 Task: Find a guest house in Rio real, Brazil, for 3 guests from 12th to 15th July, with a price range of ₹12000 to ₹16000, 2 bedrooms, 1 bed, and 1 bathroom.
Action: Mouse moved to (469, 119)
Screenshot: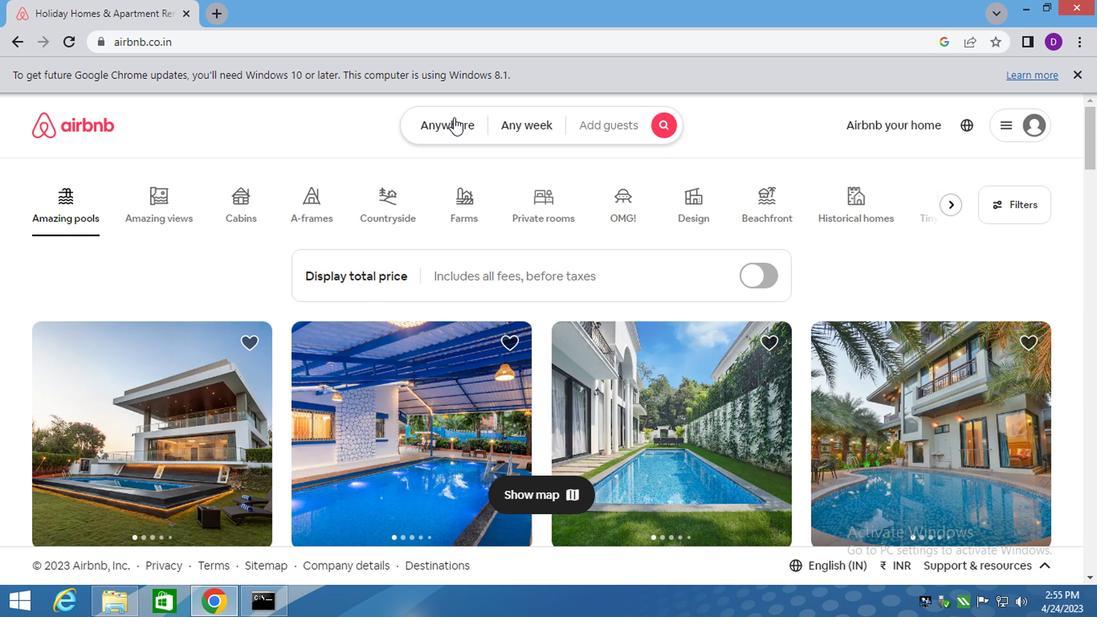
Action: Mouse pressed left at (469, 119)
Screenshot: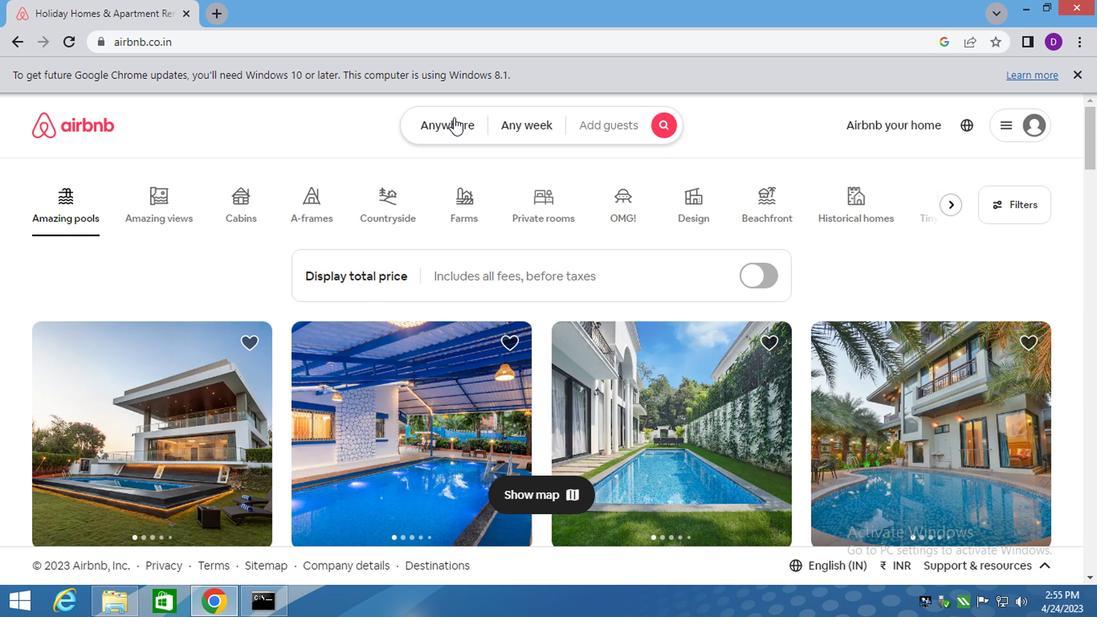 
Action: Mouse moved to (316, 200)
Screenshot: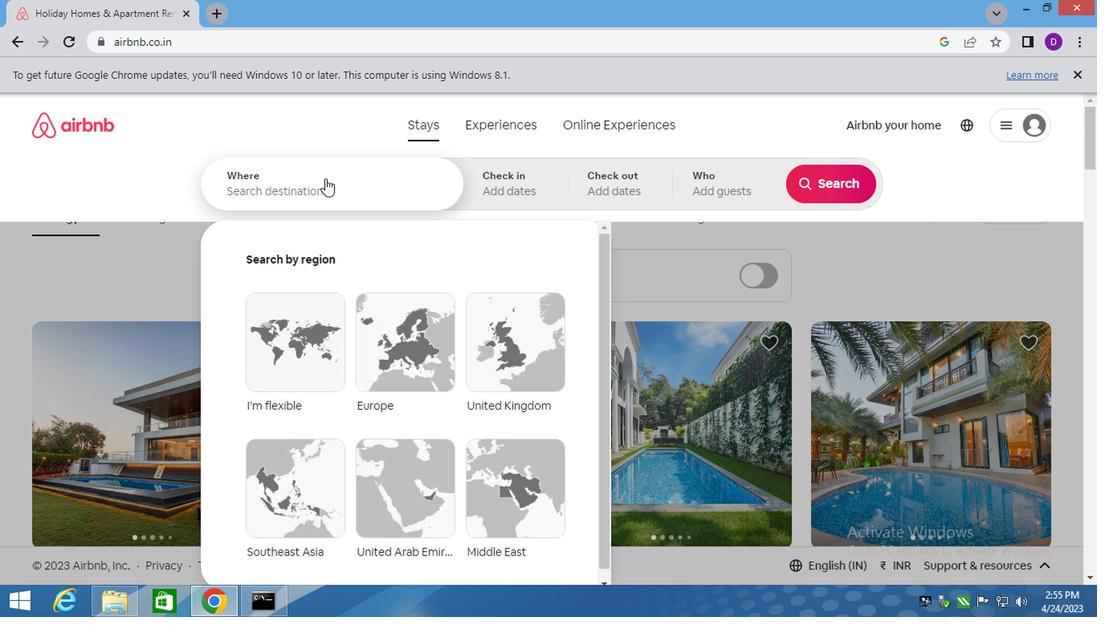 
Action: Mouse pressed left at (316, 200)
Screenshot: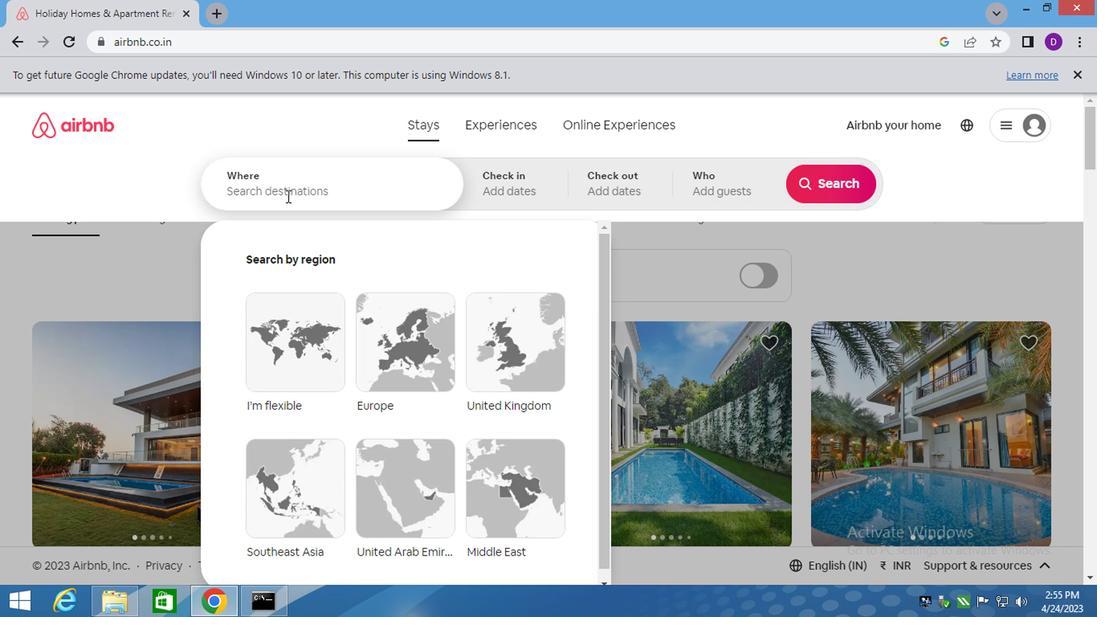 
Action: Key pressed <Key.shift>RIO<Key.space>REAL<Key.space><Key.backspace>,<Key.space><Key.shift>BRAZIL<Key.enter>
Screenshot: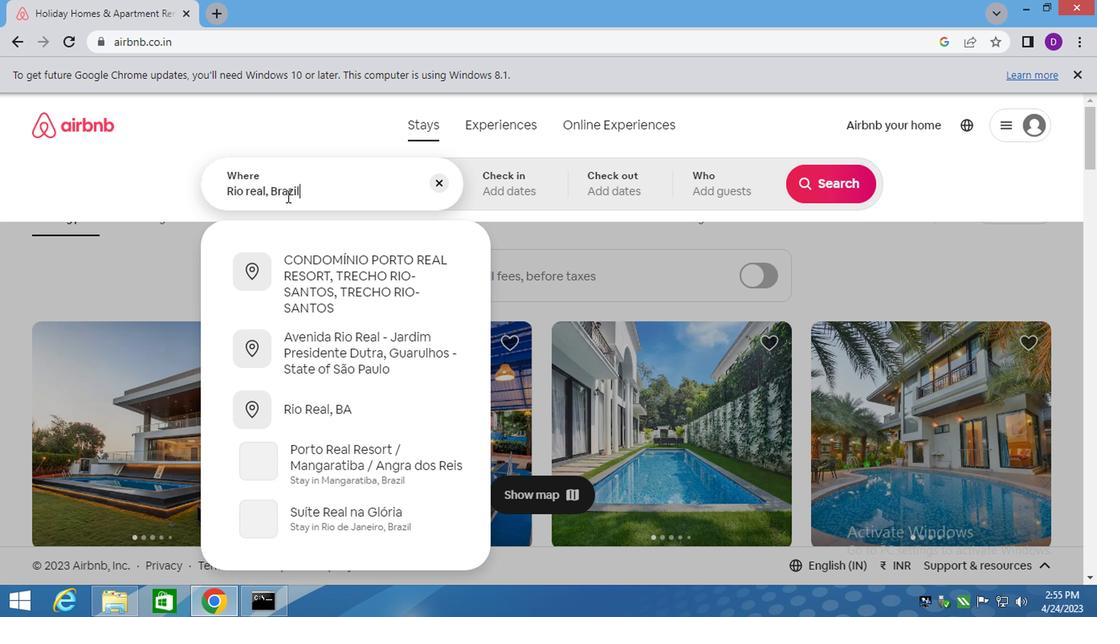 
Action: Mouse moved to (814, 307)
Screenshot: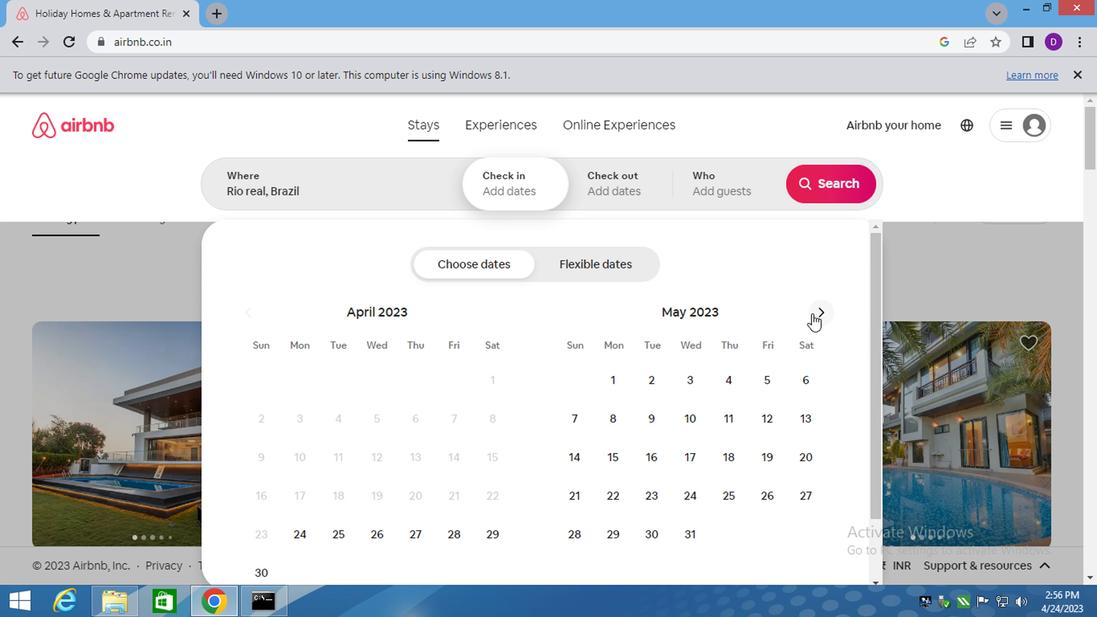 
Action: Mouse pressed left at (814, 307)
Screenshot: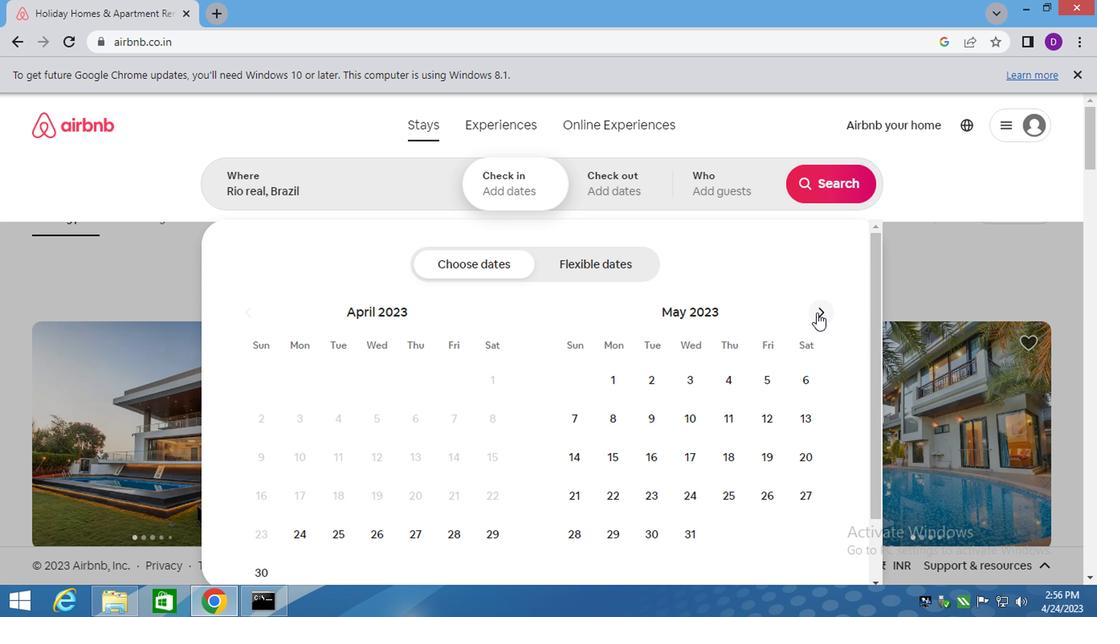 
Action: Mouse pressed left at (814, 307)
Screenshot: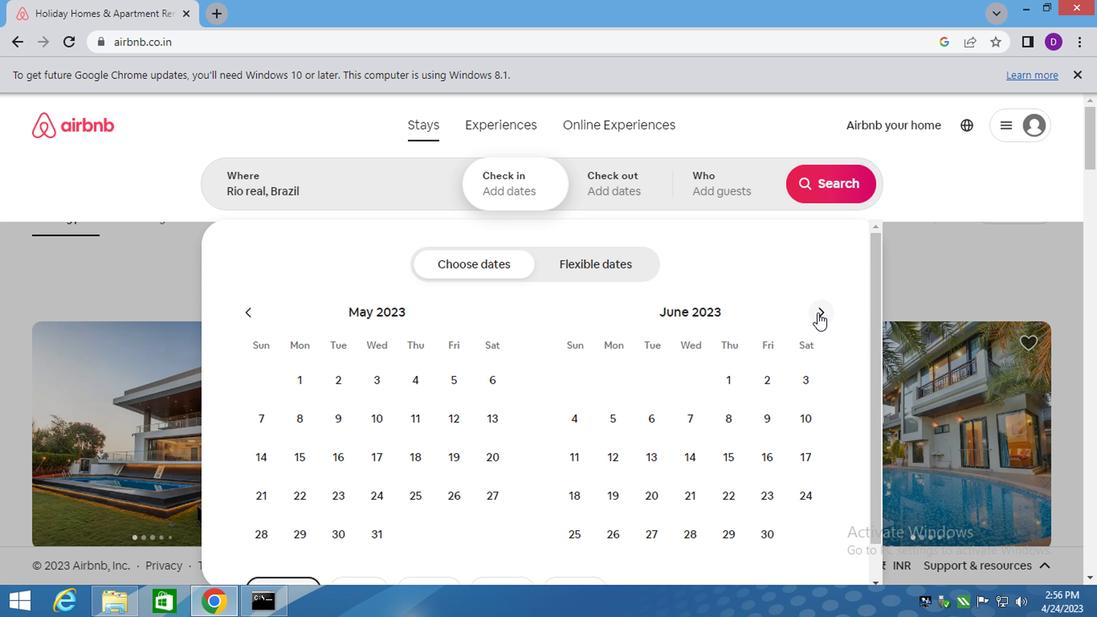 
Action: Mouse moved to (697, 444)
Screenshot: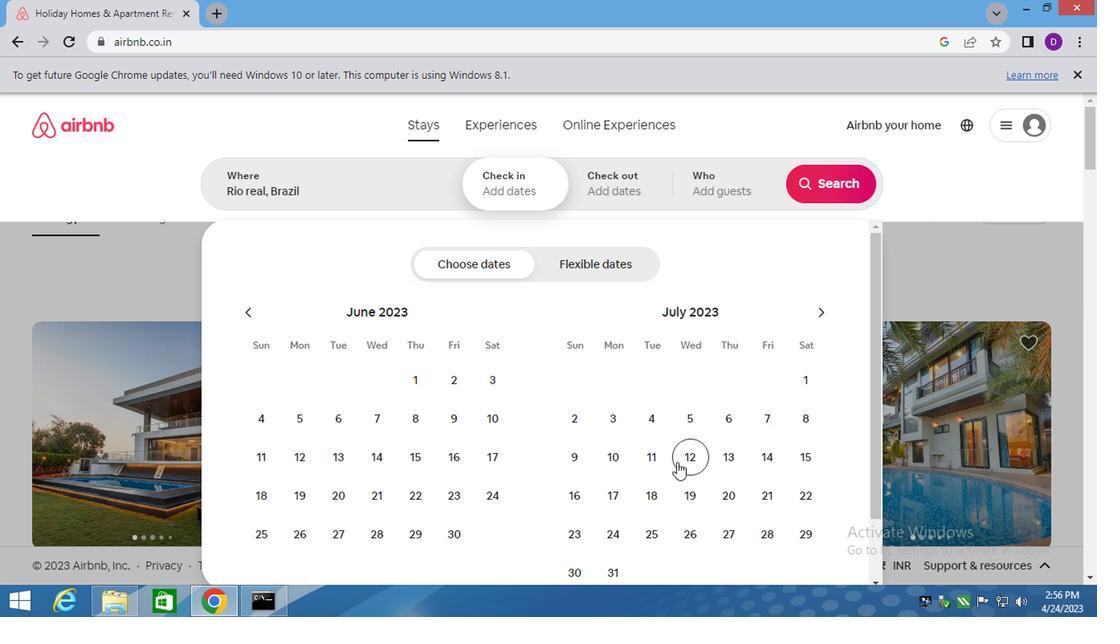
Action: Mouse pressed left at (697, 444)
Screenshot: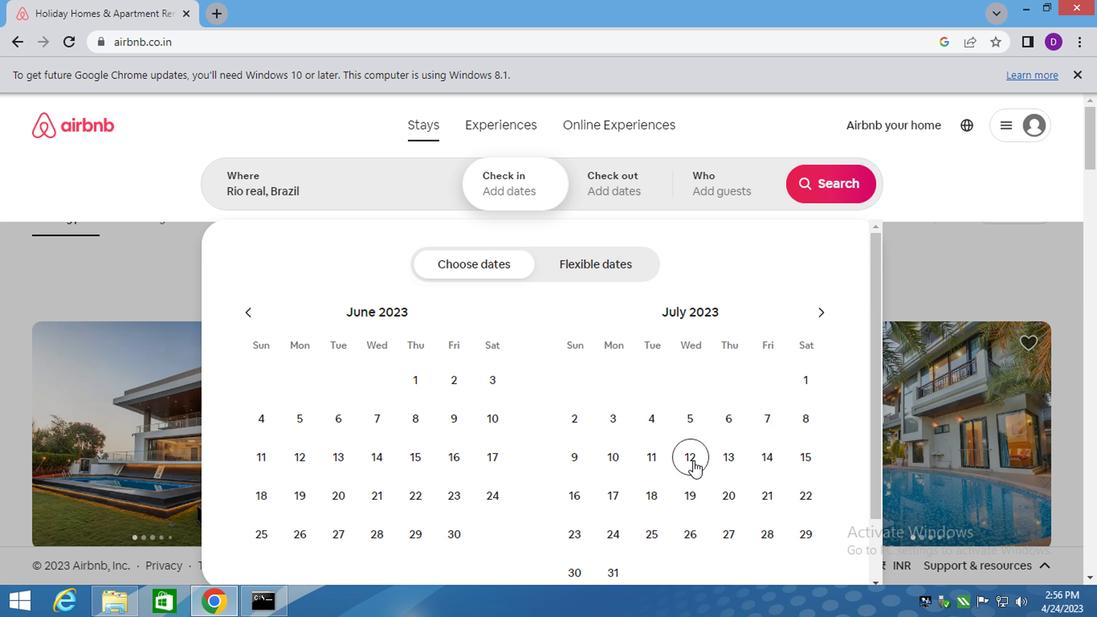 
Action: Mouse moved to (808, 442)
Screenshot: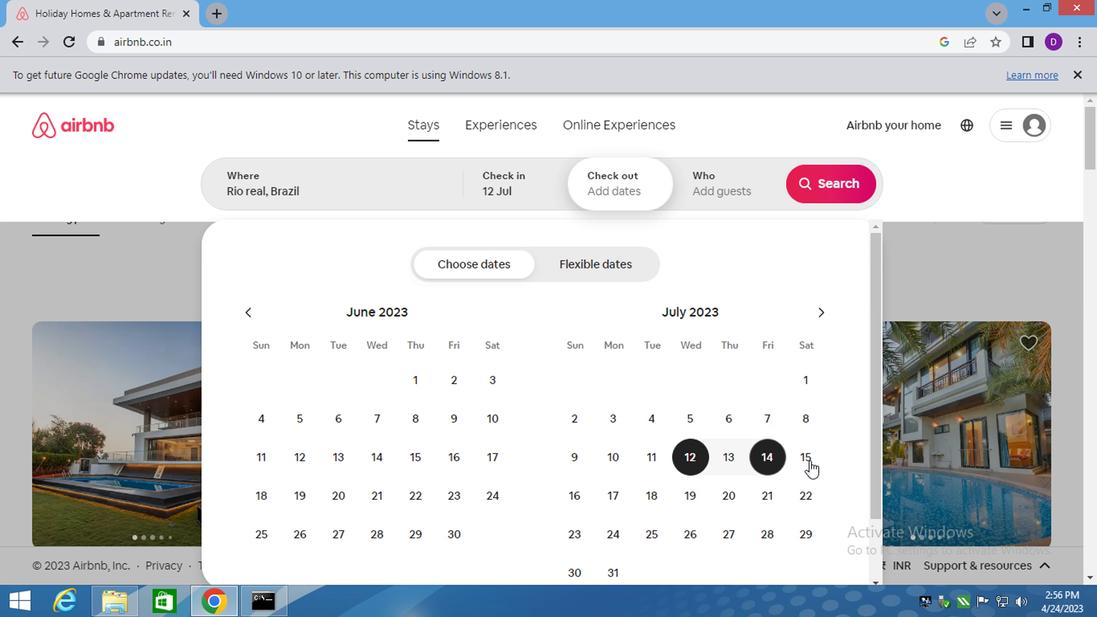 
Action: Mouse pressed left at (808, 442)
Screenshot: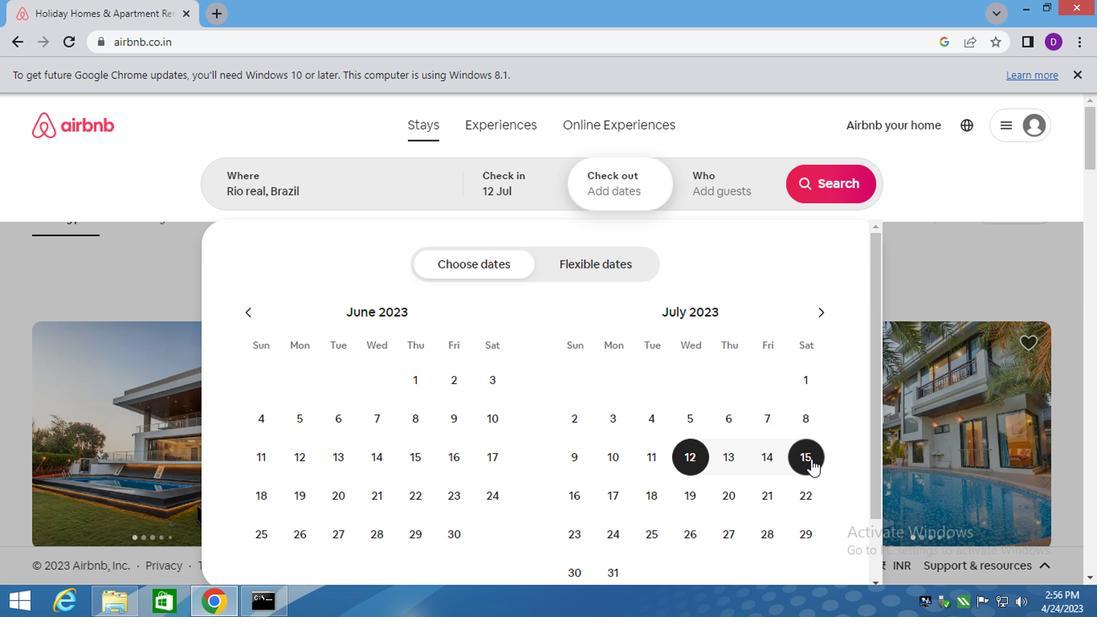 
Action: Mouse moved to (707, 180)
Screenshot: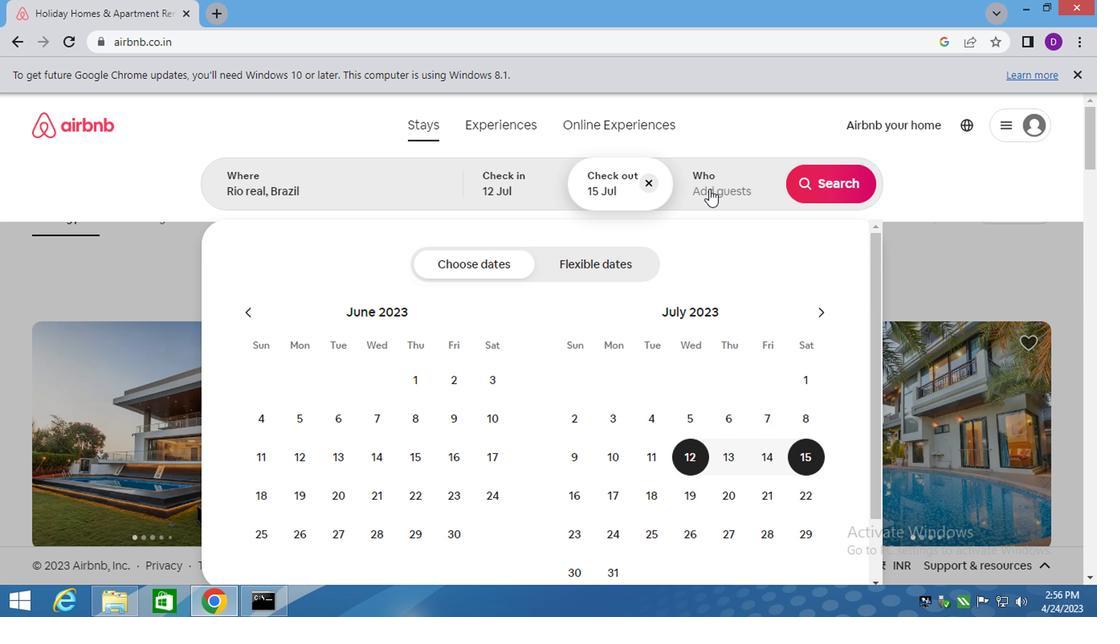
Action: Mouse pressed left at (707, 180)
Screenshot: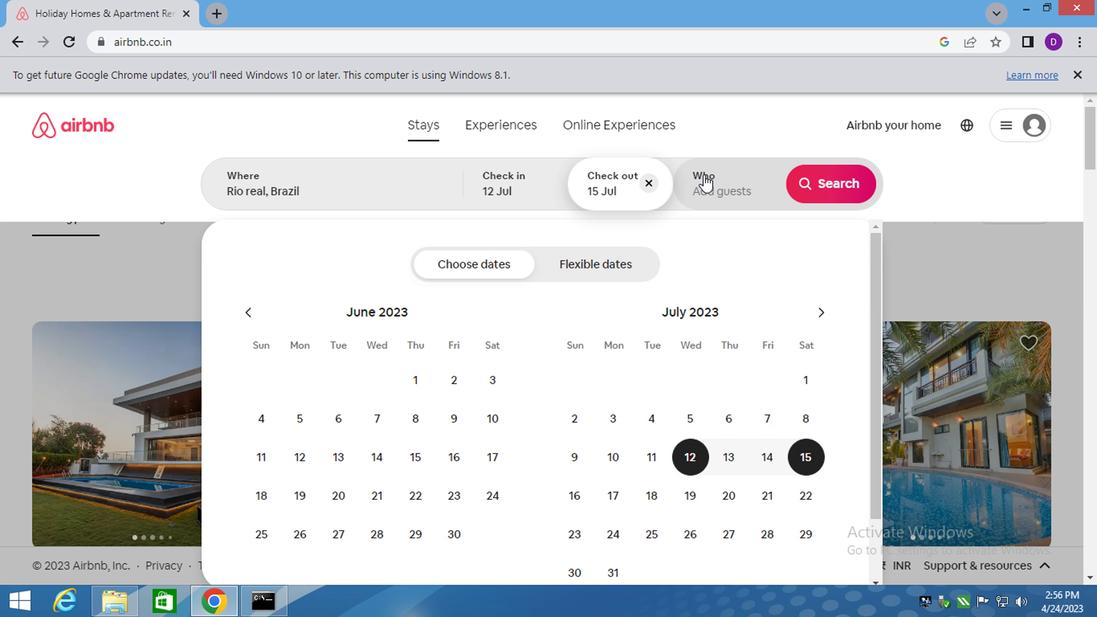 
Action: Mouse moved to (838, 277)
Screenshot: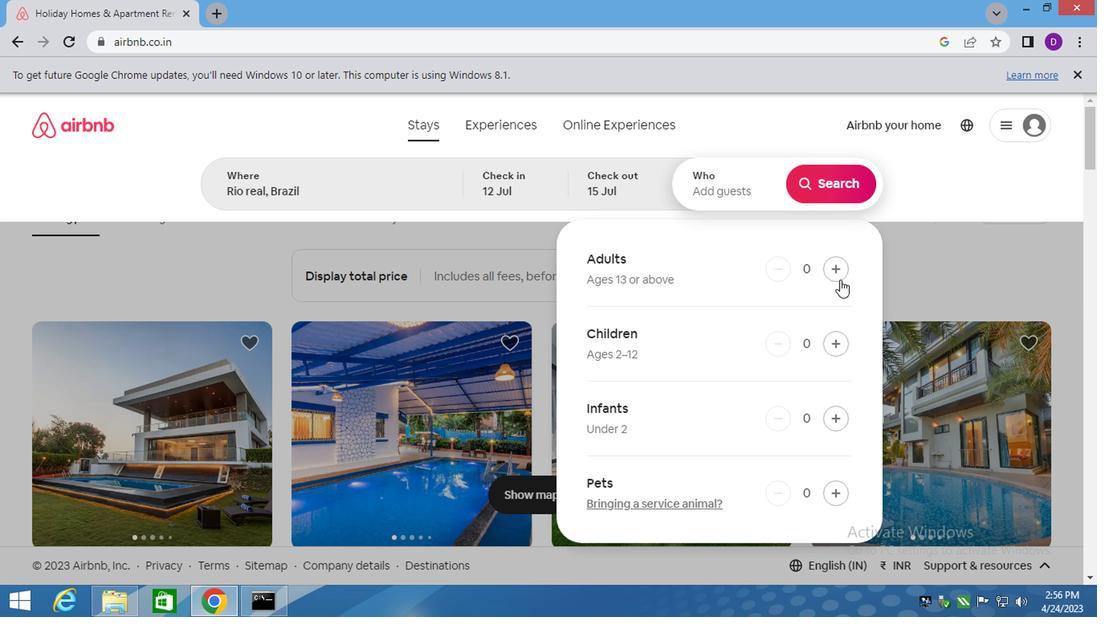 
Action: Mouse pressed left at (838, 277)
Screenshot: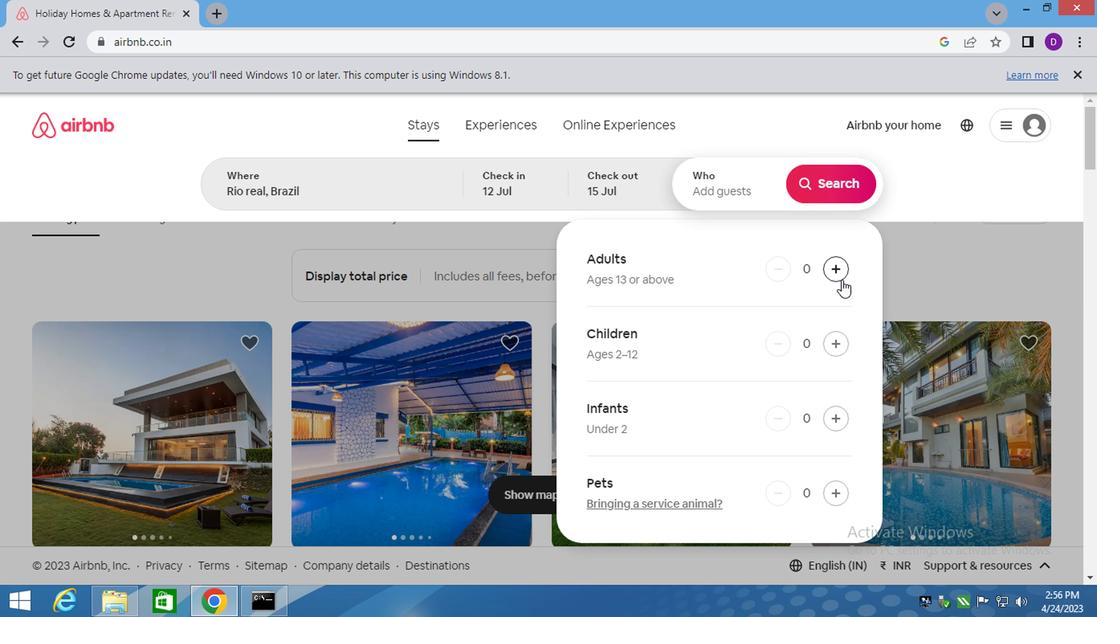 
Action: Mouse pressed left at (838, 277)
Screenshot: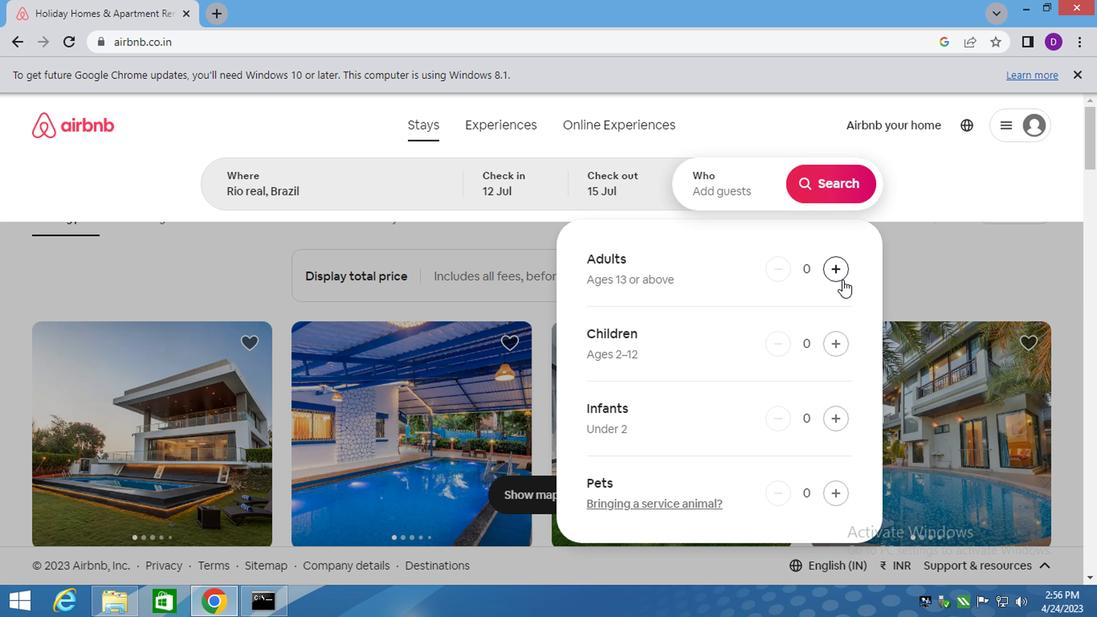 
Action: Mouse pressed left at (838, 277)
Screenshot: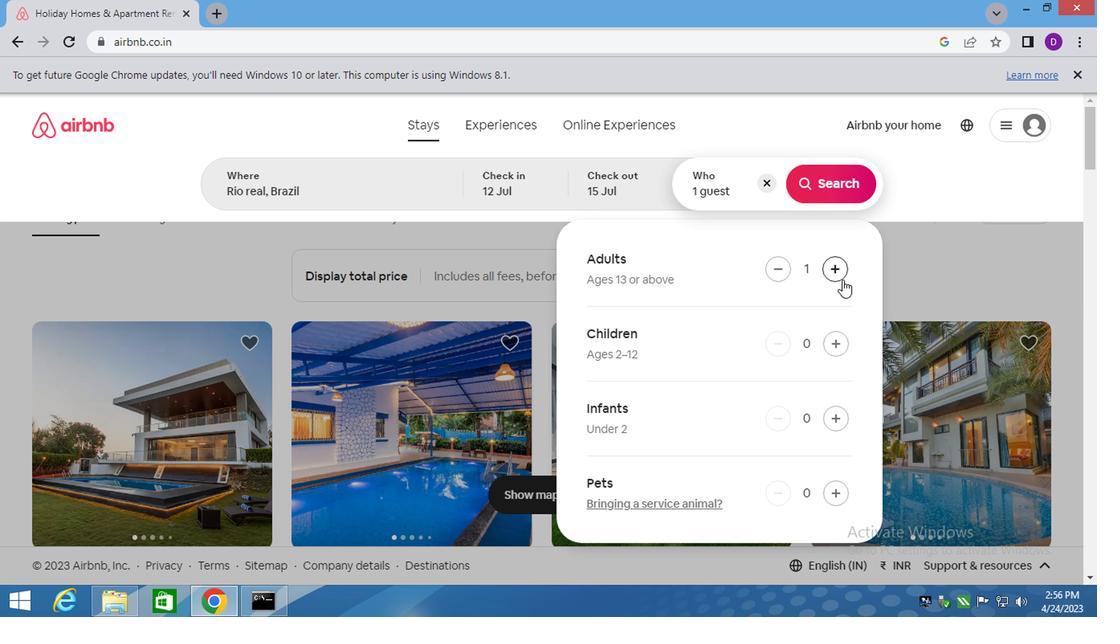 
Action: Mouse moved to (829, 188)
Screenshot: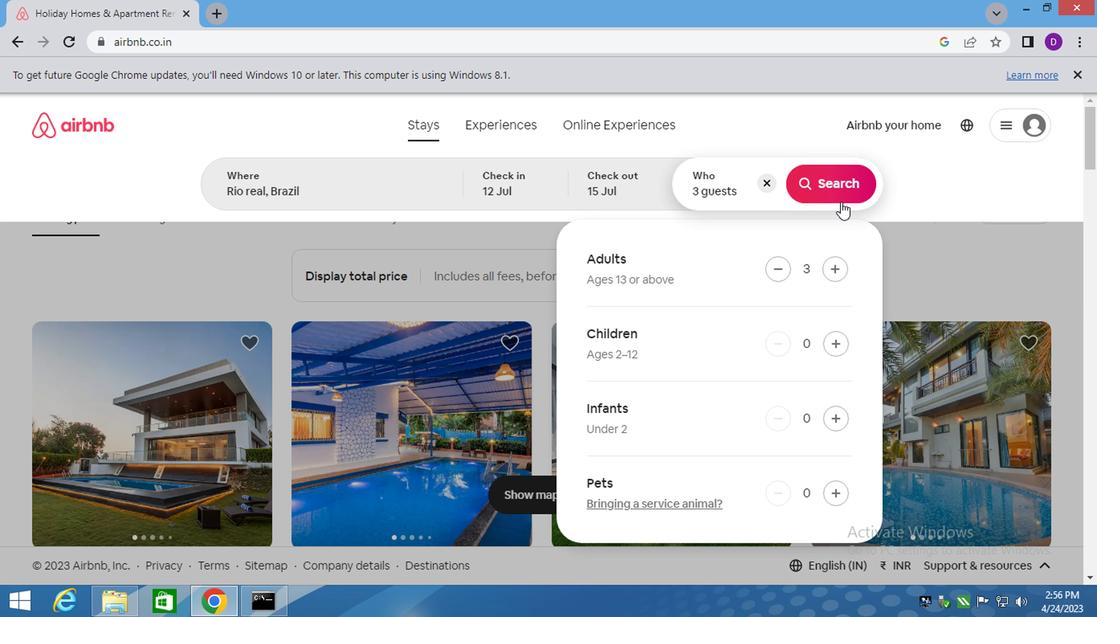 
Action: Mouse pressed left at (829, 188)
Screenshot: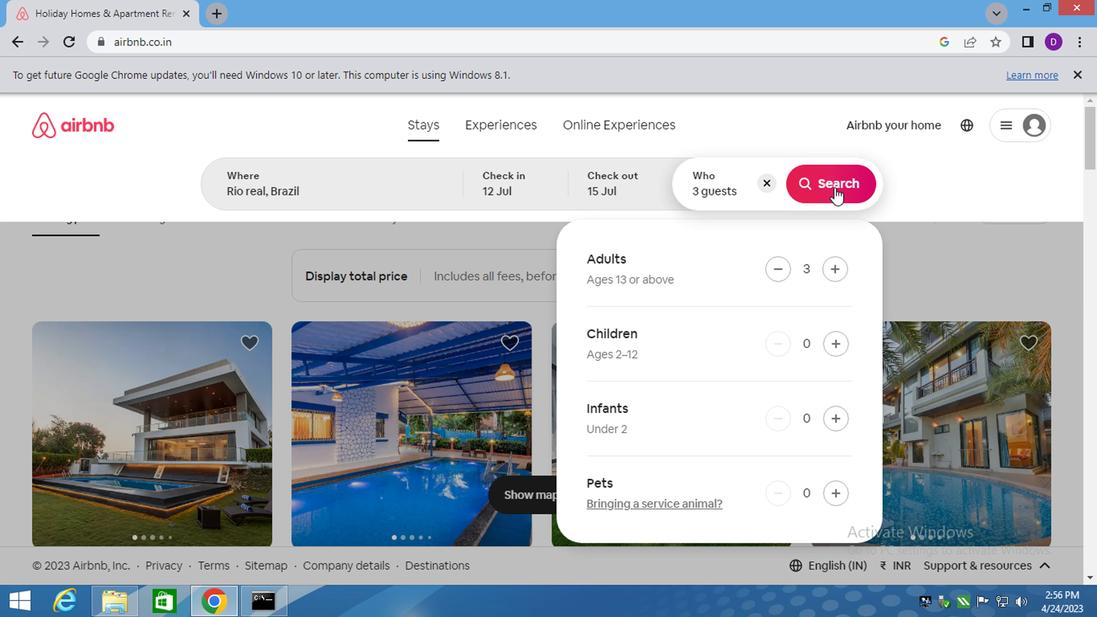 
Action: Mouse moved to (1032, 196)
Screenshot: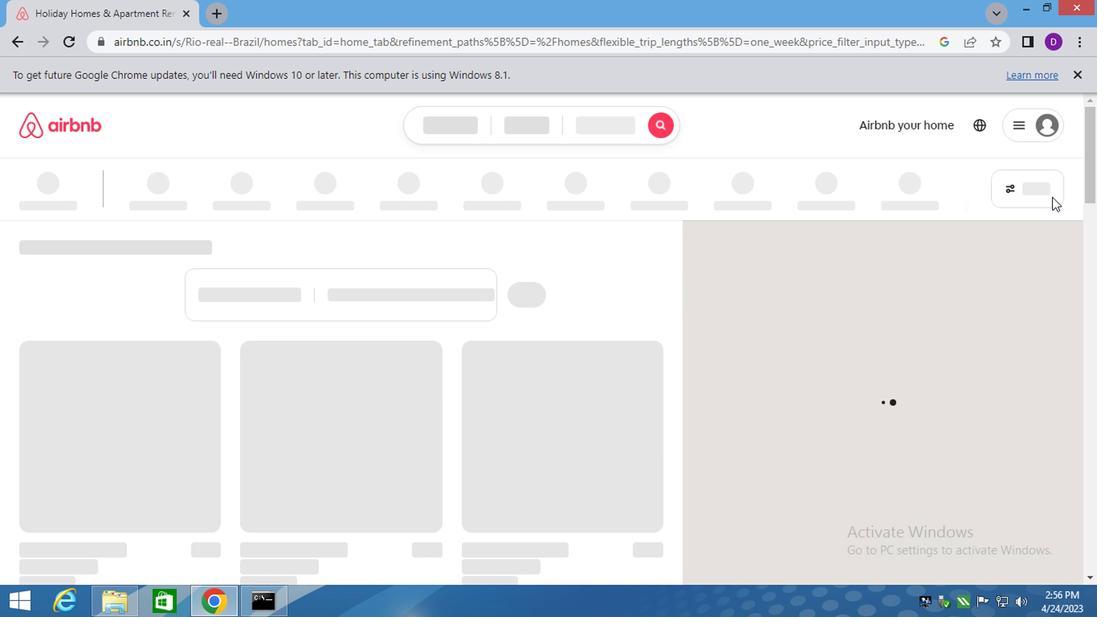 
Action: Mouse pressed left at (1032, 196)
Screenshot: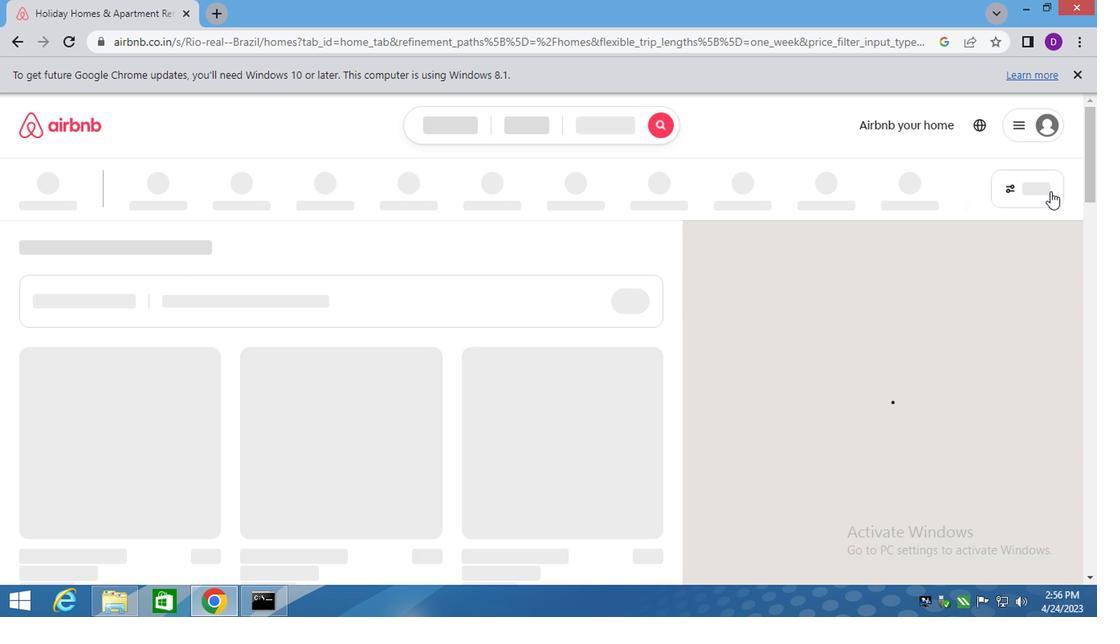 
Action: Mouse moved to (337, 377)
Screenshot: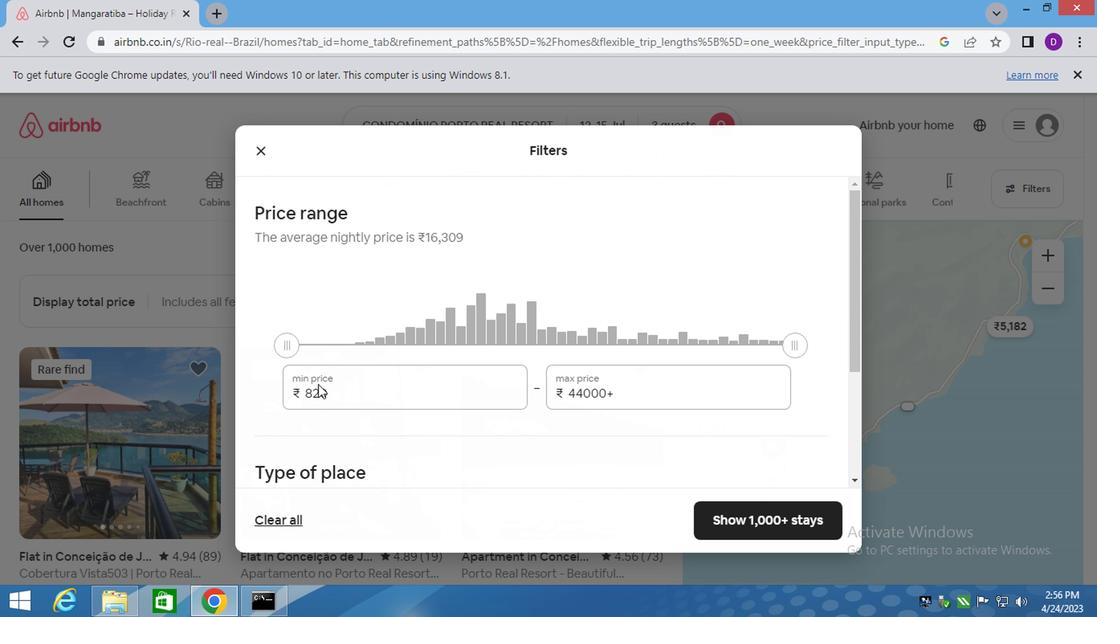 
Action: Mouse pressed left at (337, 377)
Screenshot: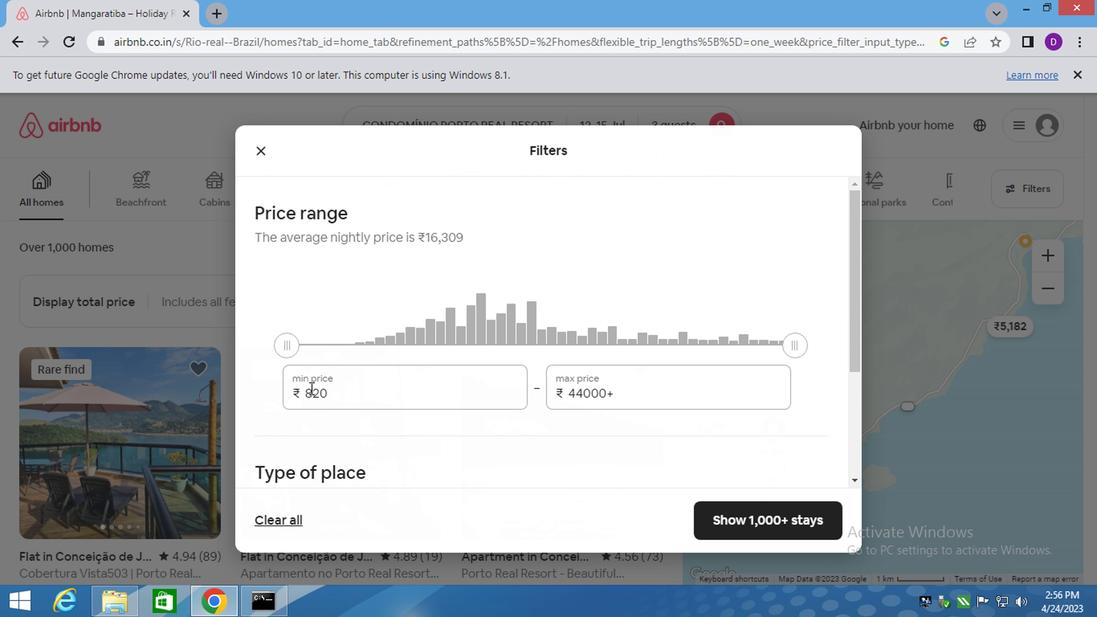
Action: Mouse pressed left at (337, 377)
Screenshot: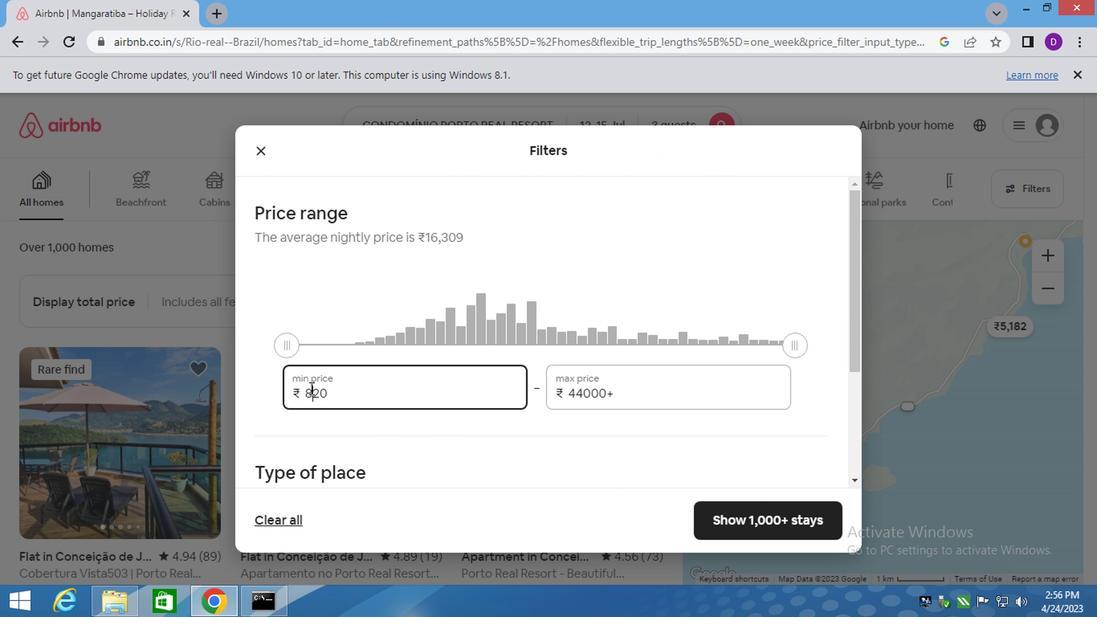
Action: Mouse moved to (372, 378)
Screenshot: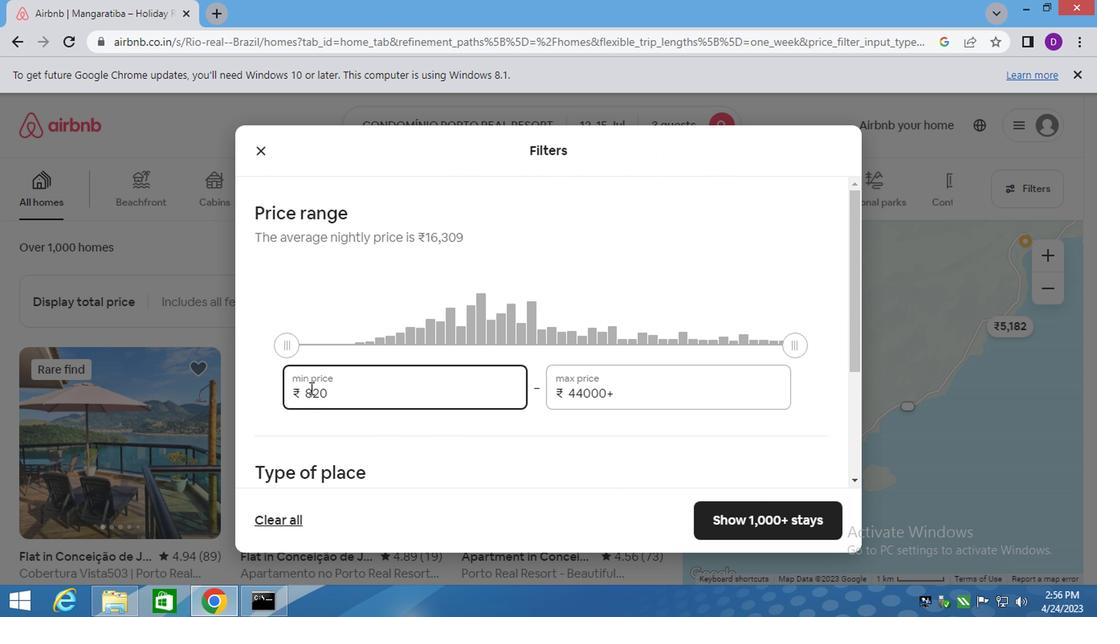 
Action: Mouse pressed left at (337, 377)
Screenshot: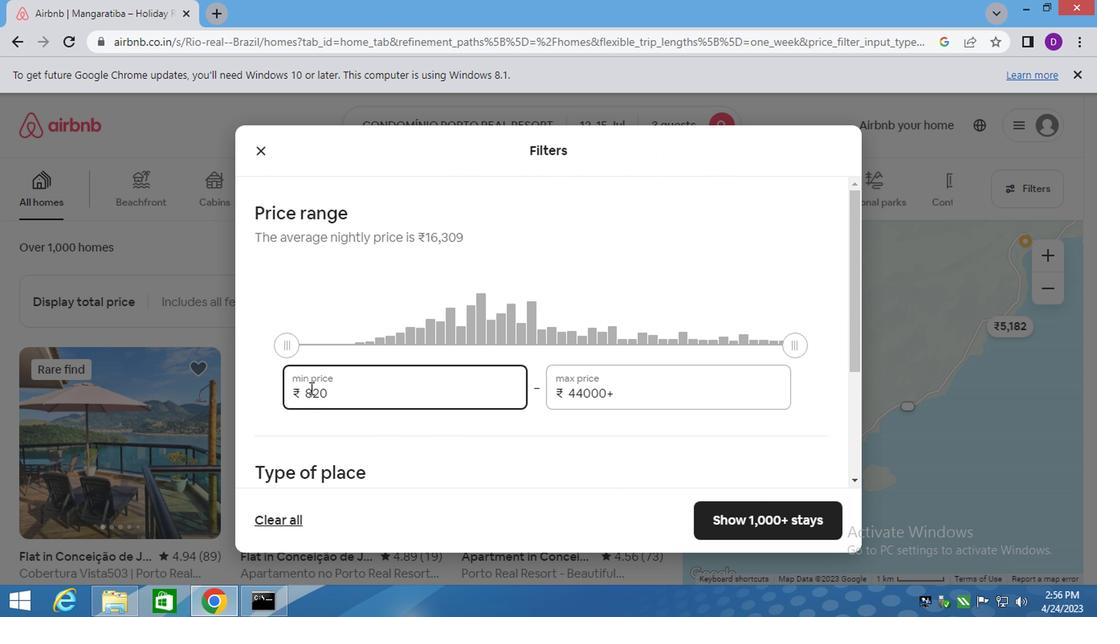 
Action: Mouse moved to (389, 375)
Screenshot: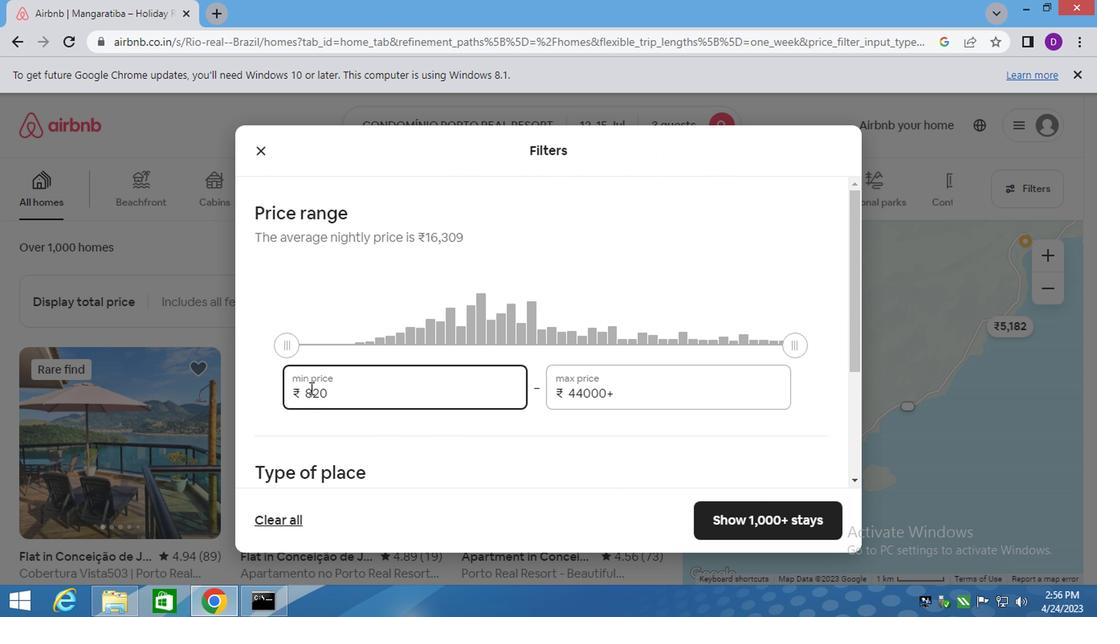 
Action: Mouse pressed left at (337, 377)
Screenshot: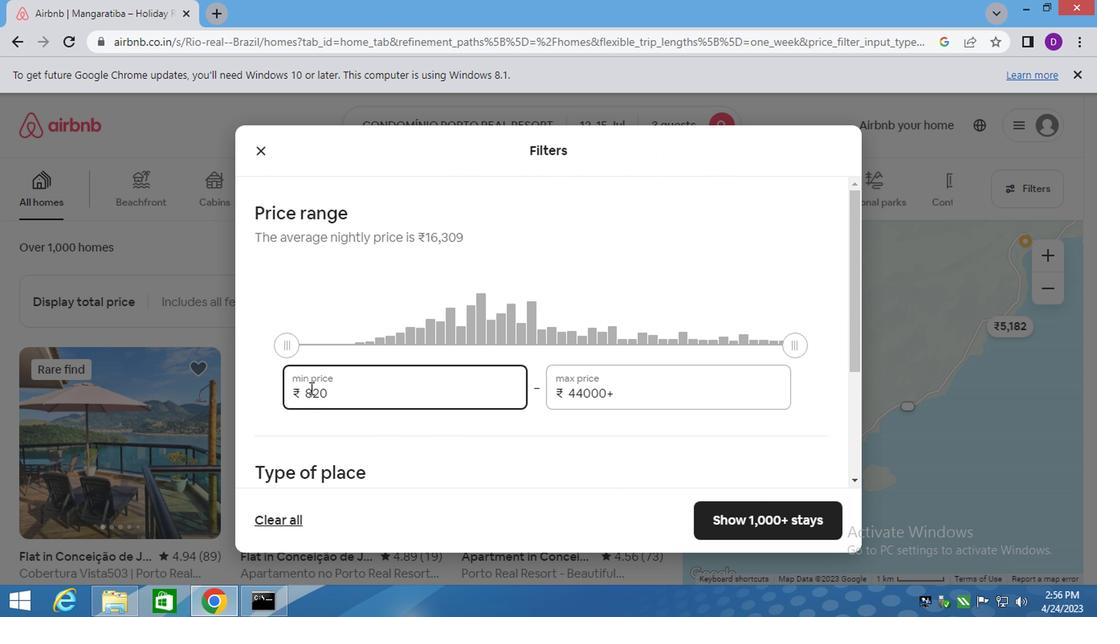 
Action: Mouse moved to (398, 360)
Screenshot: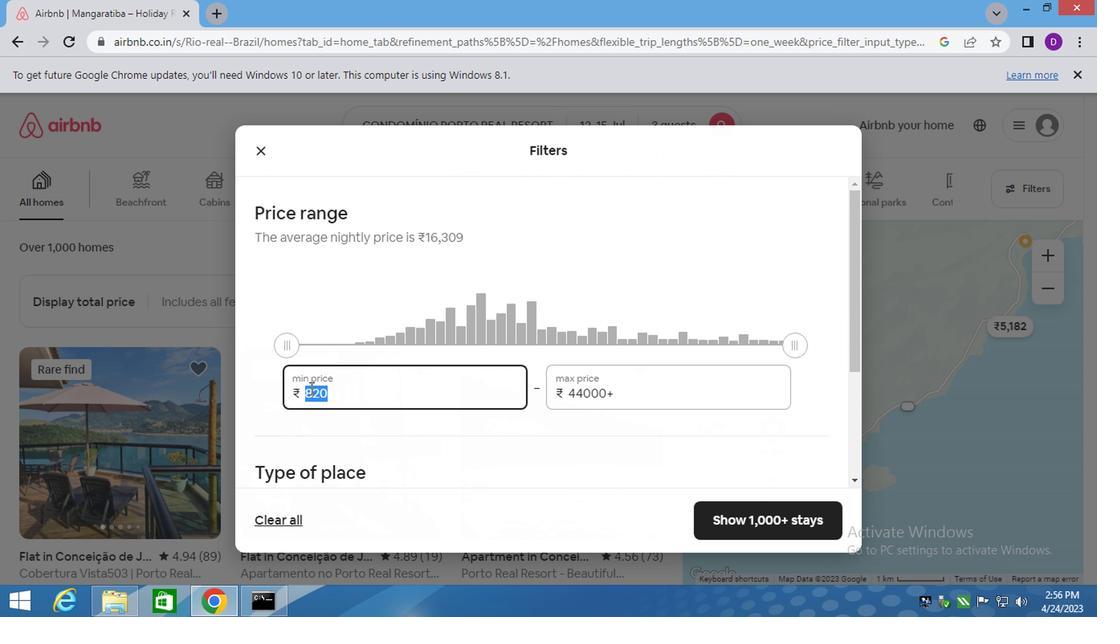 
Action: Mouse pressed left at (337, 377)
Screenshot: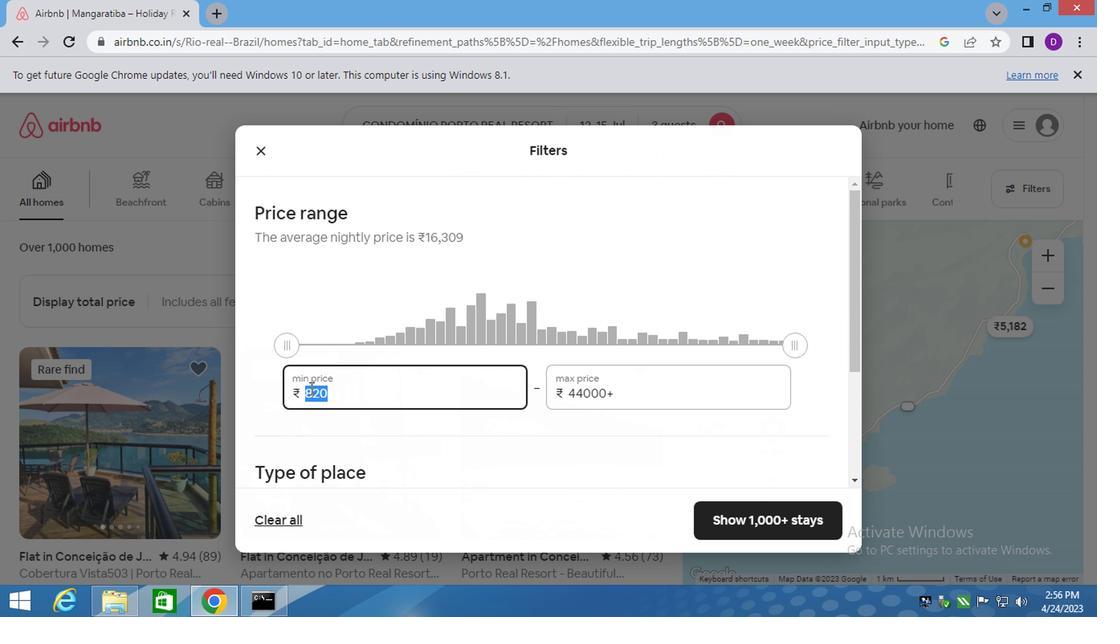 
Action: Mouse moved to (385, 362)
Screenshot: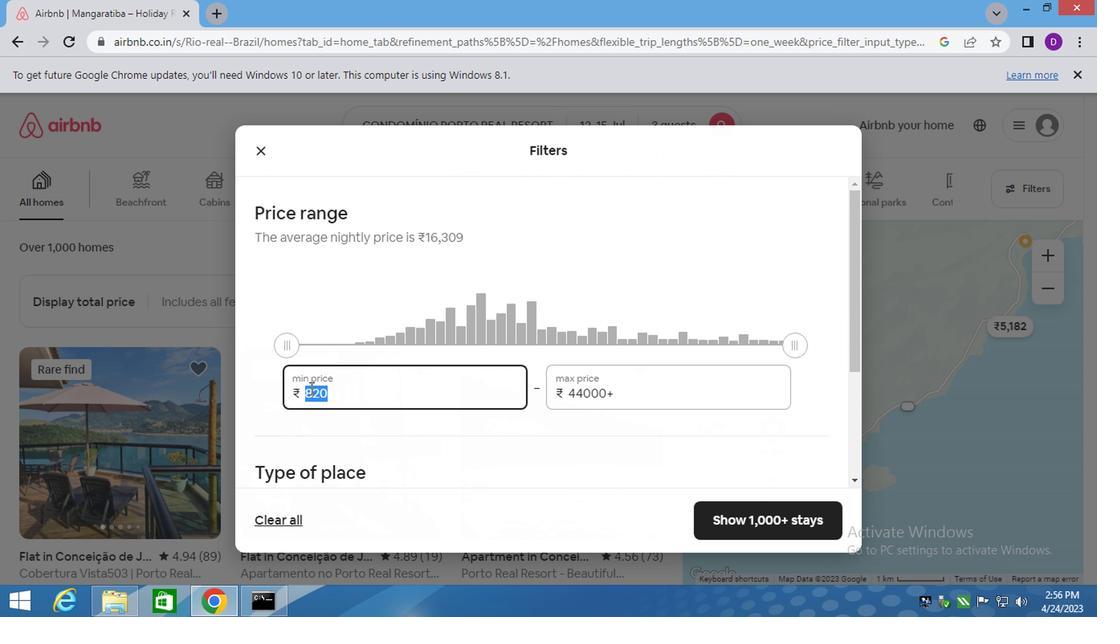 
Action: Key pressed 12
Screenshot: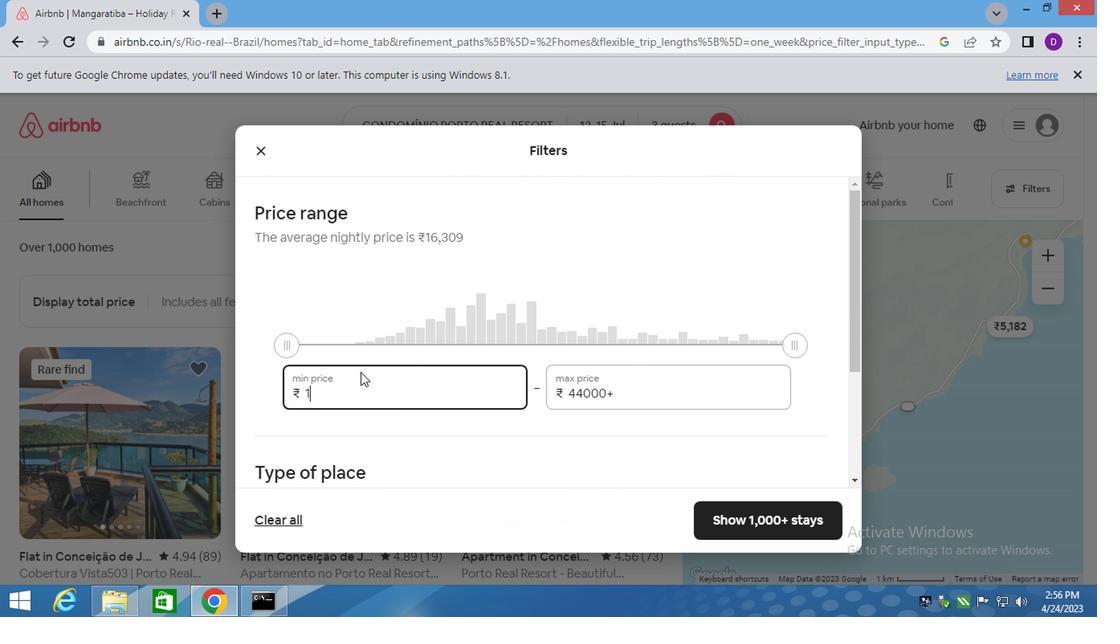 
Action: Mouse moved to (385, 362)
Screenshot: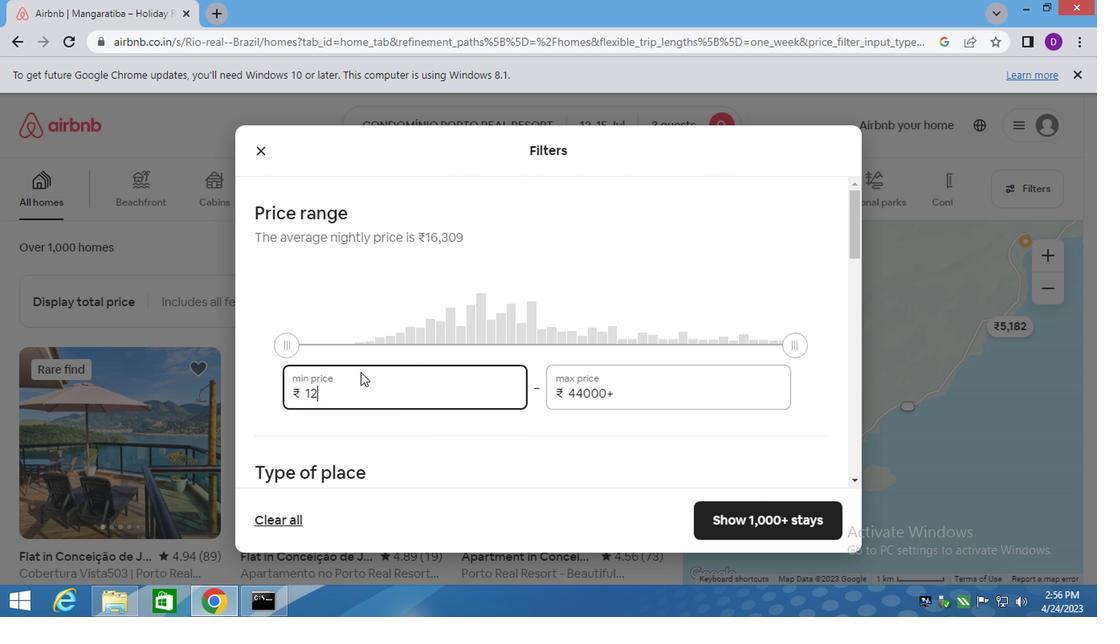 
Action: Key pressed 0
Screenshot: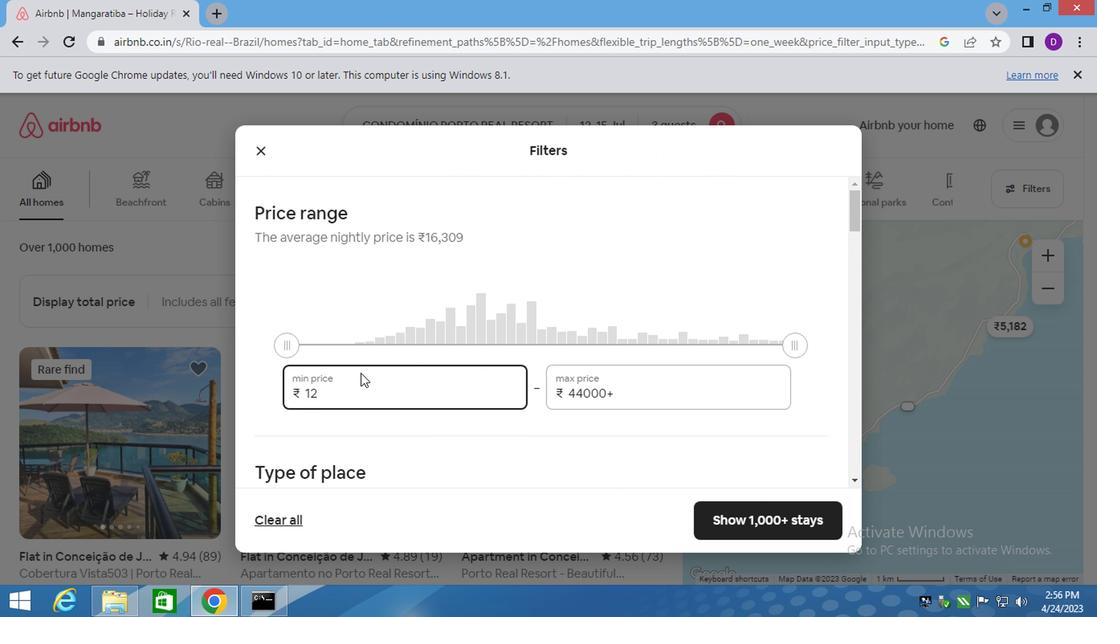 
Action: Mouse moved to (391, 365)
Screenshot: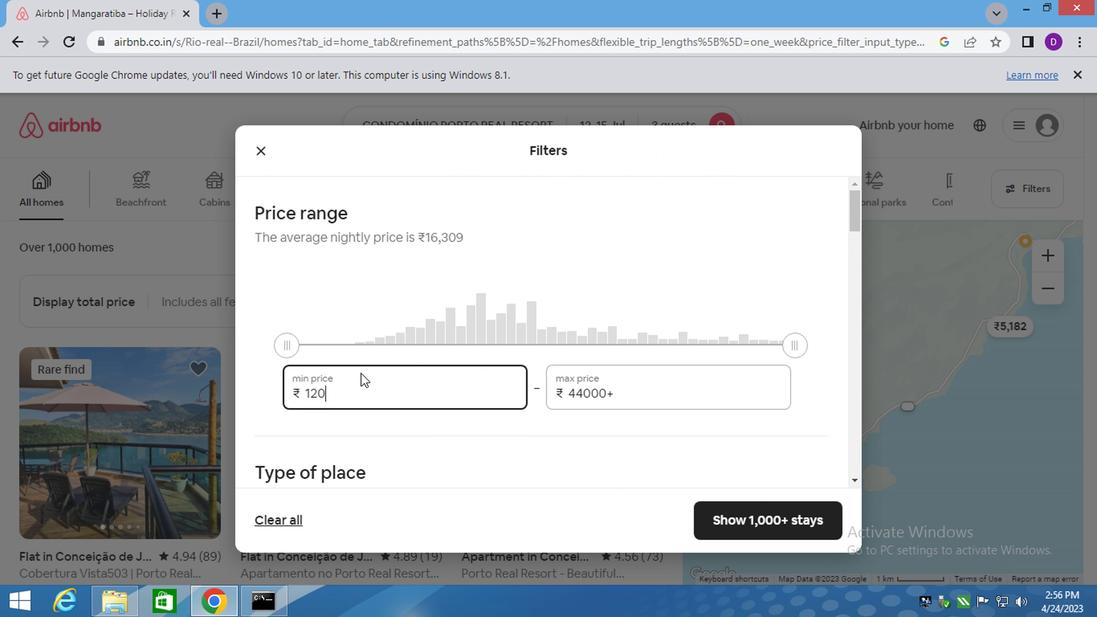 
Action: Key pressed 0
Screenshot: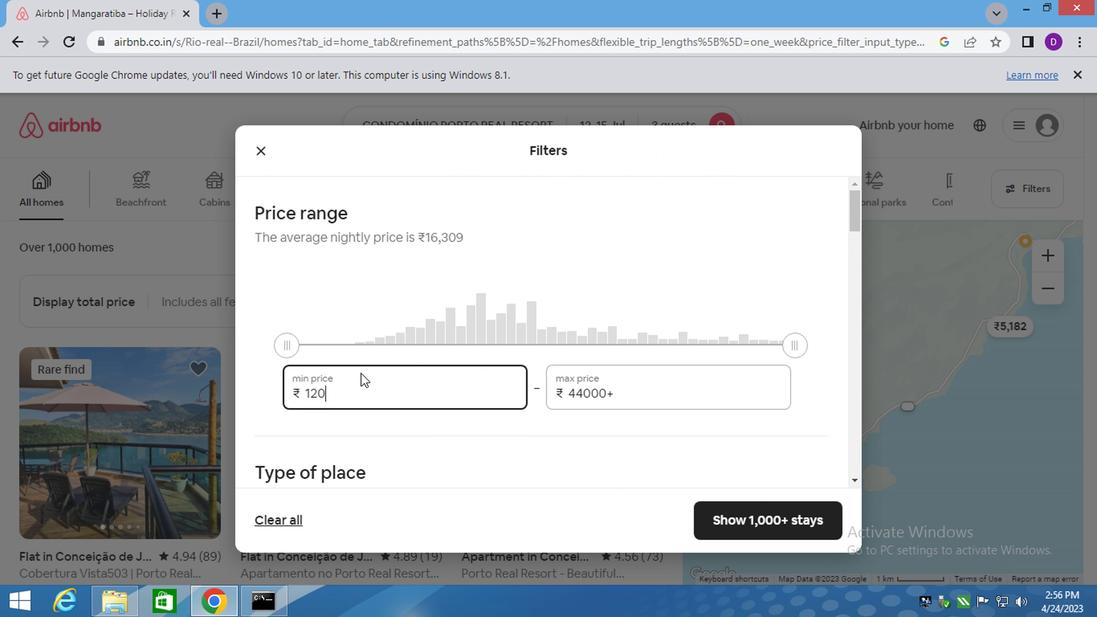
Action: Mouse moved to (522, 380)
Screenshot: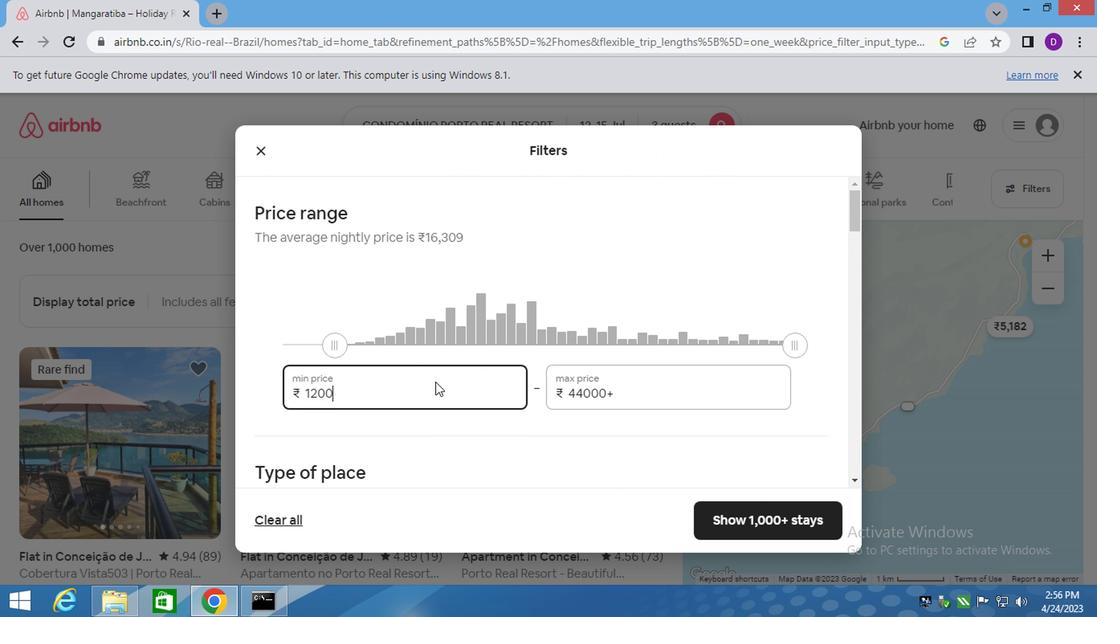 
Action: Key pressed 0
Screenshot: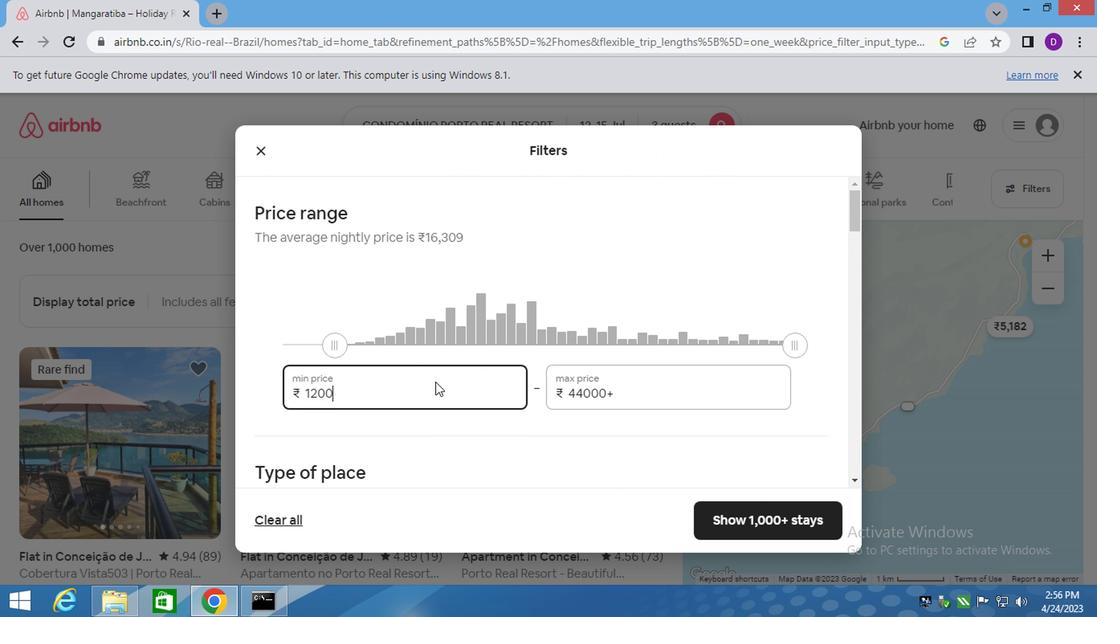 
Action: Mouse moved to (600, 389)
Screenshot: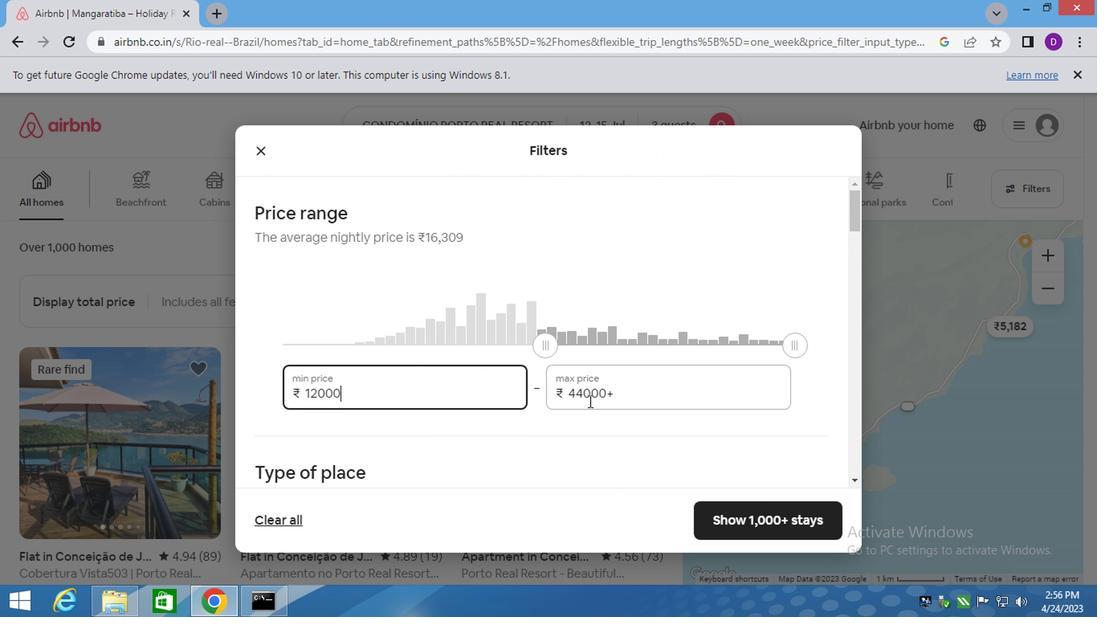 
Action: Mouse pressed left at (600, 389)
Screenshot: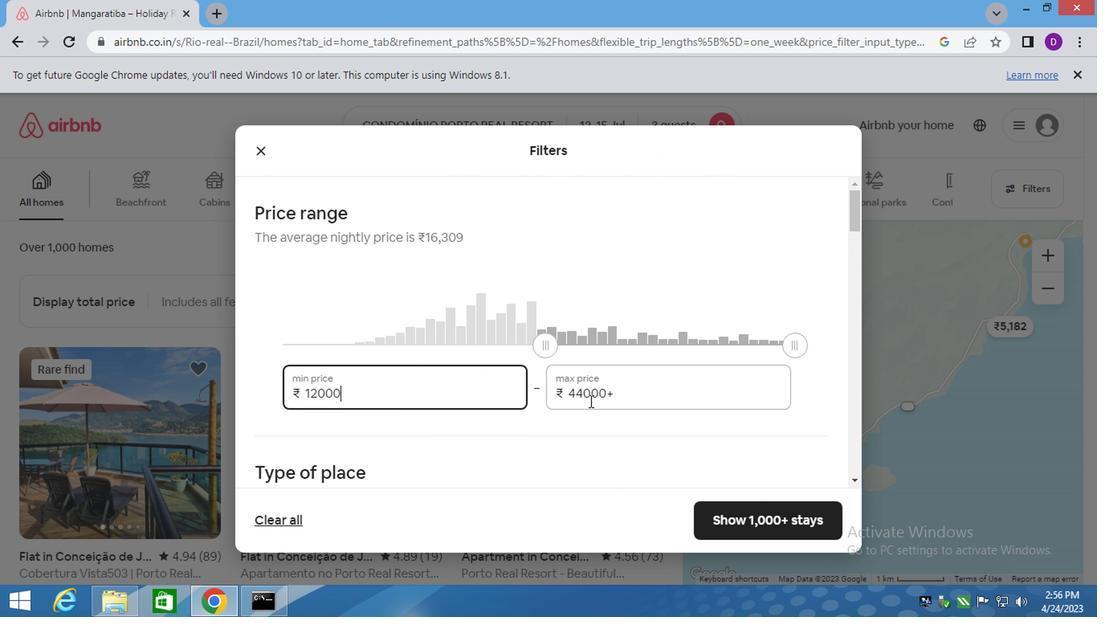 
Action: Mouse pressed left at (600, 389)
Screenshot: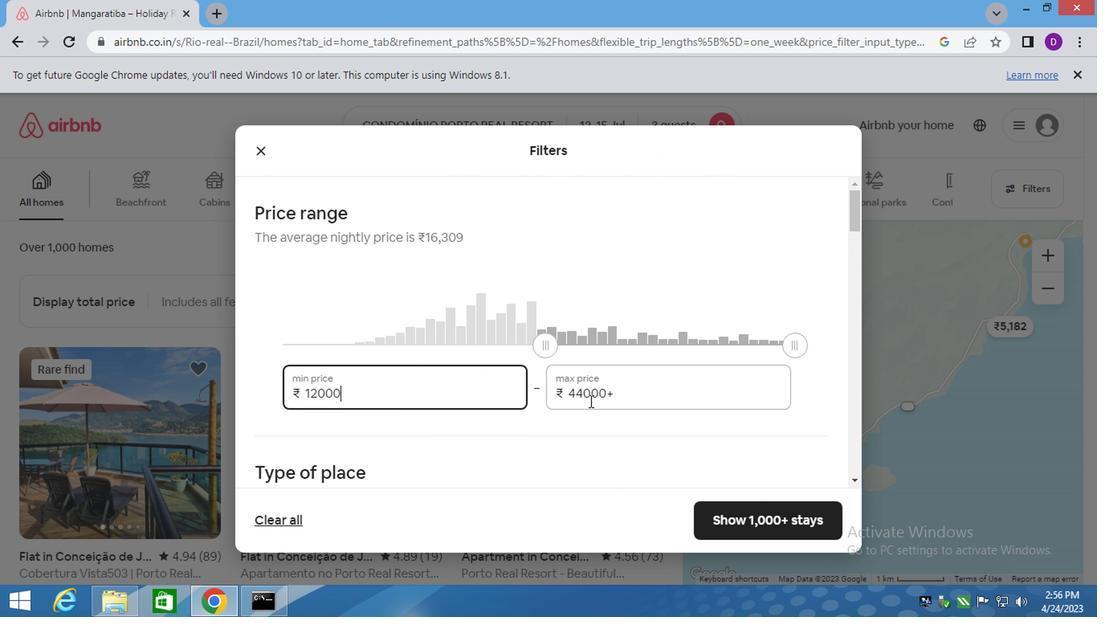 
Action: Mouse pressed left at (600, 389)
Screenshot: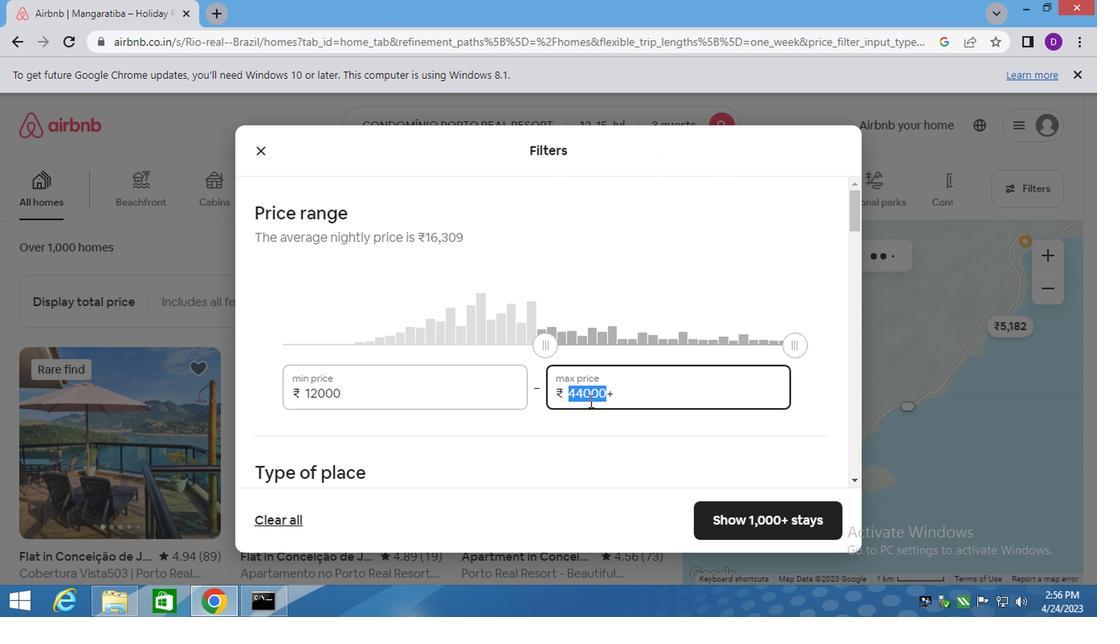 
Action: Key pressed 160
Screenshot: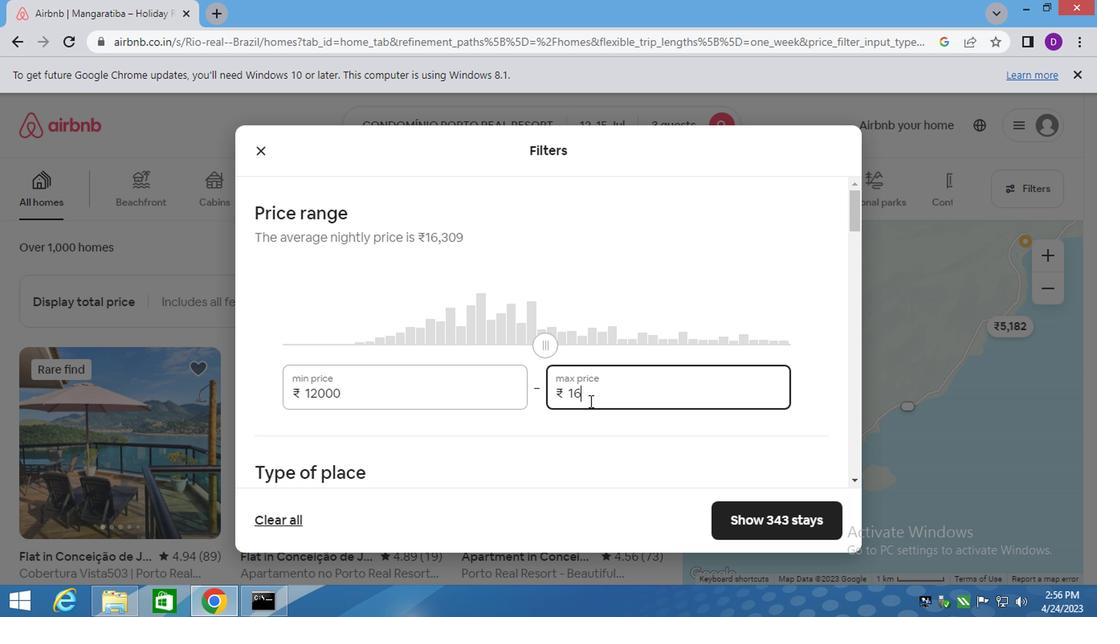 
Action: Mouse moved to (600, 388)
Screenshot: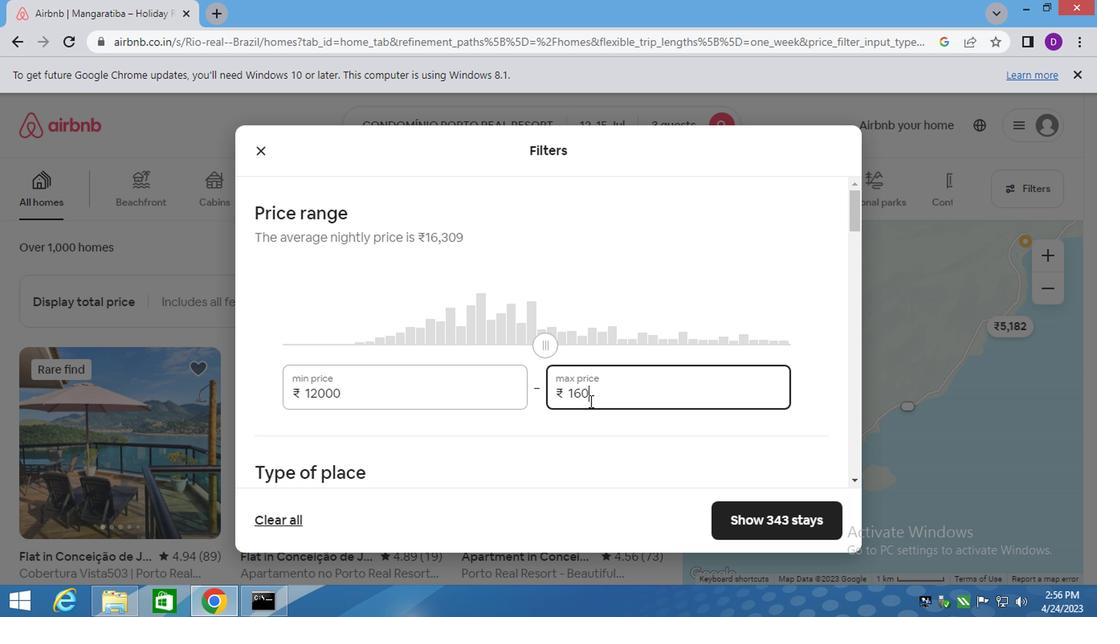 
Action: Key pressed 00
Screenshot: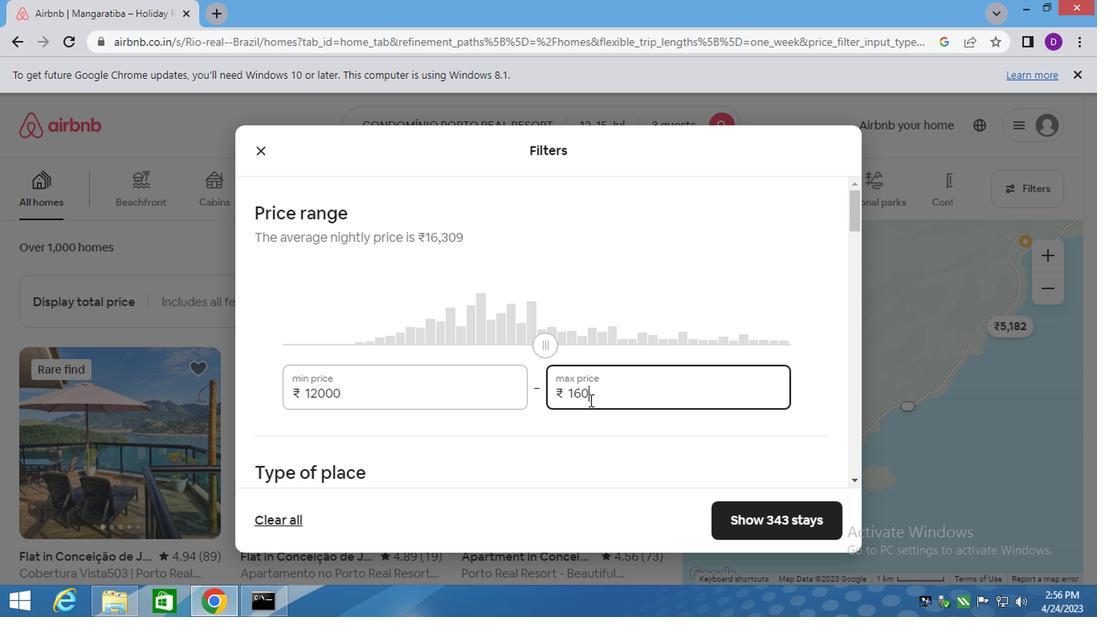 
Action: Mouse moved to (572, 390)
Screenshot: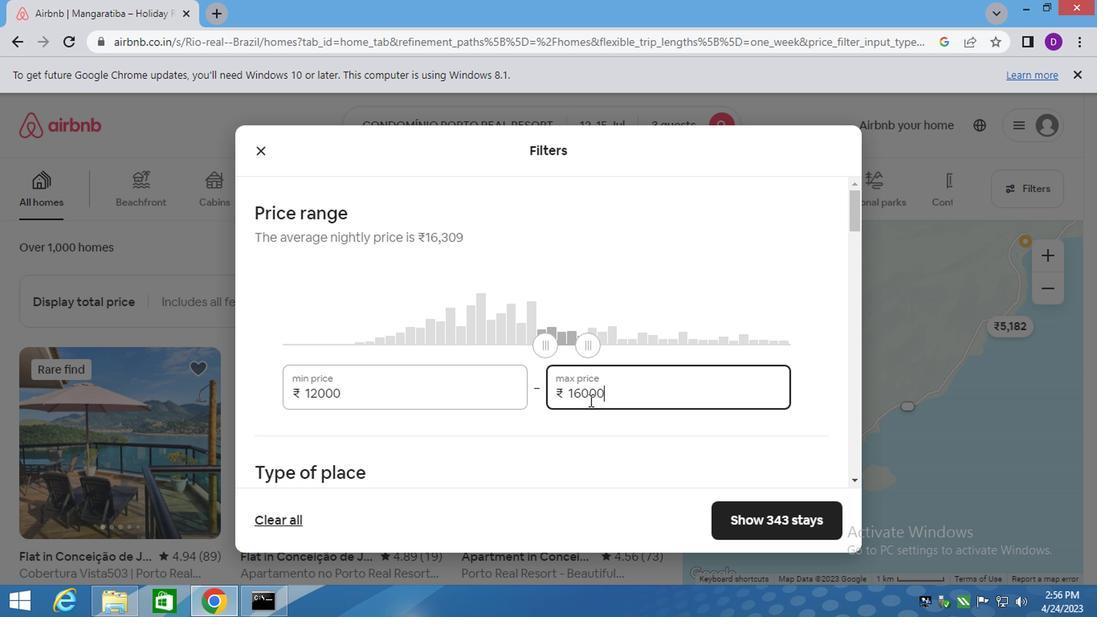 
Action: Mouse scrolled (572, 389) with delta (0, 0)
Screenshot: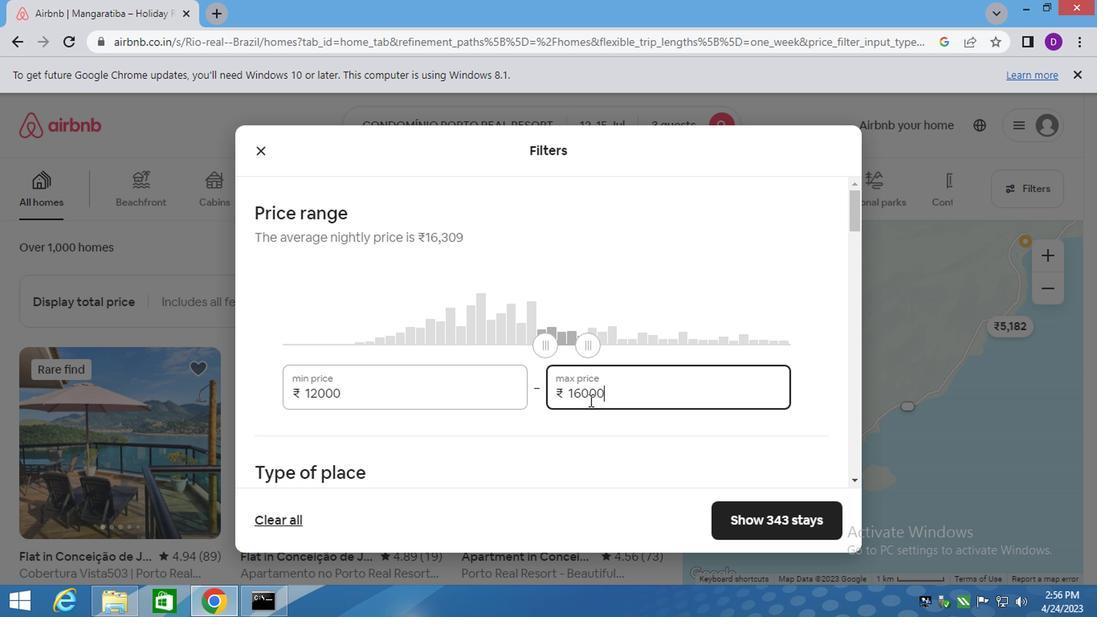 
Action: Mouse moved to (496, 396)
Screenshot: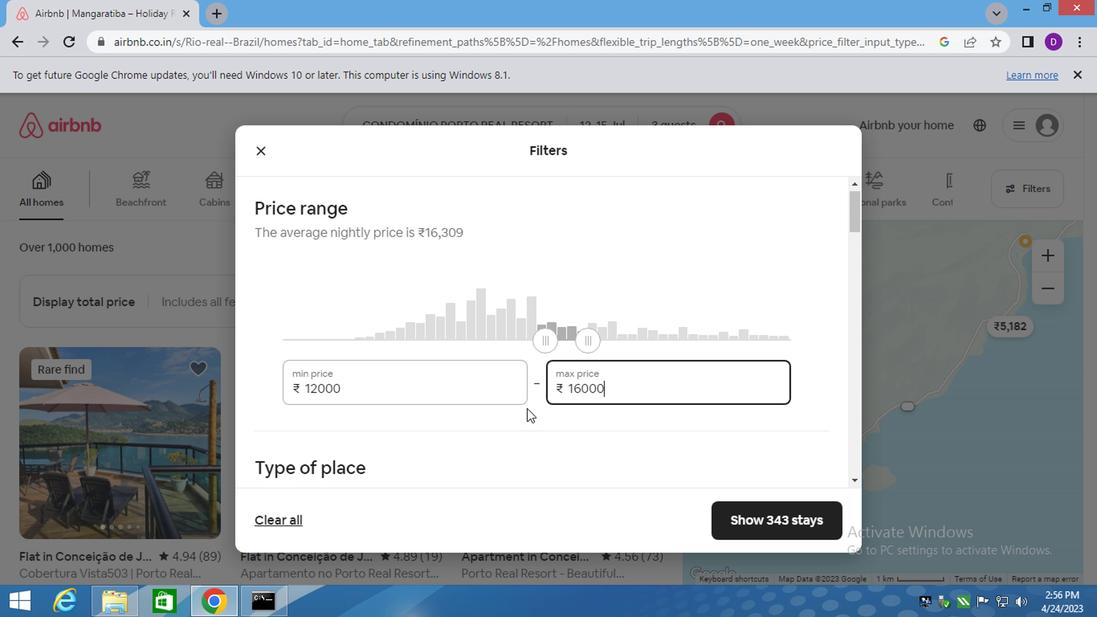 
Action: Mouse scrolled (533, 395) with delta (0, -1)
Screenshot: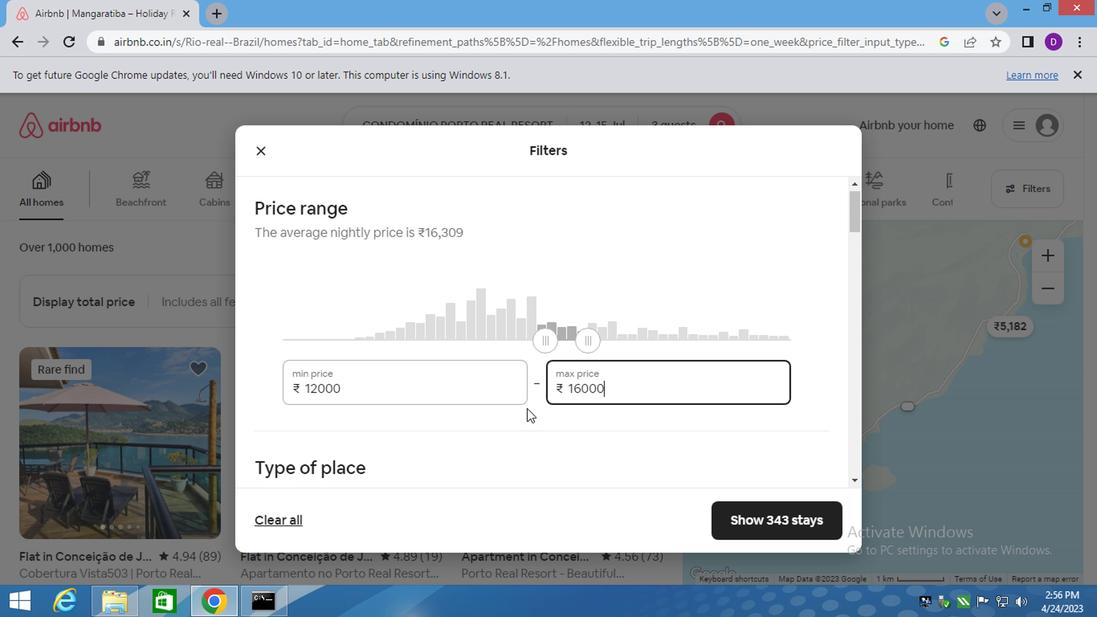 
Action: Mouse moved to (307, 366)
Screenshot: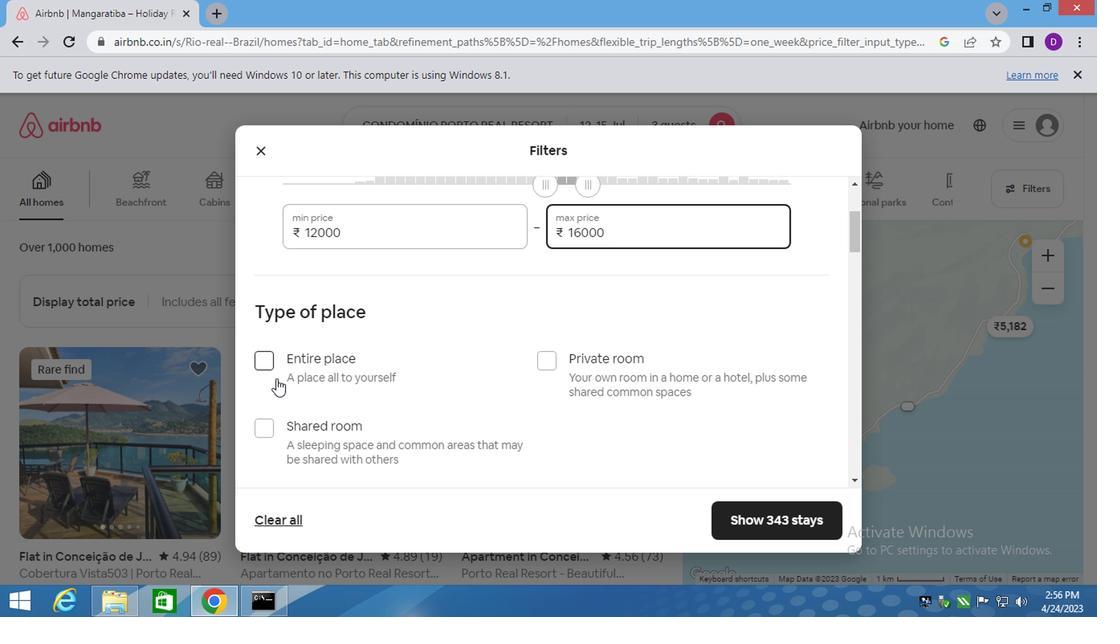 
Action: Mouse pressed left at (307, 366)
Screenshot: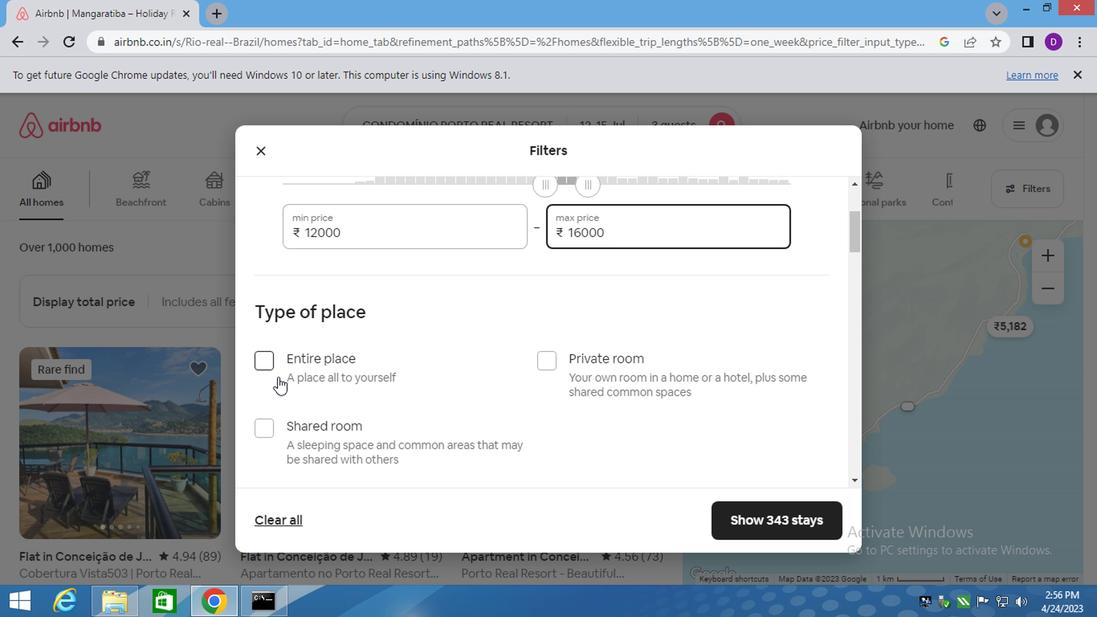 
Action: Mouse moved to (366, 367)
Screenshot: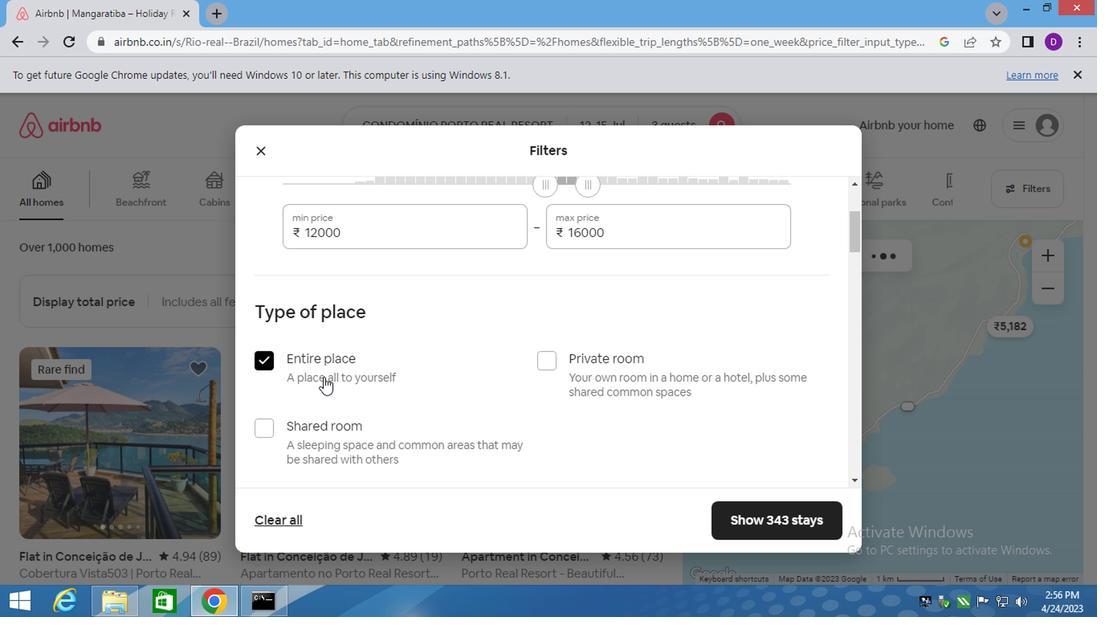 
Action: Mouse scrolled (366, 366) with delta (0, 0)
Screenshot: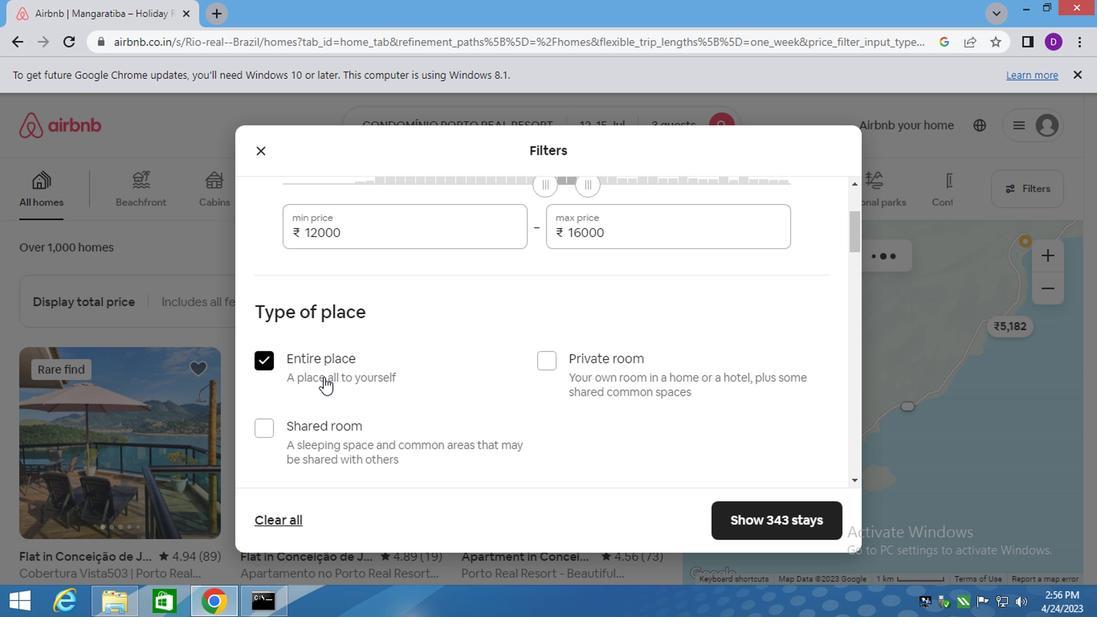 
Action: Mouse moved to (373, 367)
Screenshot: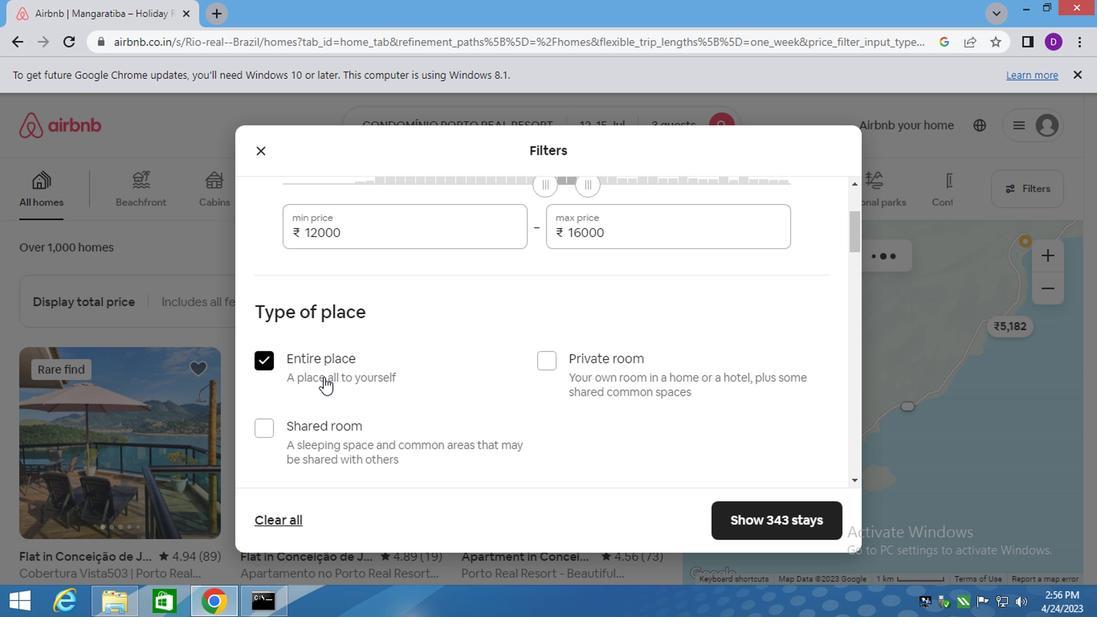 
Action: Mouse scrolled (373, 366) with delta (0, 0)
Screenshot: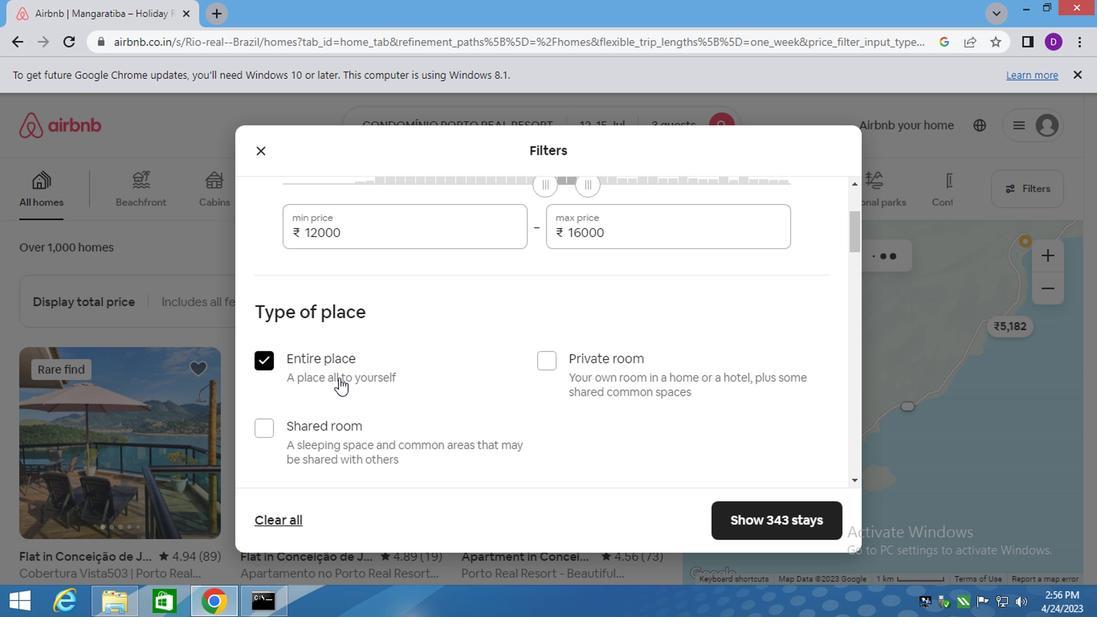 
Action: Mouse scrolled (373, 366) with delta (0, 0)
Screenshot: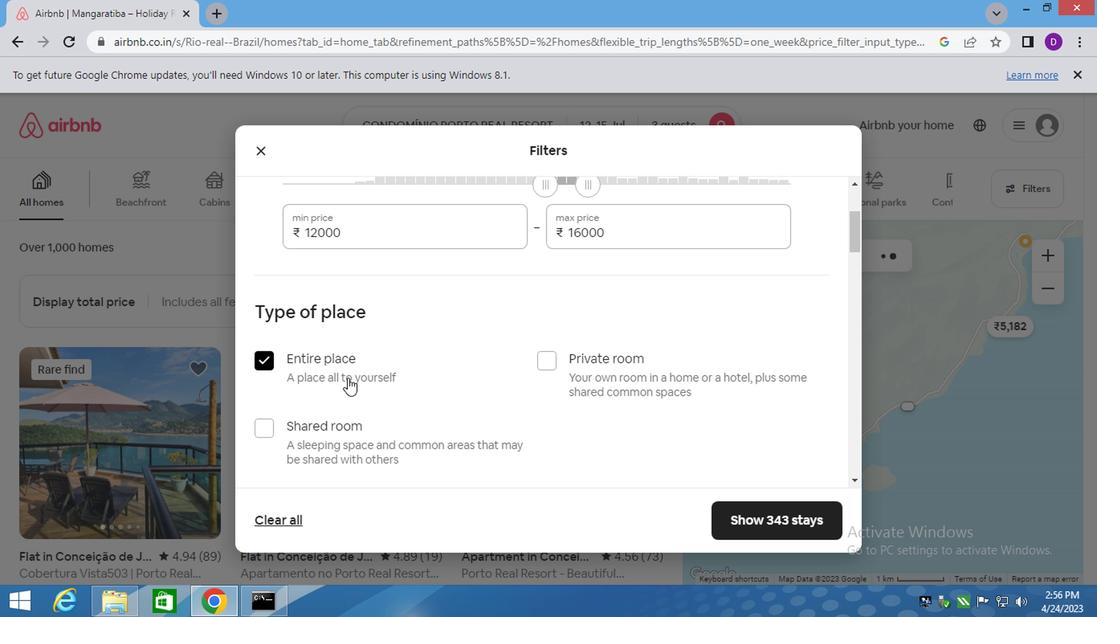 
Action: Mouse scrolled (373, 366) with delta (0, 0)
Screenshot: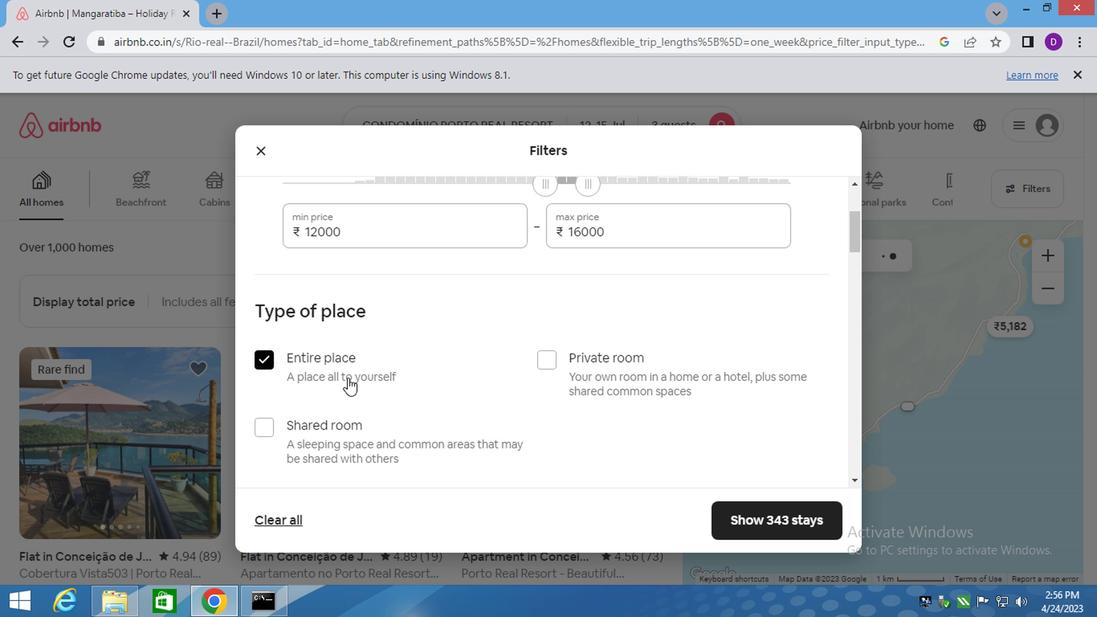 
Action: Mouse scrolled (373, 366) with delta (0, 0)
Screenshot: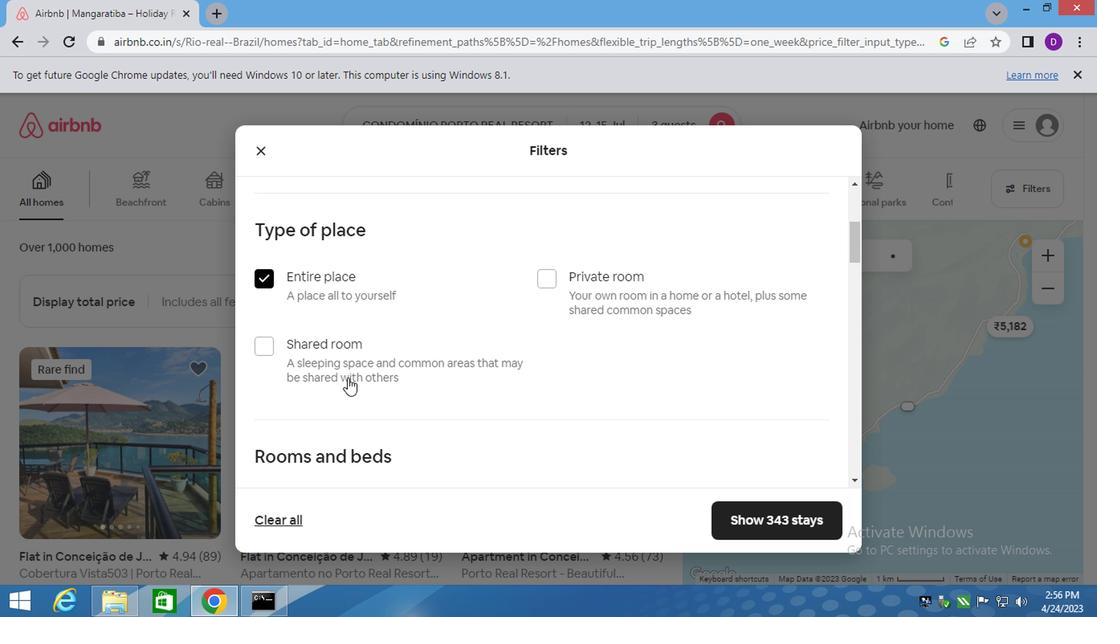 
Action: Mouse moved to (406, 224)
Screenshot: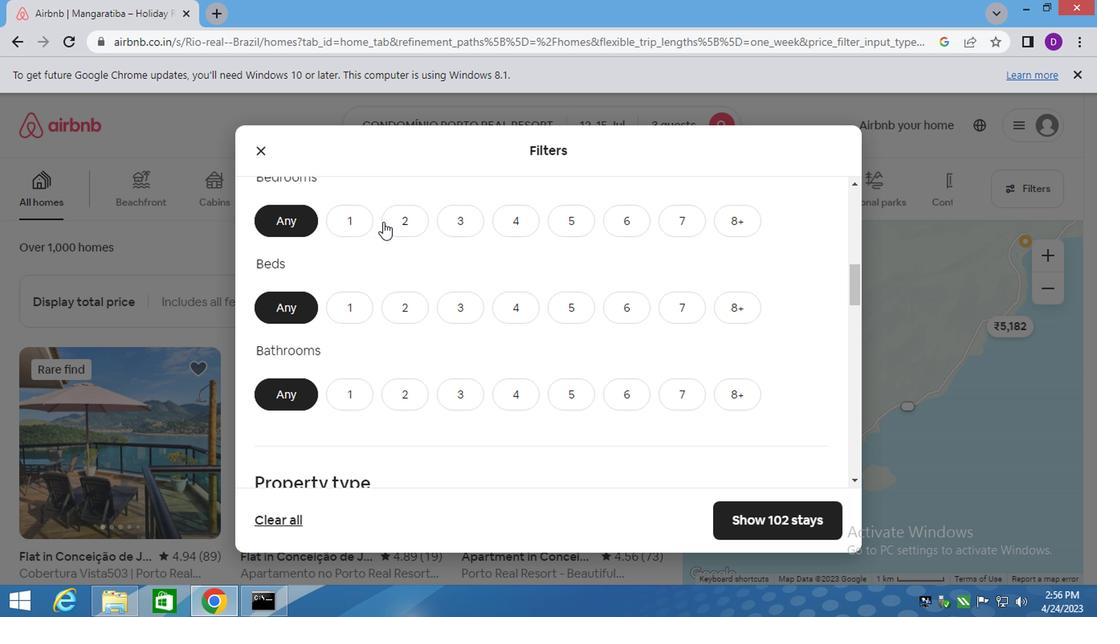 
Action: Mouse pressed left at (406, 224)
Screenshot: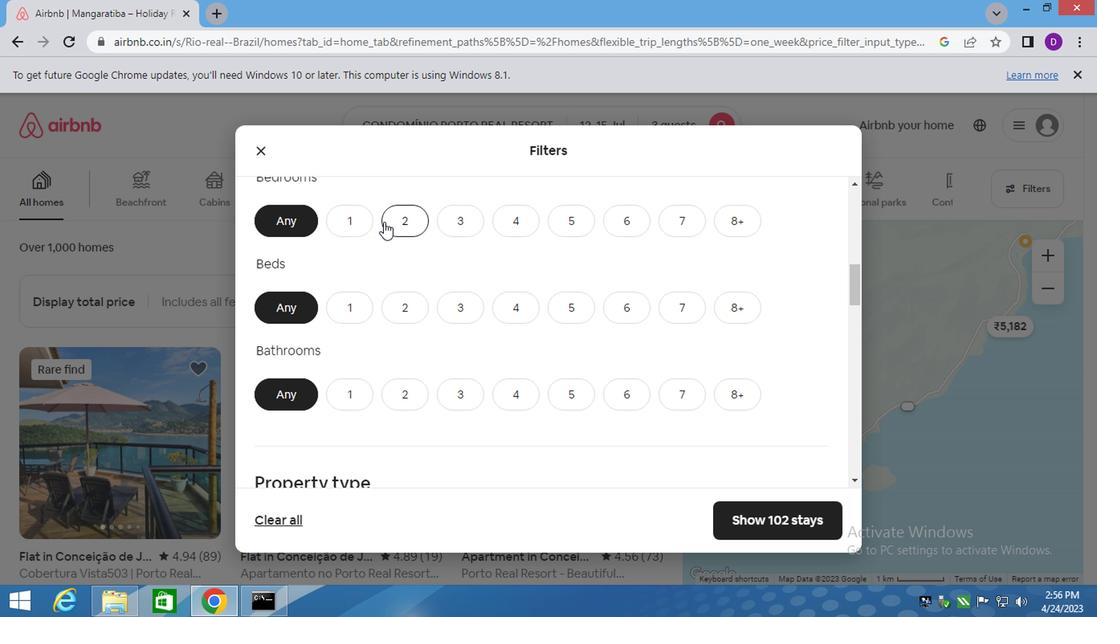 
Action: Mouse moved to (476, 300)
Screenshot: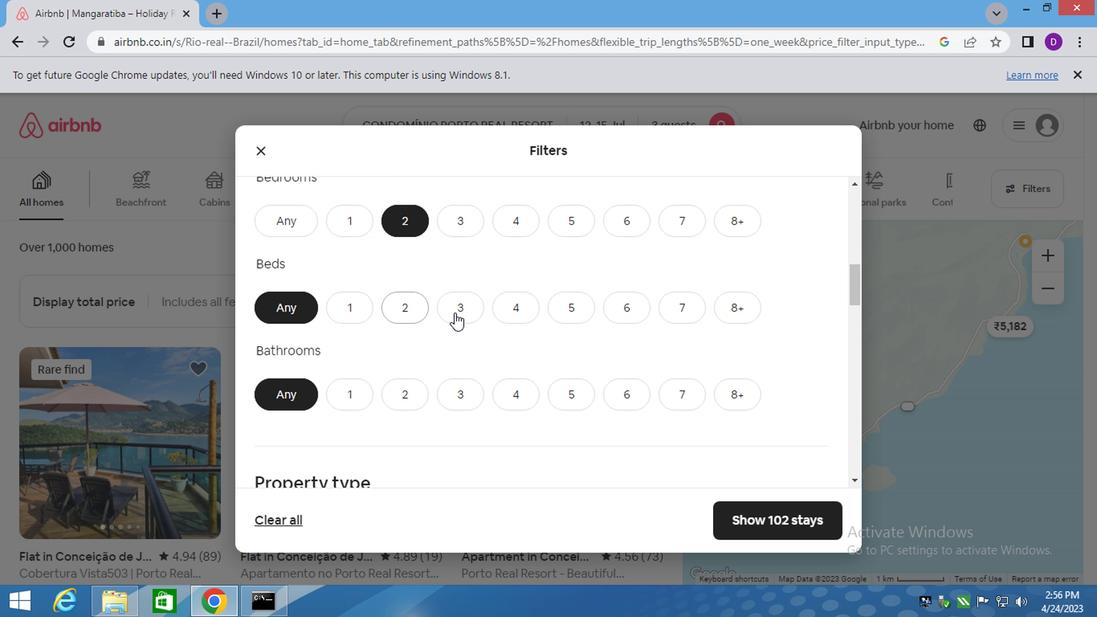 
Action: Mouse pressed left at (476, 300)
Screenshot: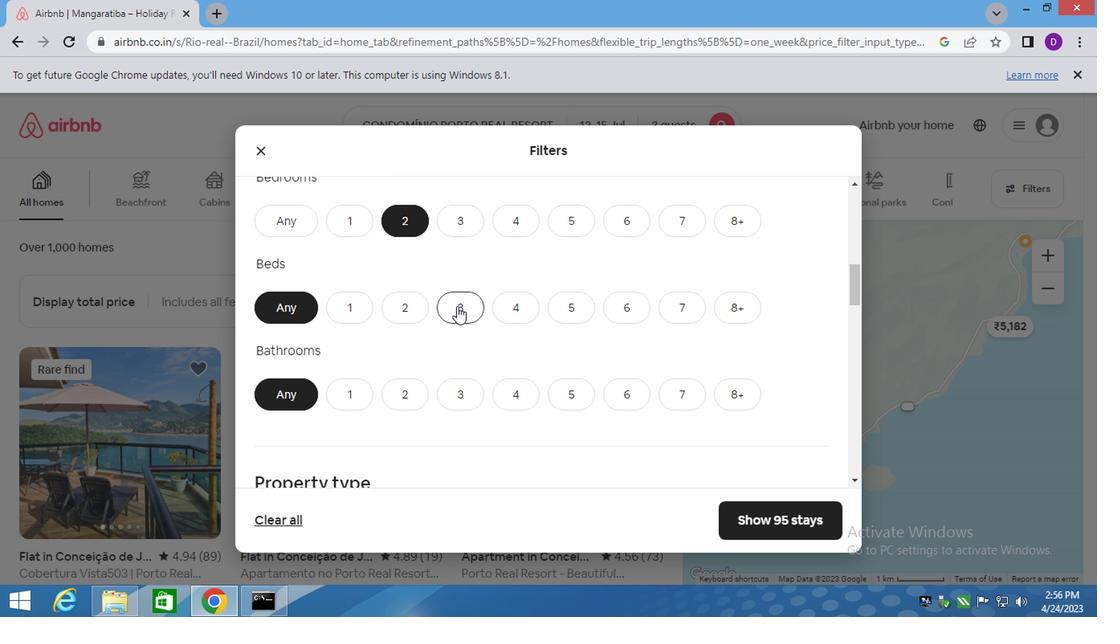 
Action: Mouse moved to (384, 386)
Screenshot: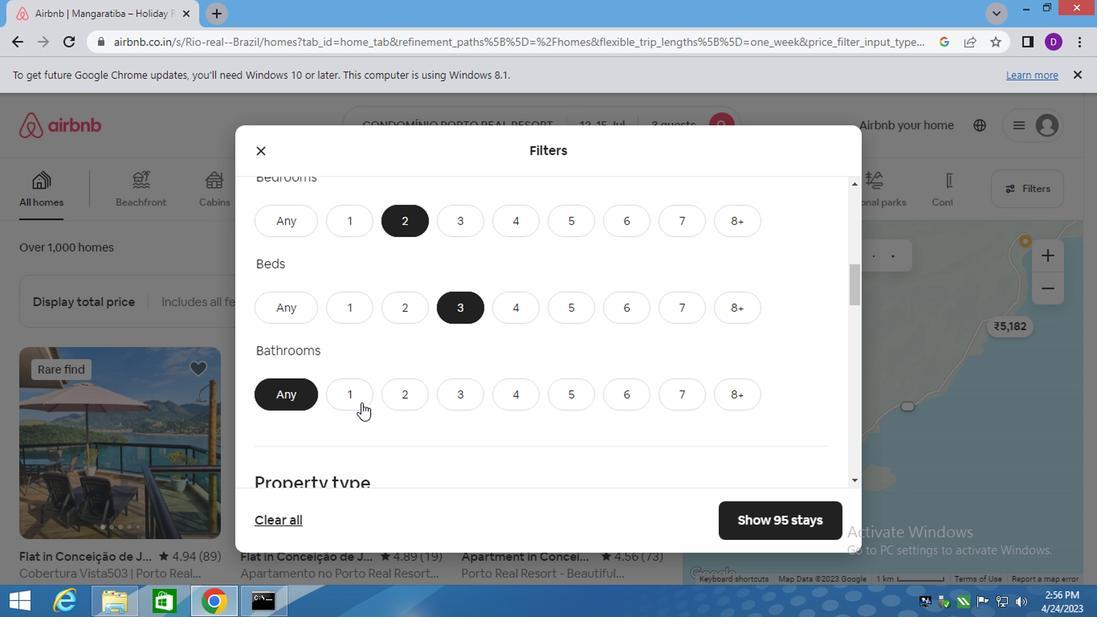 
Action: Mouse pressed left at (384, 386)
Screenshot: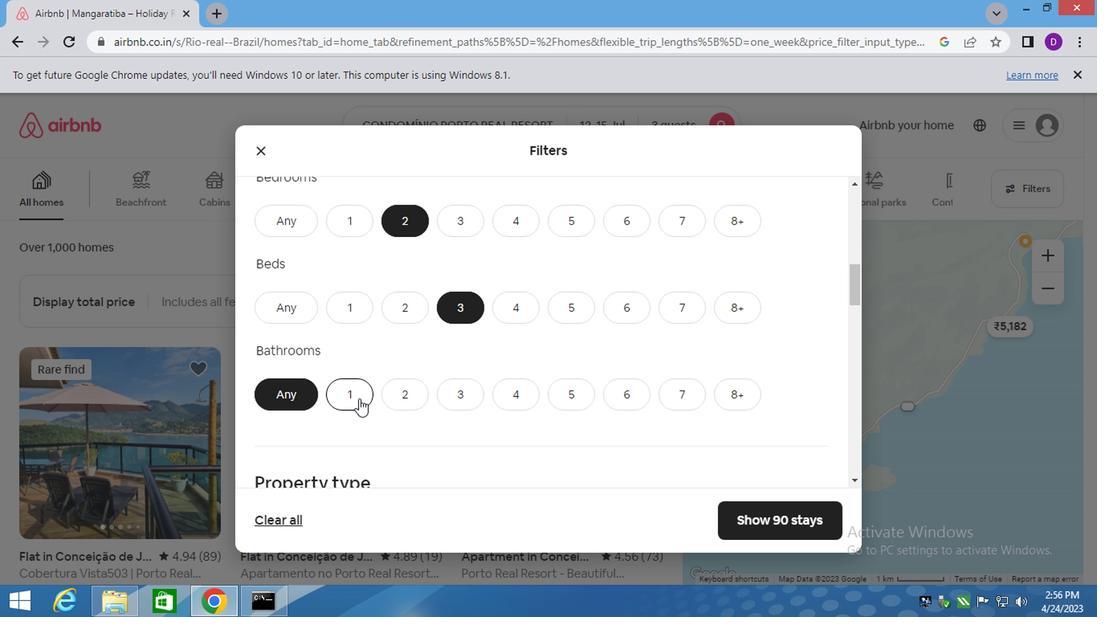 
Action: Mouse moved to (499, 360)
Screenshot: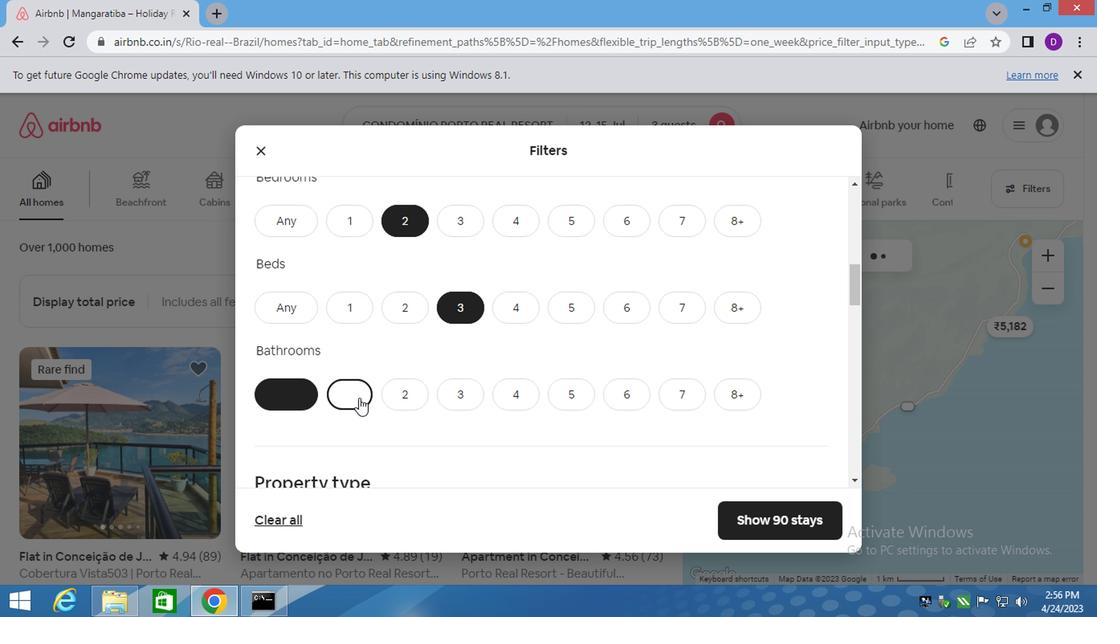 
Action: Mouse scrolled (499, 359) with delta (0, 0)
Screenshot: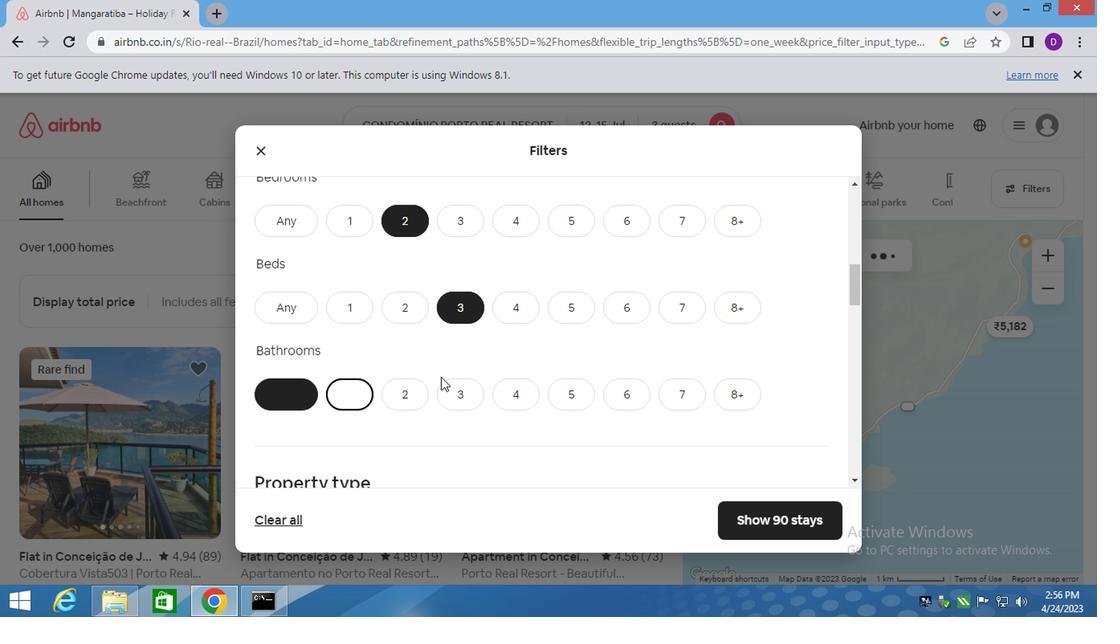 
Action: Mouse scrolled (499, 359) with delta (0, 0)
Screenshot: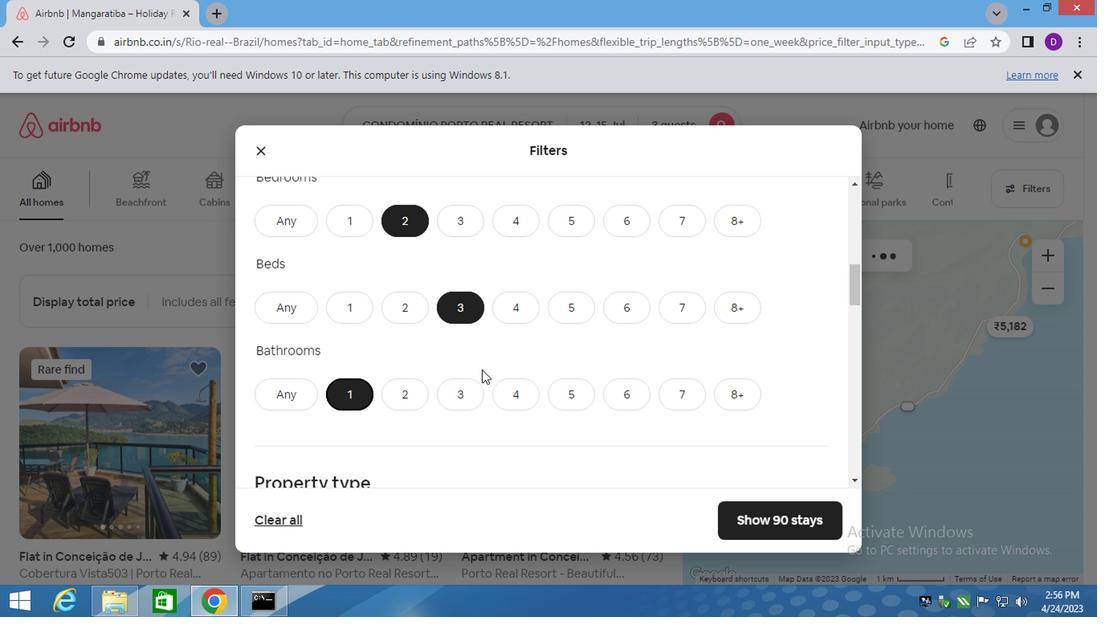 
Action: Mouse scrolled (499, 359) with delta (0, 0)
Screenshot: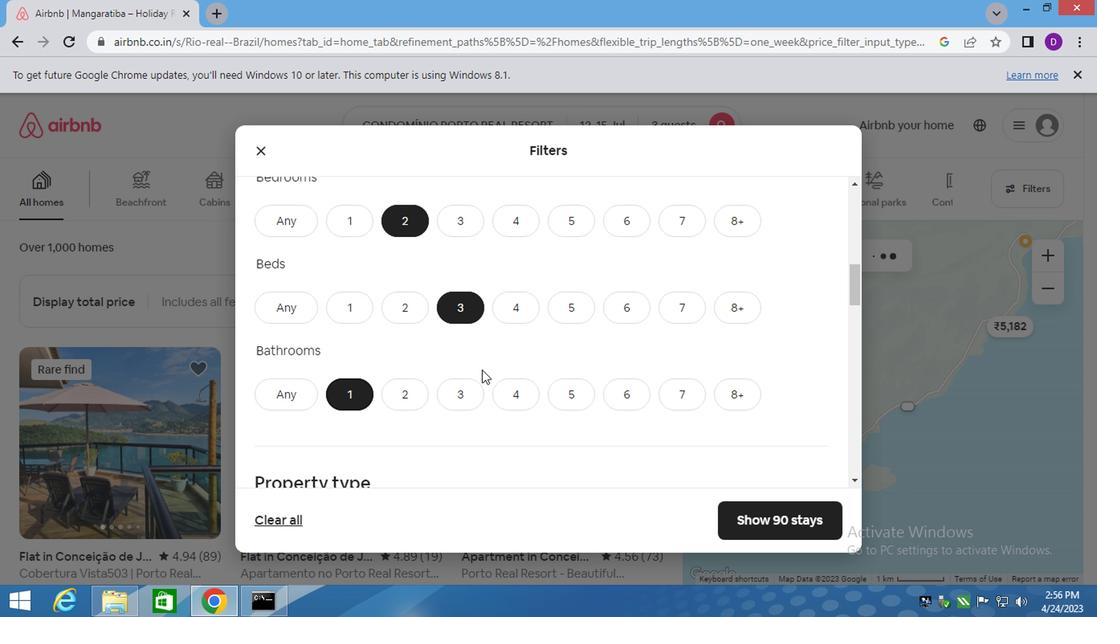
Action: Mouse scrolled (499, 359) with delta (0, 0)
Screenshot: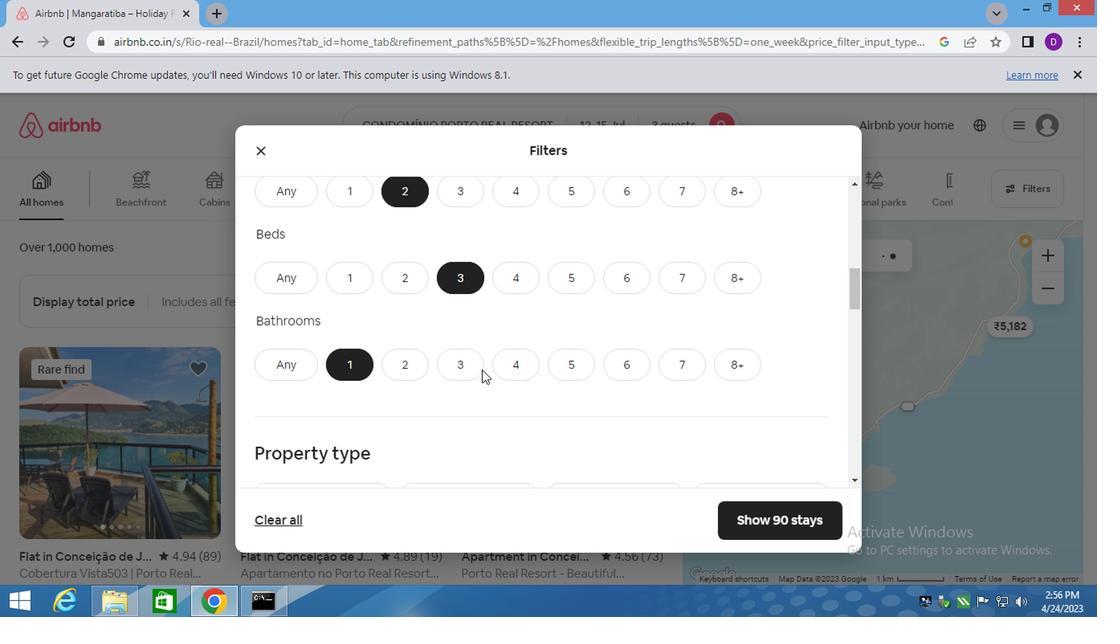 
Action: Mouse scrolled (499, 359) with delta (0, 0)
Screenshot: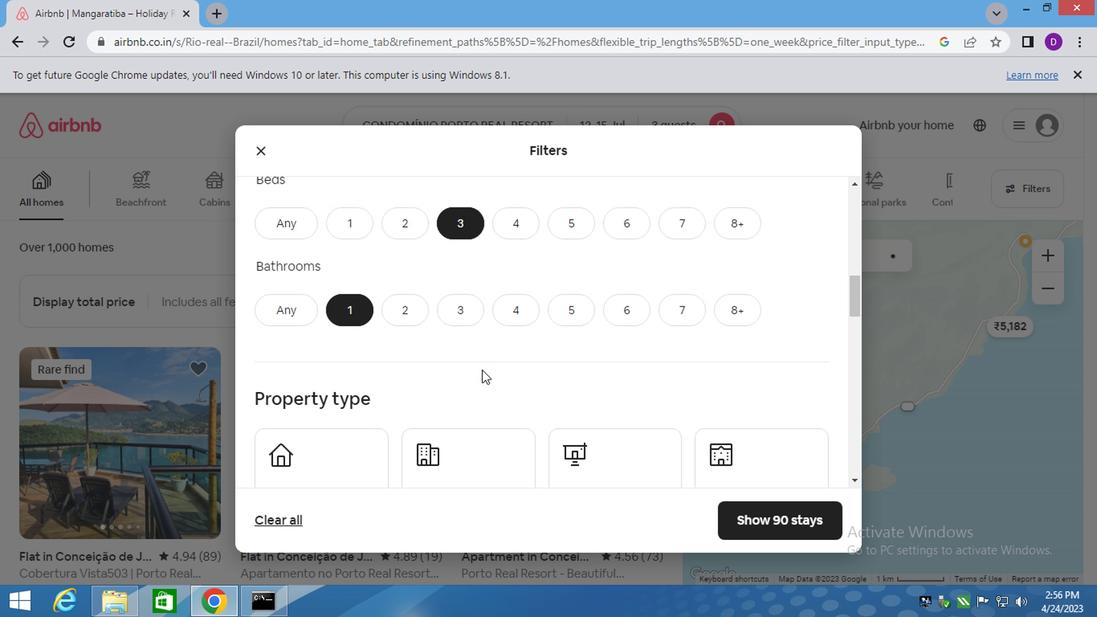 
Action: Mouse moved to (516, 346)
Screenshot: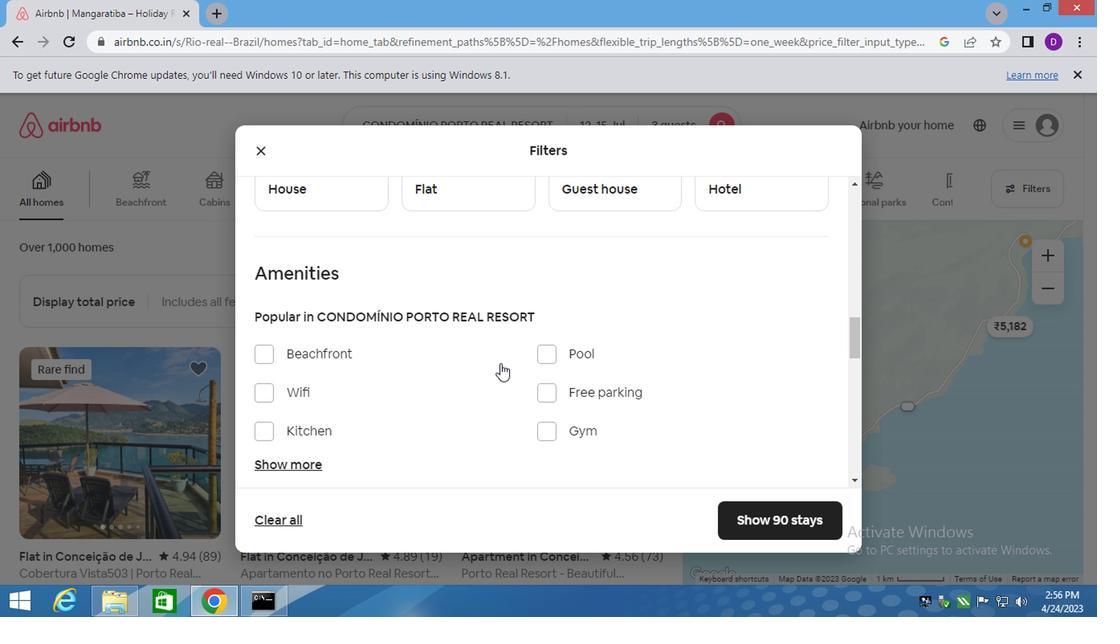 
Action: Mouse scrolled (516, 347) with delta (0, 0)
Screenshot: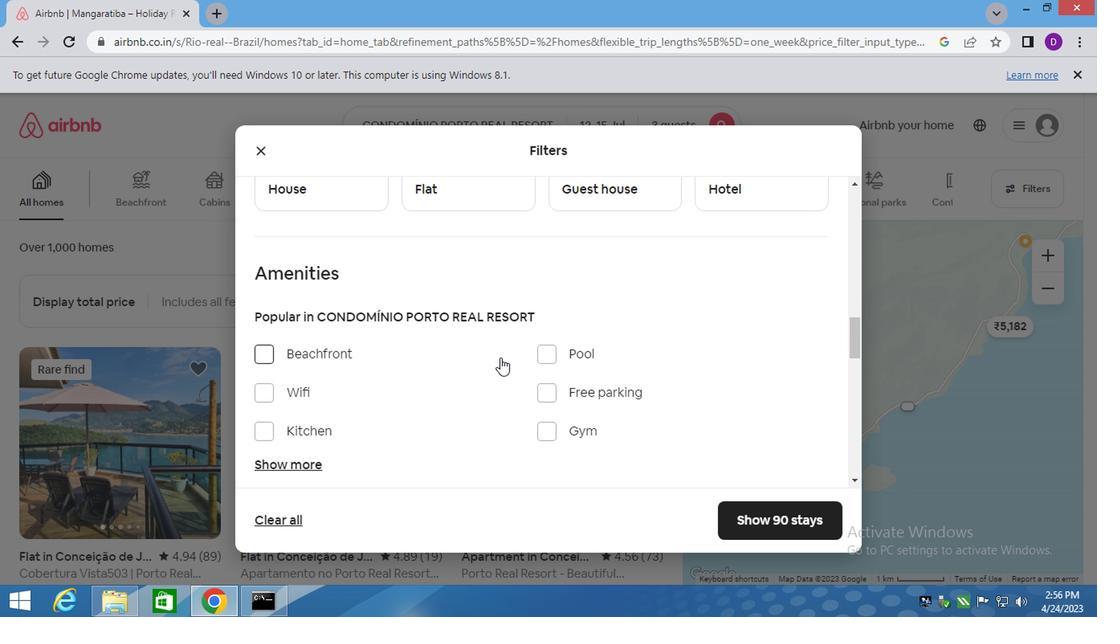 
Action: Mouse moved to (516, 346)
Screenshot: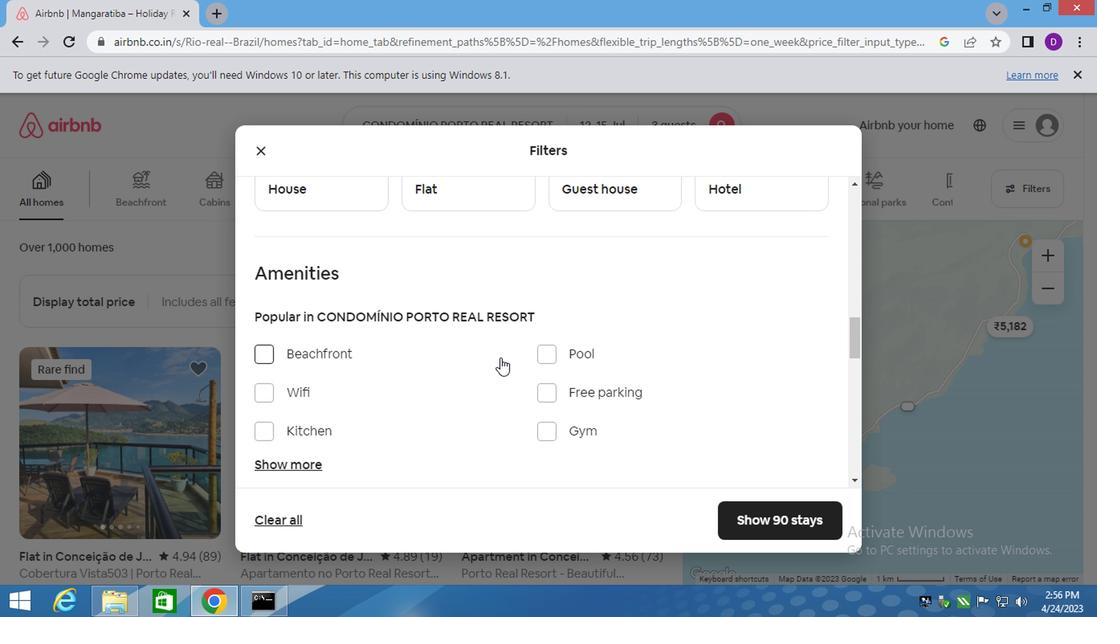 
Action: Mouse scrolled (516, 347) with delta (0, 0)
Screenshot: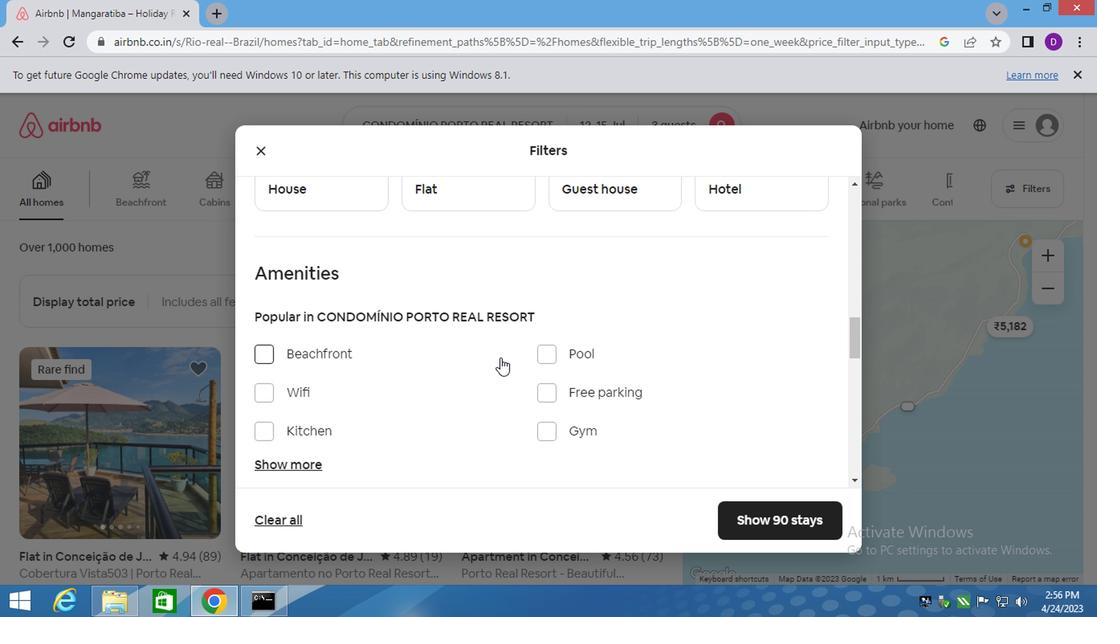 
Action: Mouse moved to (369, 313)
Screenshot: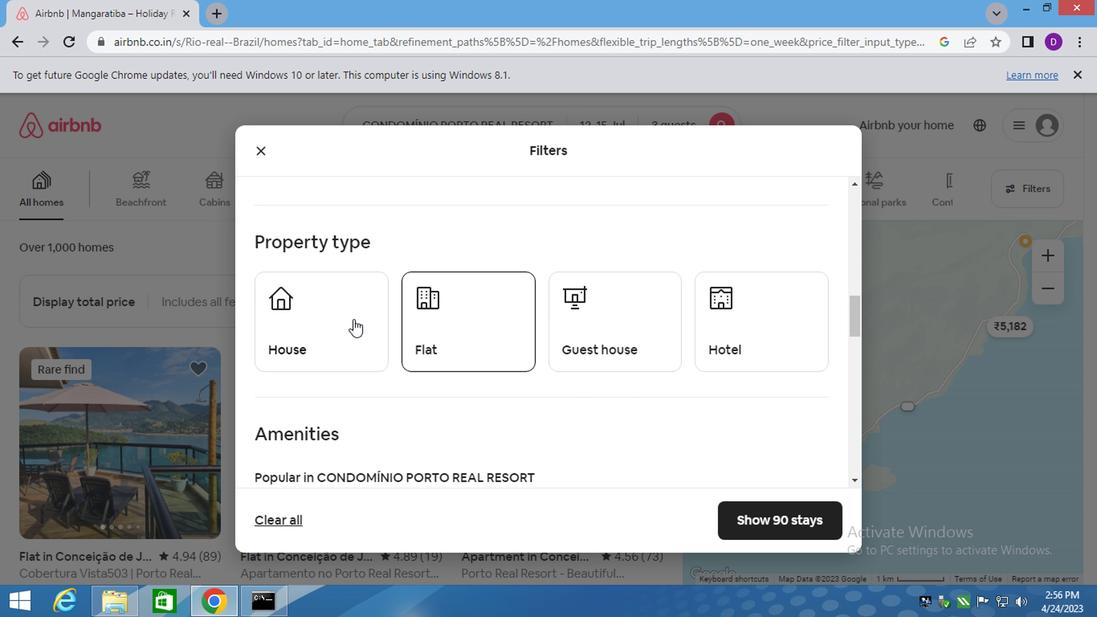 
Action: Mouse pressed left at (369, 313)
Screenshot: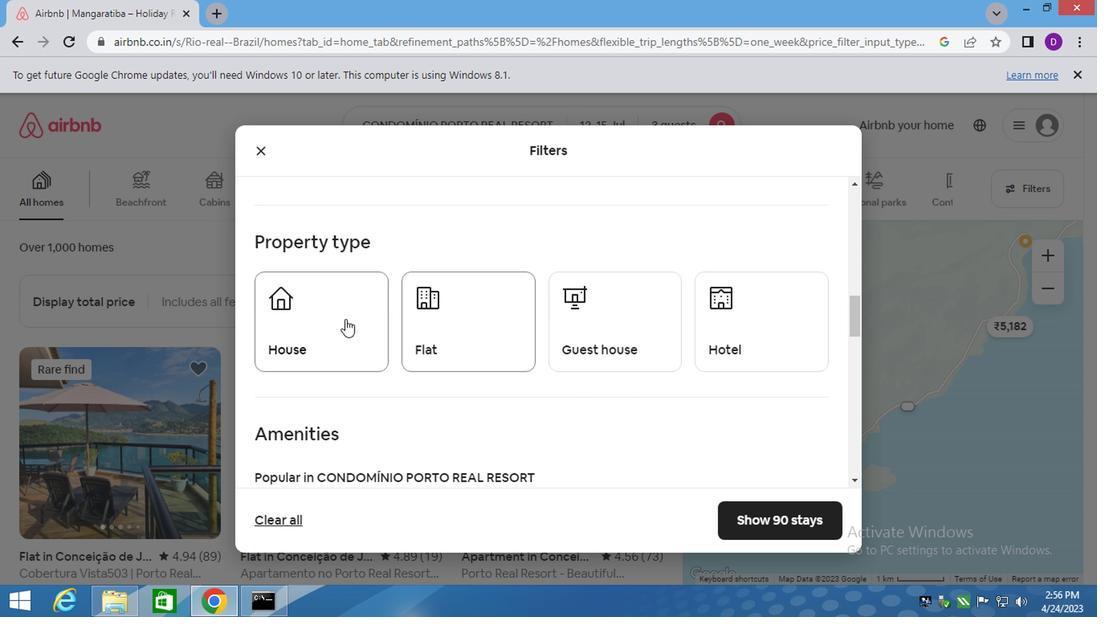 
Action: Mouse moved to (523, 317)
Screenshot: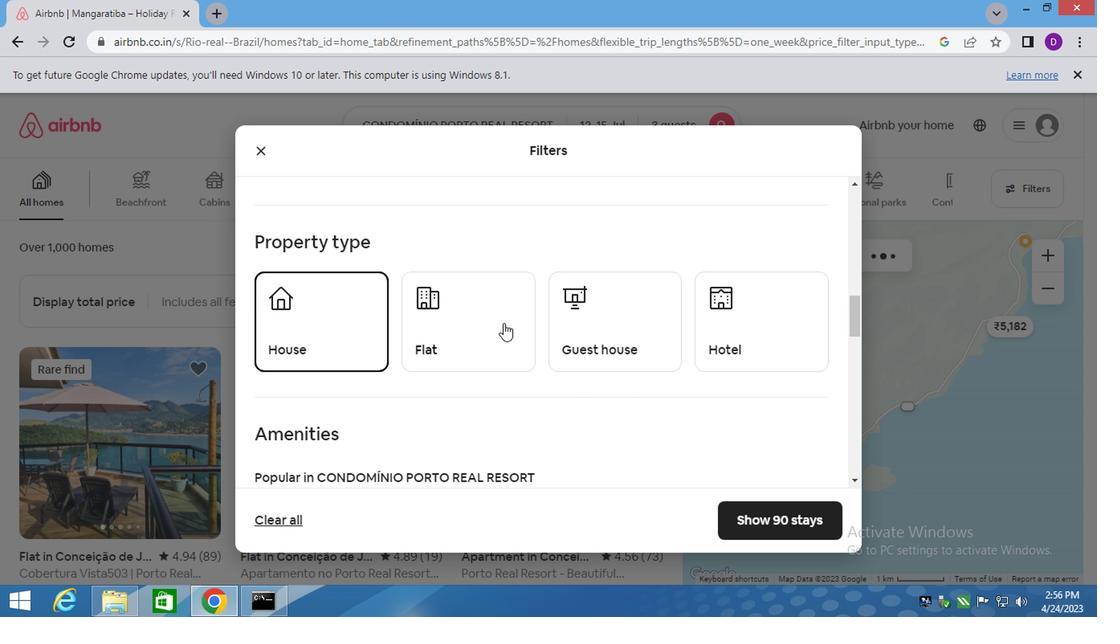 
Action: Mouse pressed left at (523, 317)
Screenshot: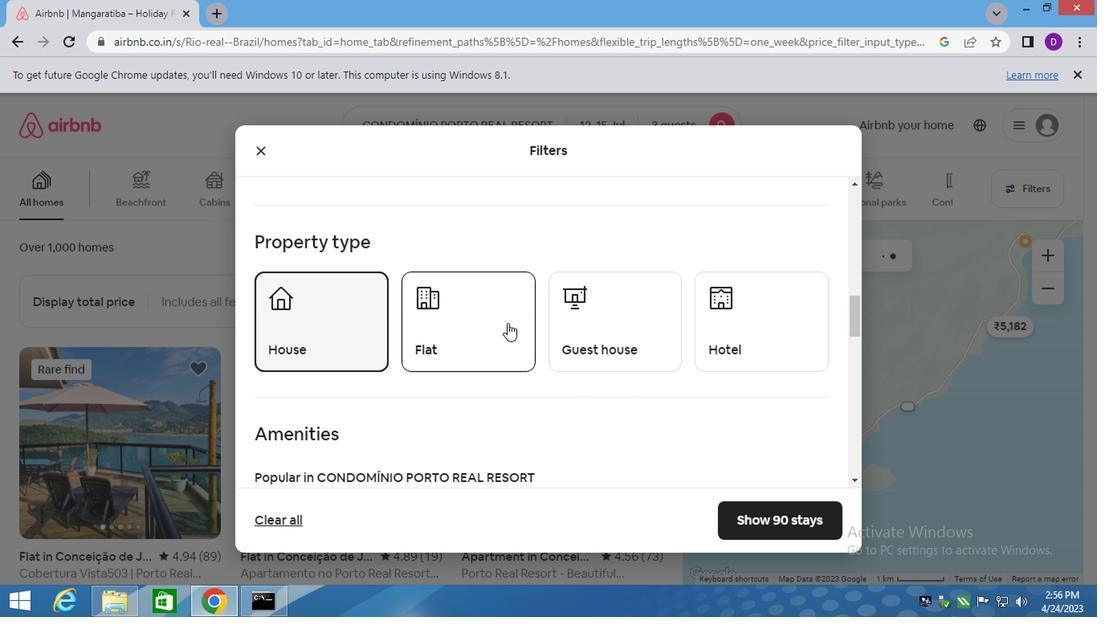 
Action: Mouse moved to (632, 322)
Screenshot: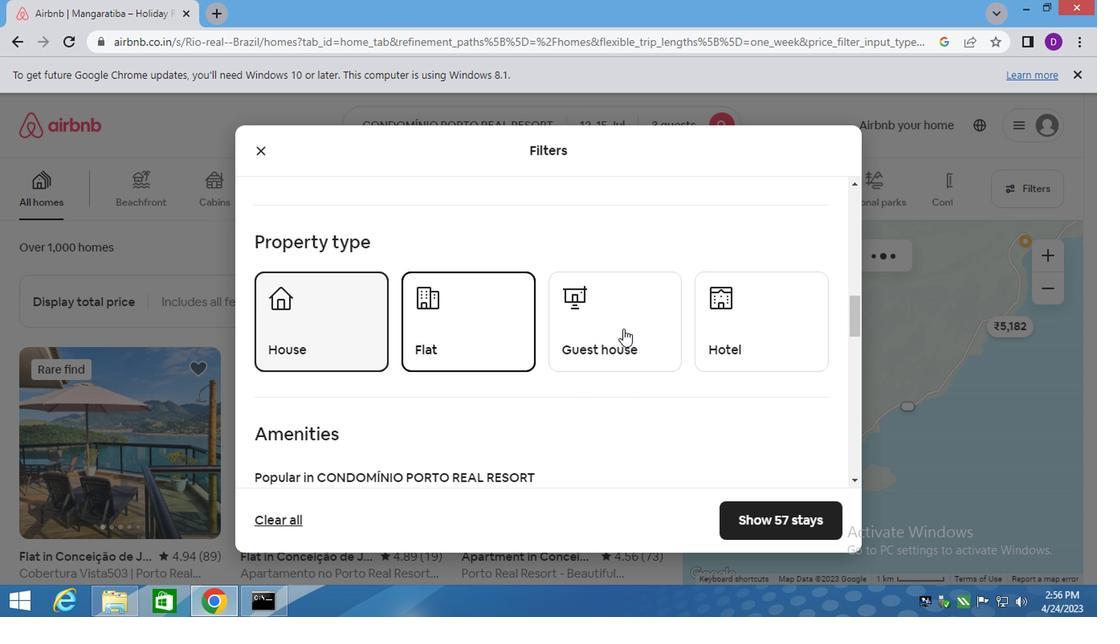 
Action: Mouse pressed left at (632, 322)
Screenshot: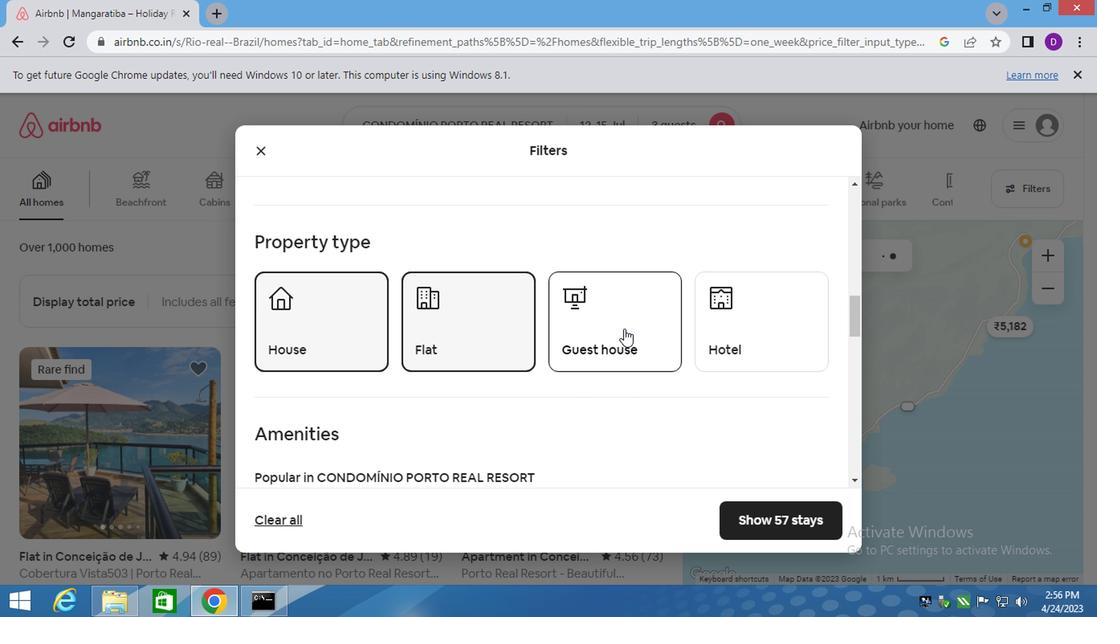 
Action: Mouse scrolled (632, 321) with delta (0, 0)
Screenshot: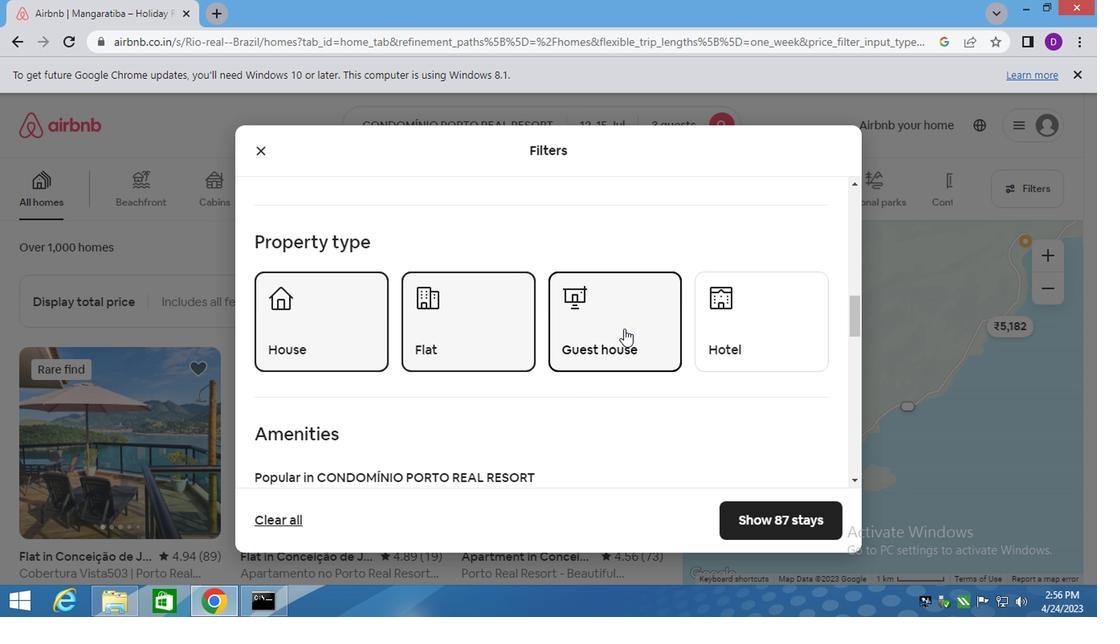 
Action: Mouse scrolled (632, 321) with delta (0, 0)
Screenshot: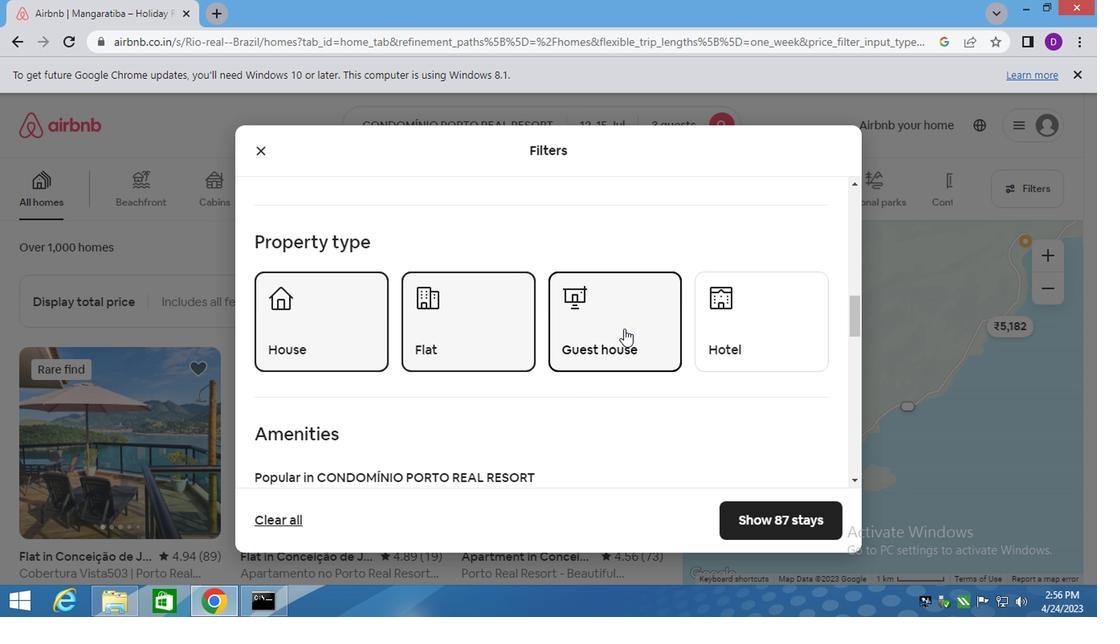 
Action: Mouse scrolled (632, 321) with delta (0, 0)
Screenshot: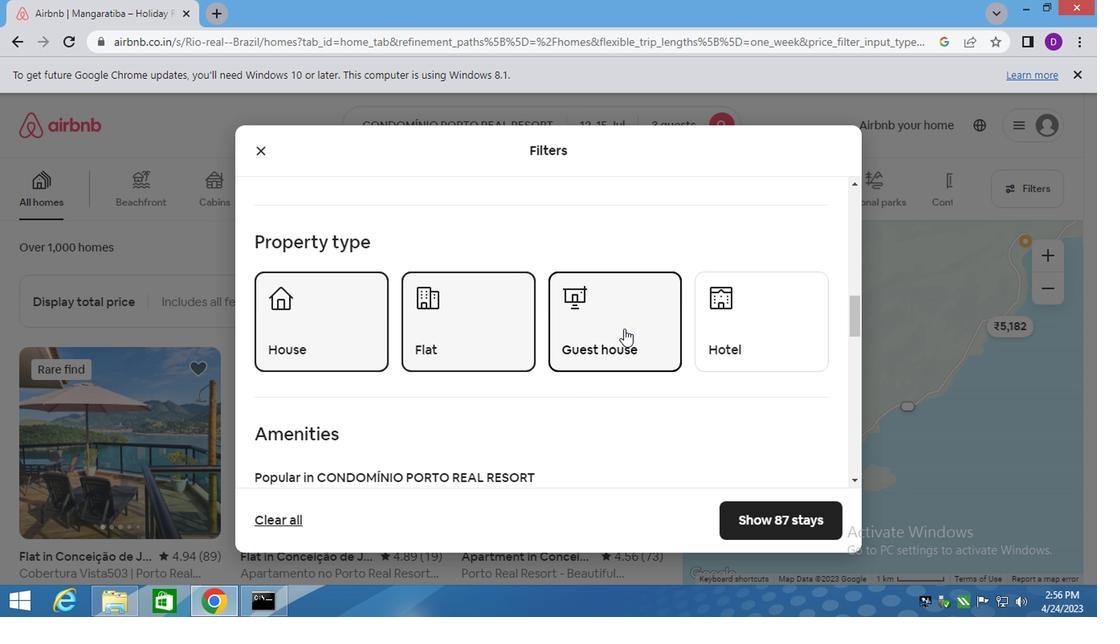 
Action: Mouse scrolled (632, 321) with delta (0, 0)
Screenshot: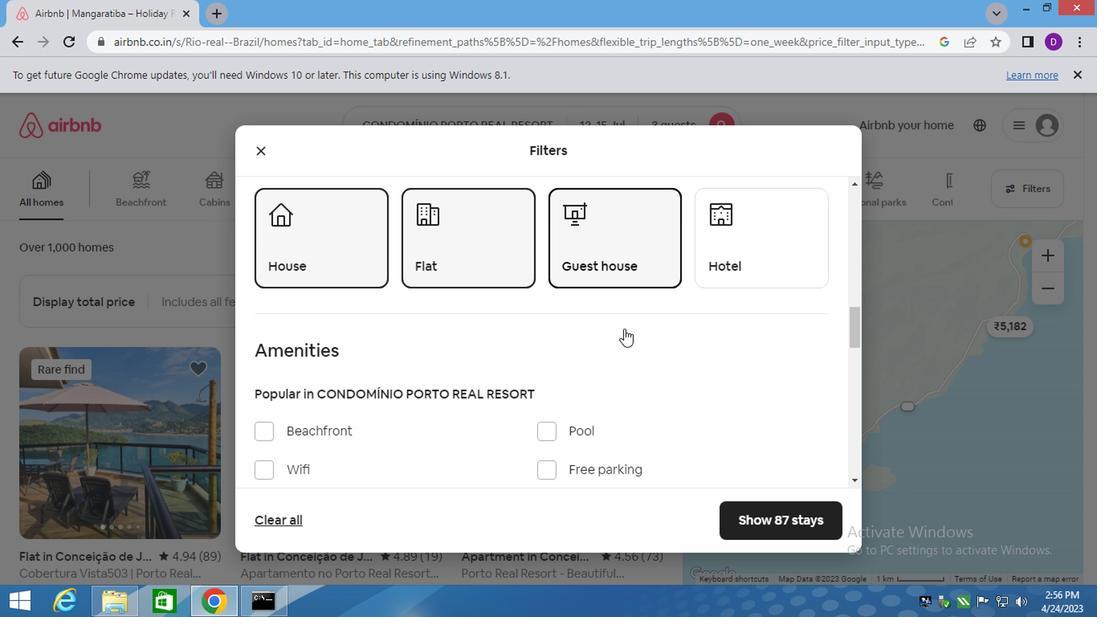 
Action: Mouse moved to (645, 333)
Screenshot: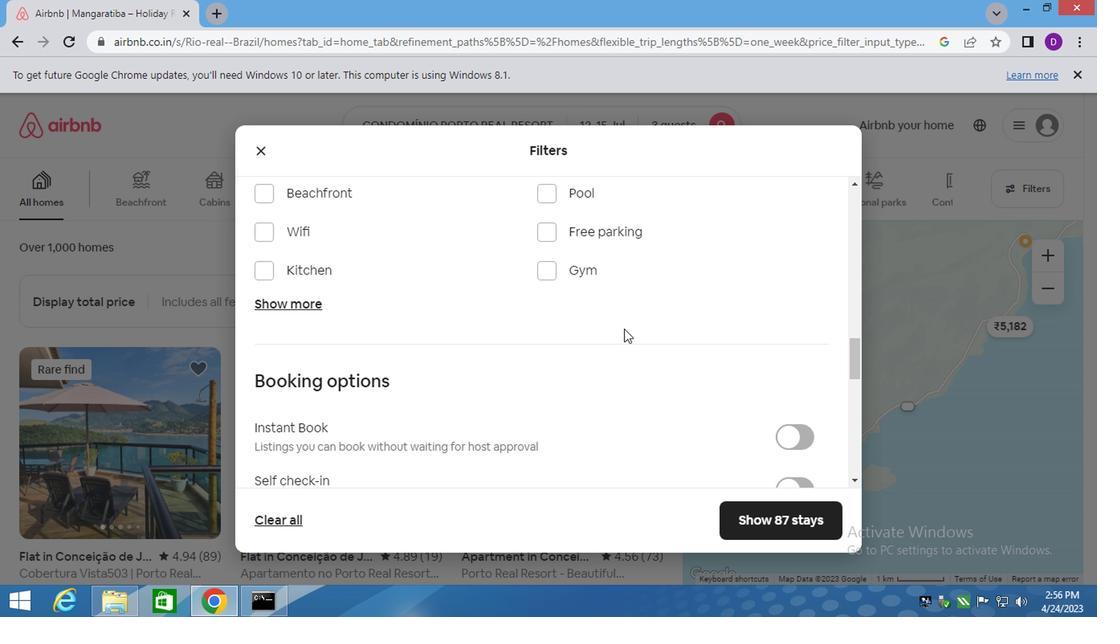 
Action: Mouse scrolled (645, 332) with delta (0, -1)
Screenshot: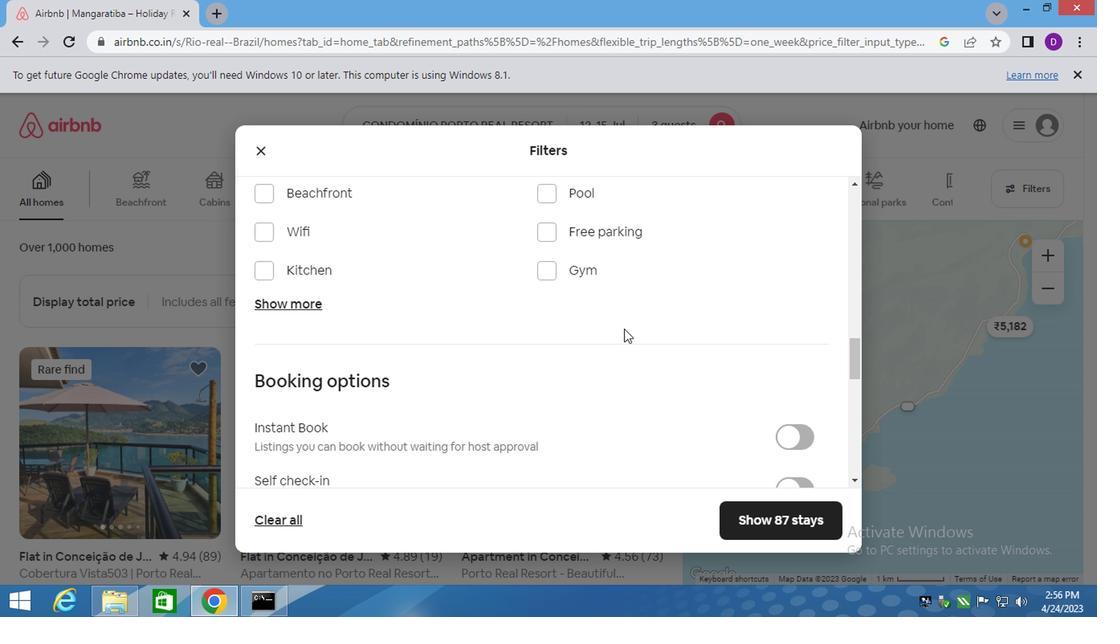 
Action: Mouse moved to (661, 342)
Screenshot: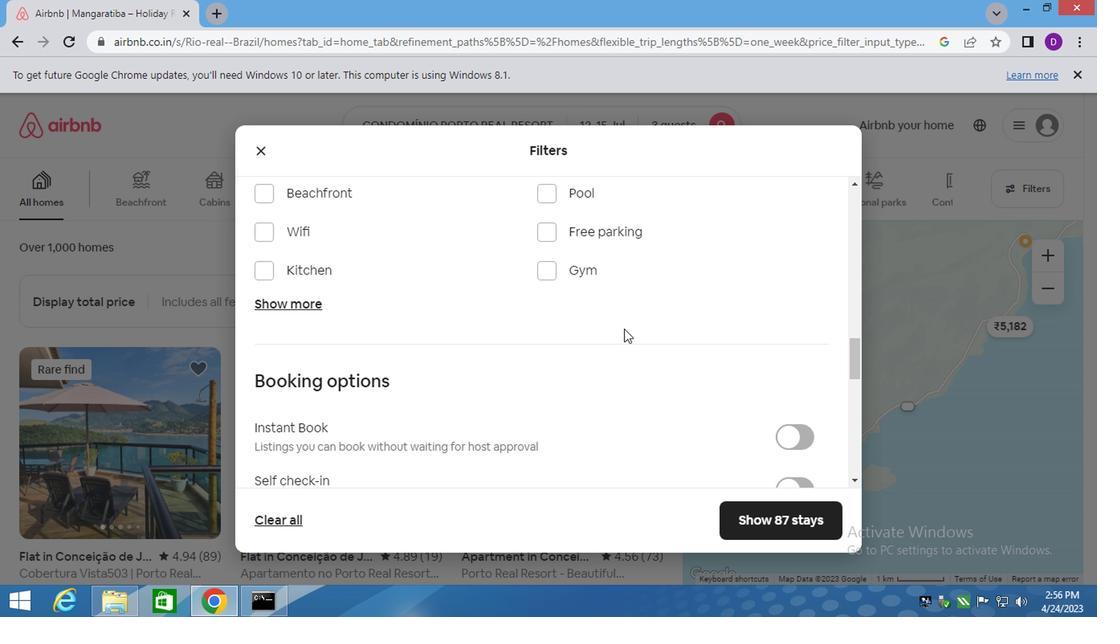 
Action: Mouse scrolled (661, 341) with delta (0, 0)
Screenshot: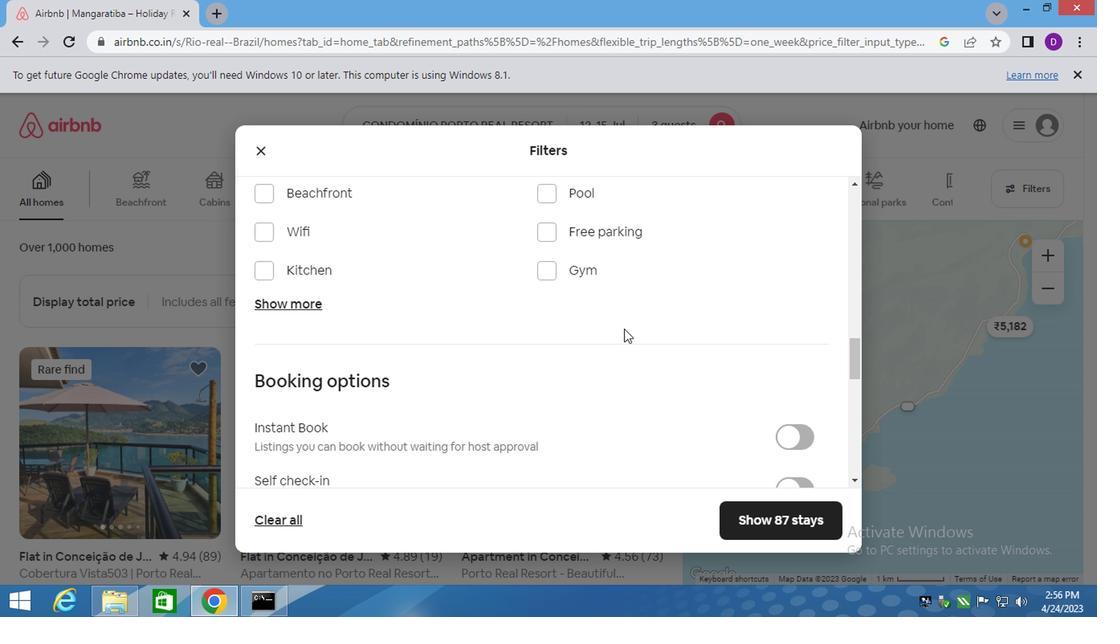 
Action: Mouse moved to (683, 347)
Screenshot: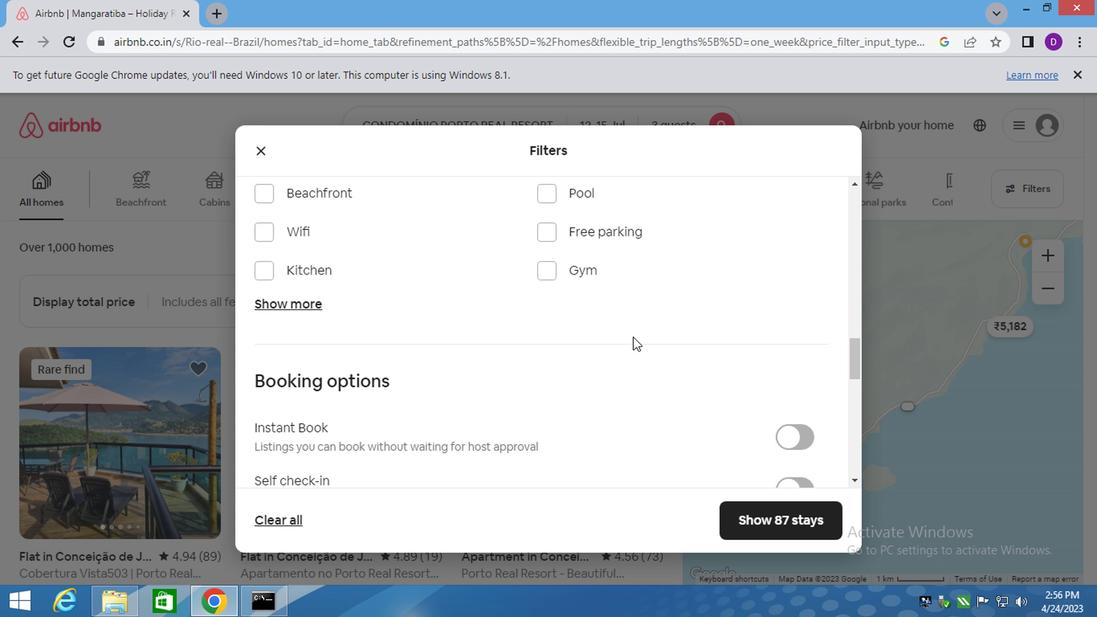 
Action: Mouse scrolled (683, 346) with delta (0, 0)
Screenshot: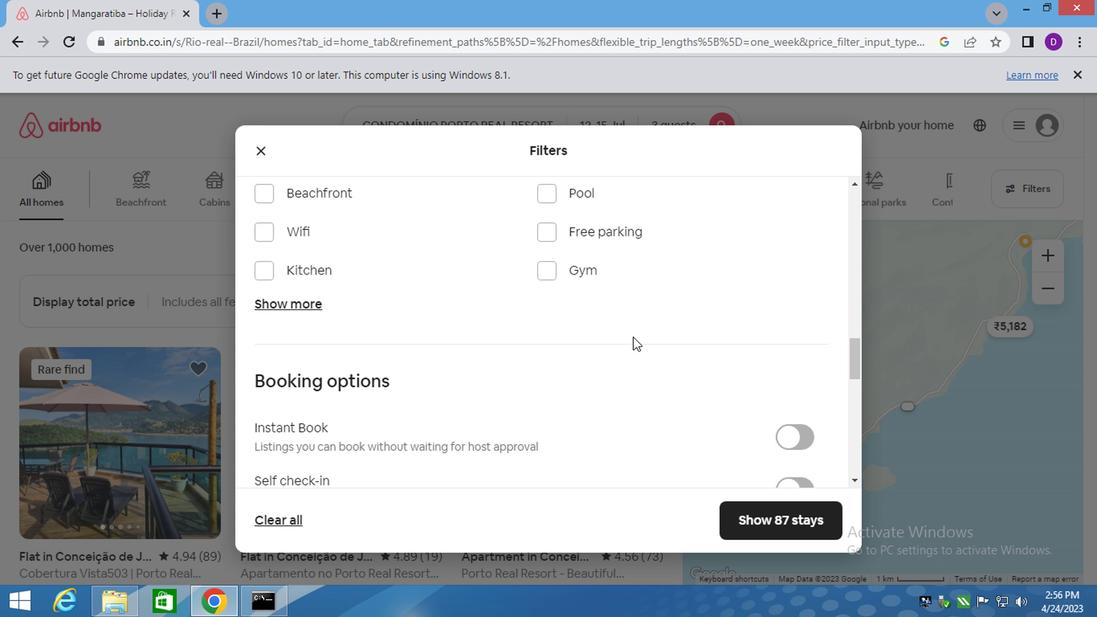 
Action: Mouse moved to (789, 246)
Screenshot: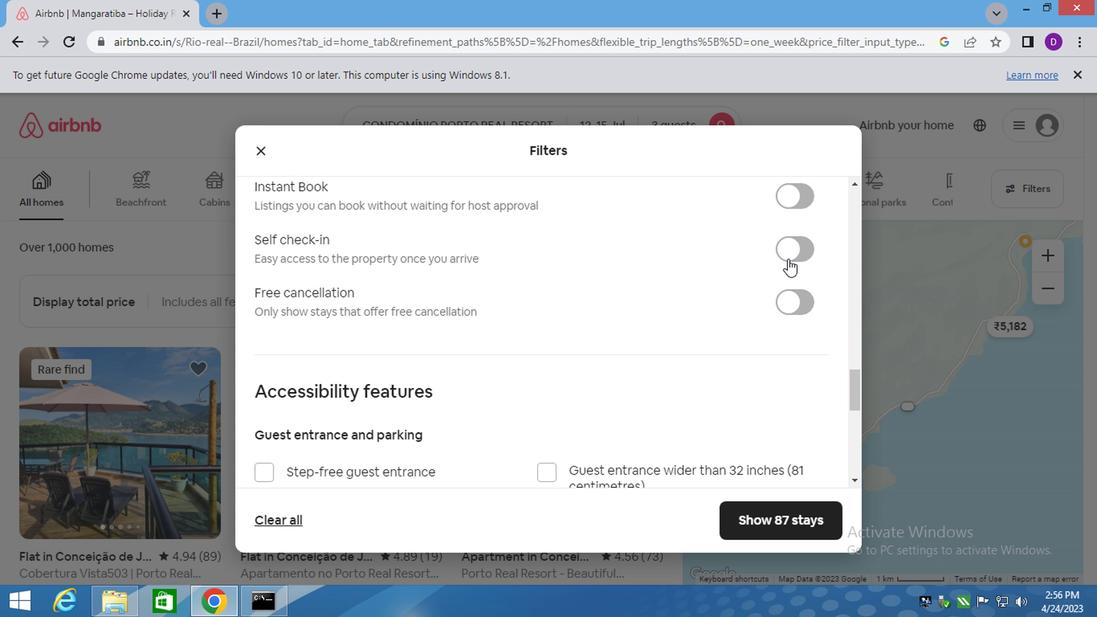 
Action: Mouse pressed left at (789, 246)
Screenshot: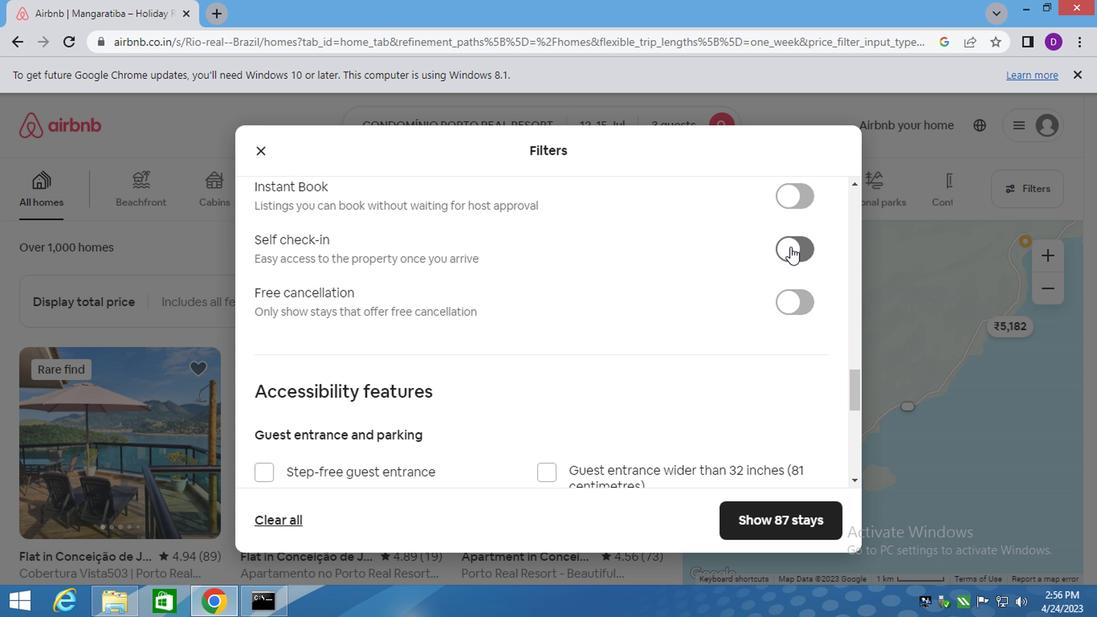 
Action: Mouse moved to (692, 368)
Screenshot: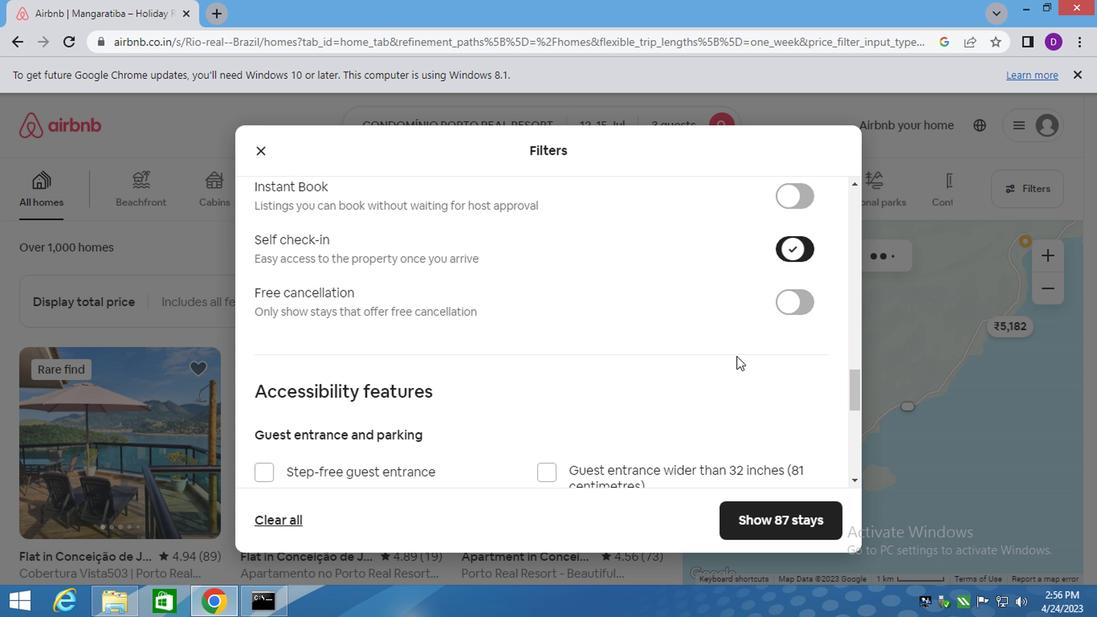 
Action: Mouse scrolled (697, 366) with delta (0, 0)
Screenshot: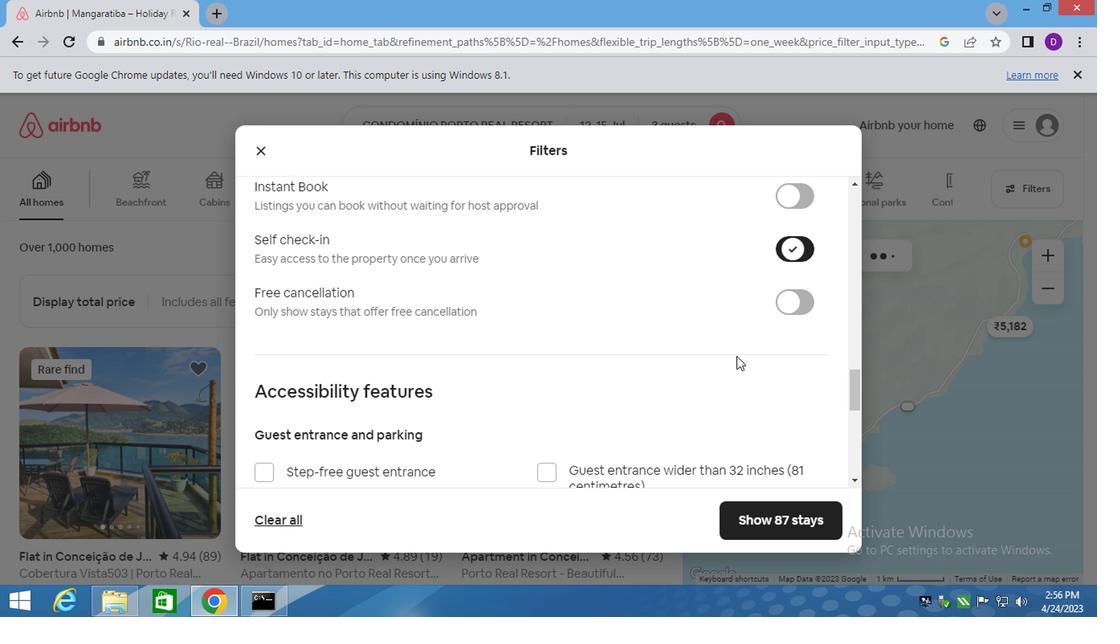 
Action: Mouse moved to (665, 374)
Screenshot: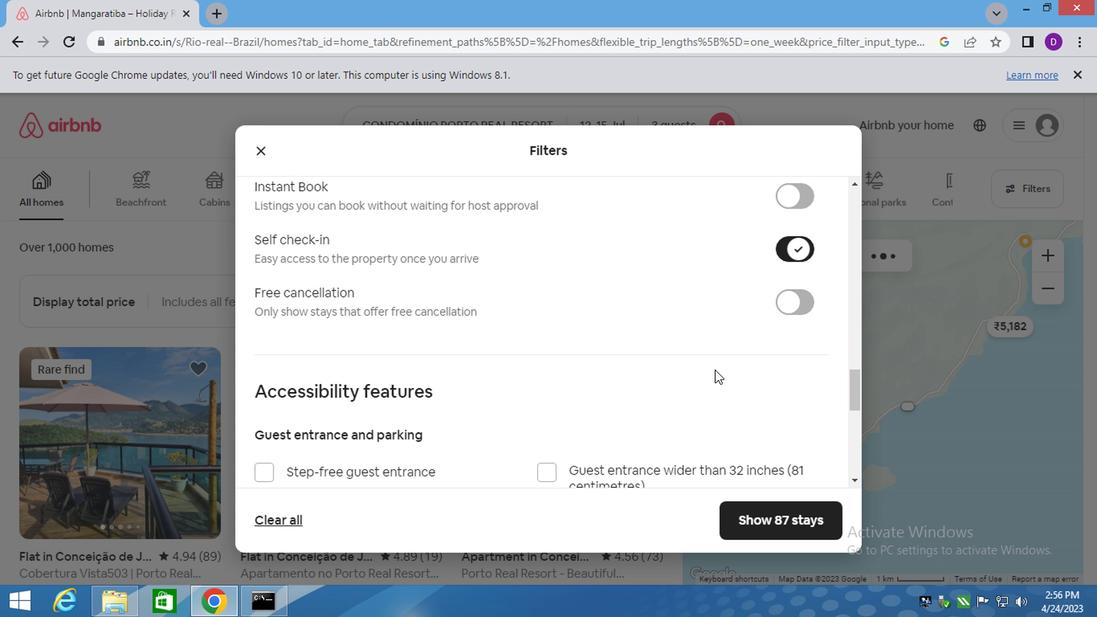 
Action: Mouse scrolled (668, 374) with delta (0, 0)
Screenshot: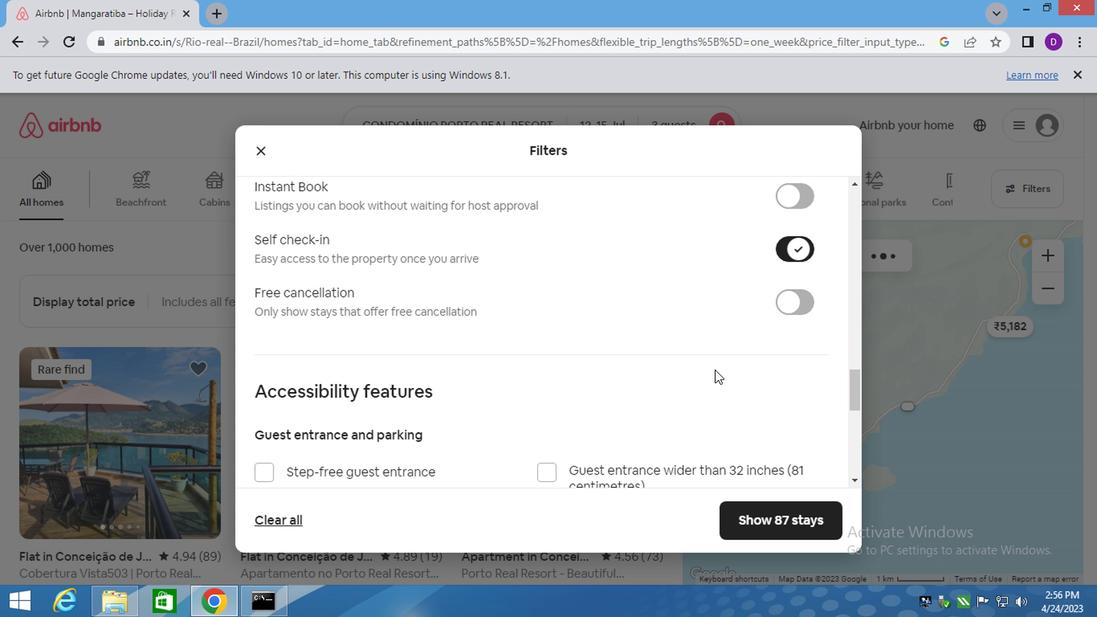 
Action: Mouse moved to (654, 377)
Screenshot: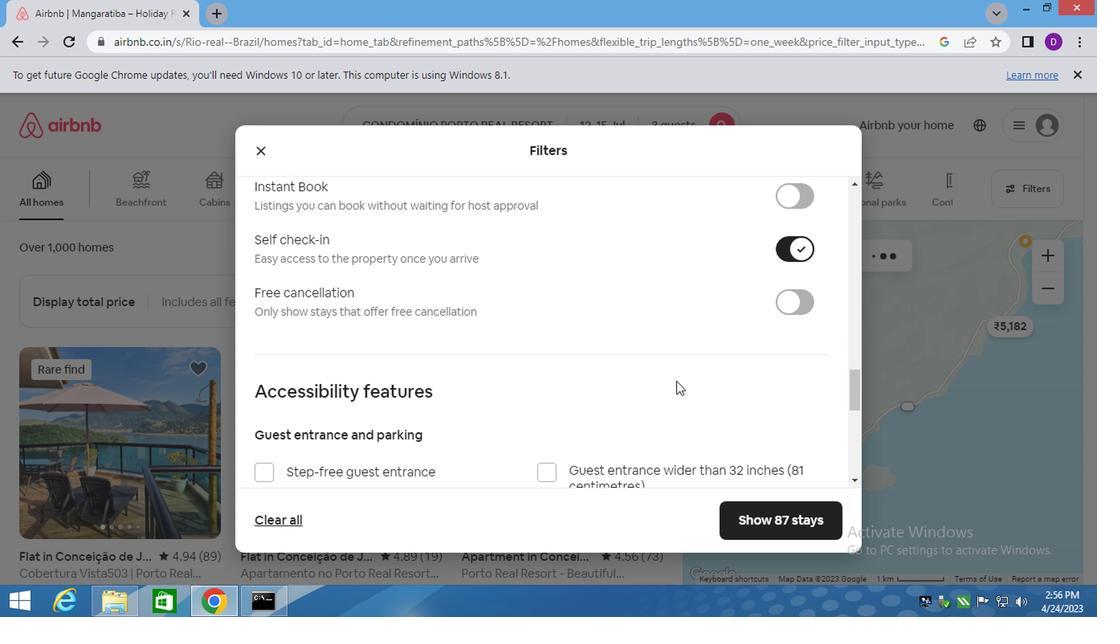 
Action: Mouse scrolled (654, 376) with delta (0, 0)
Screenshot: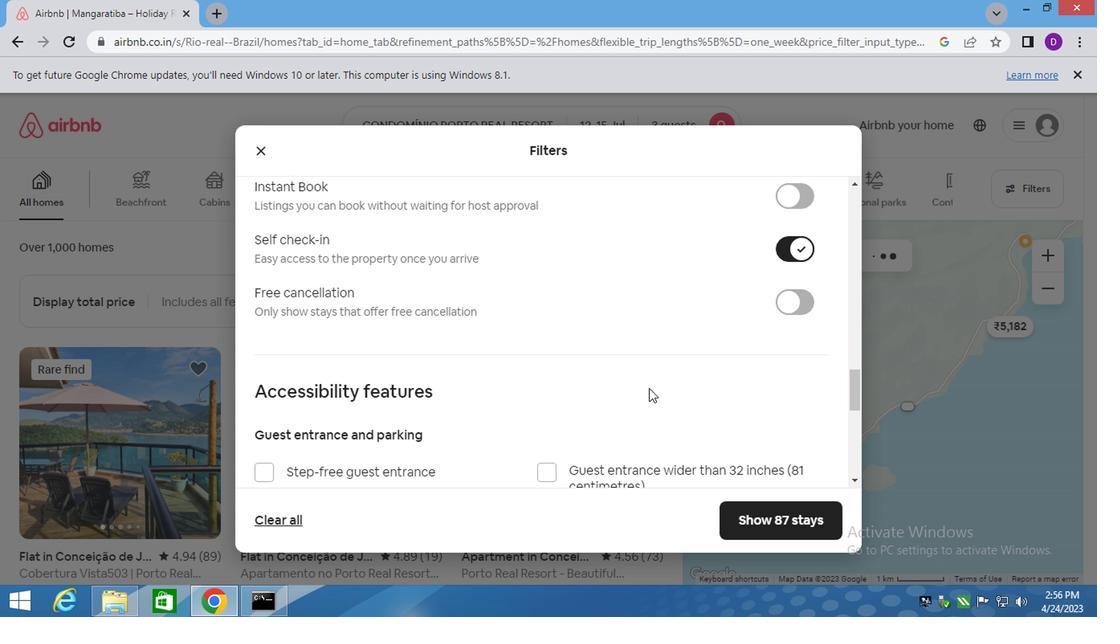 
Action: Mouse moved to (560, 409)
Screenshot: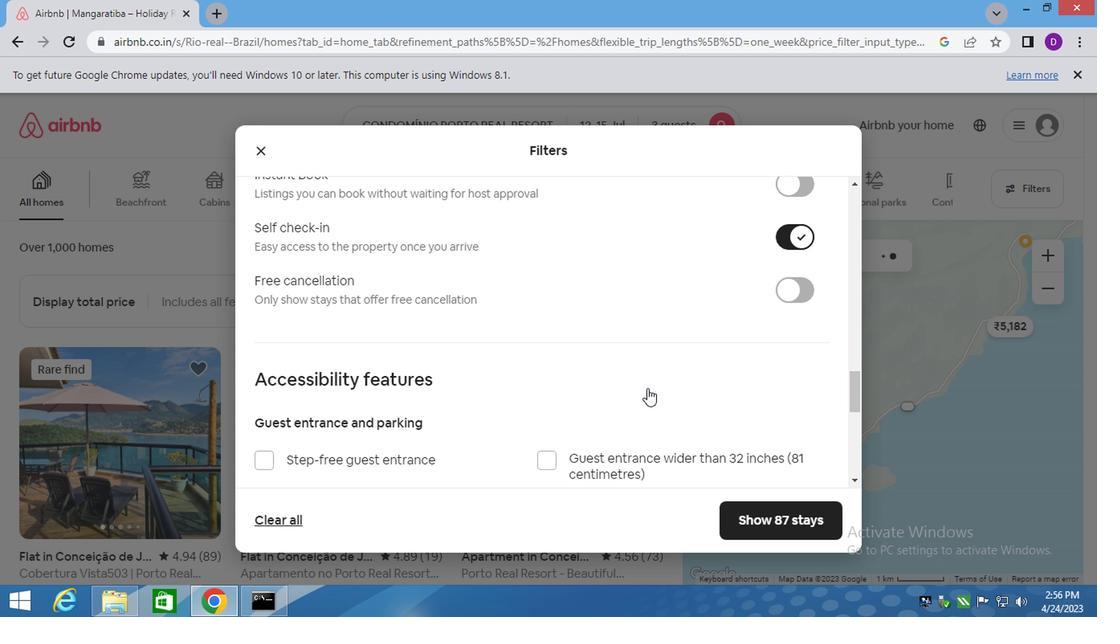 
Action: Mouse scrolled (641, 379) with delta (0, 0)
Screenshot: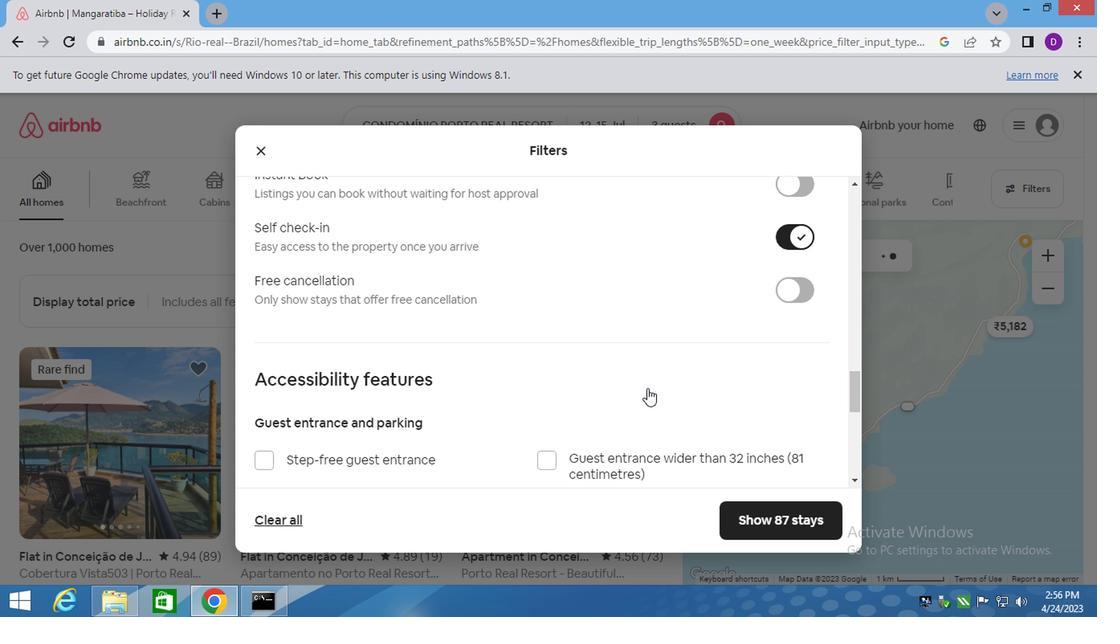 
Action: Mouse moved to (432, 421)
Screenshot: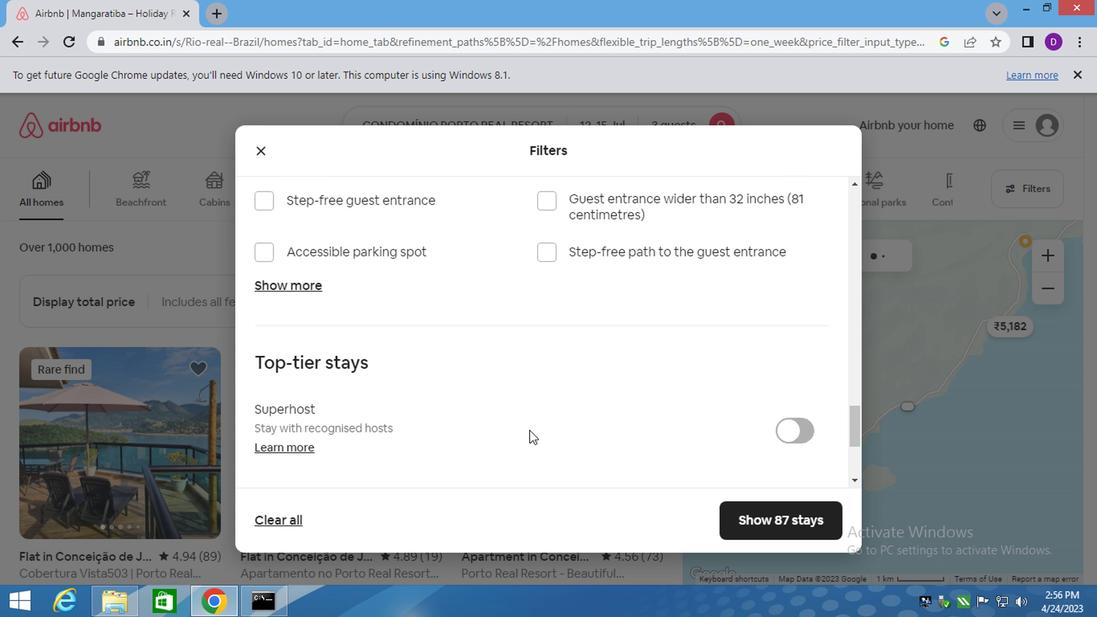 
Action: Mouse scrolled (432, 420) with delta (0, -1)
Screenshot: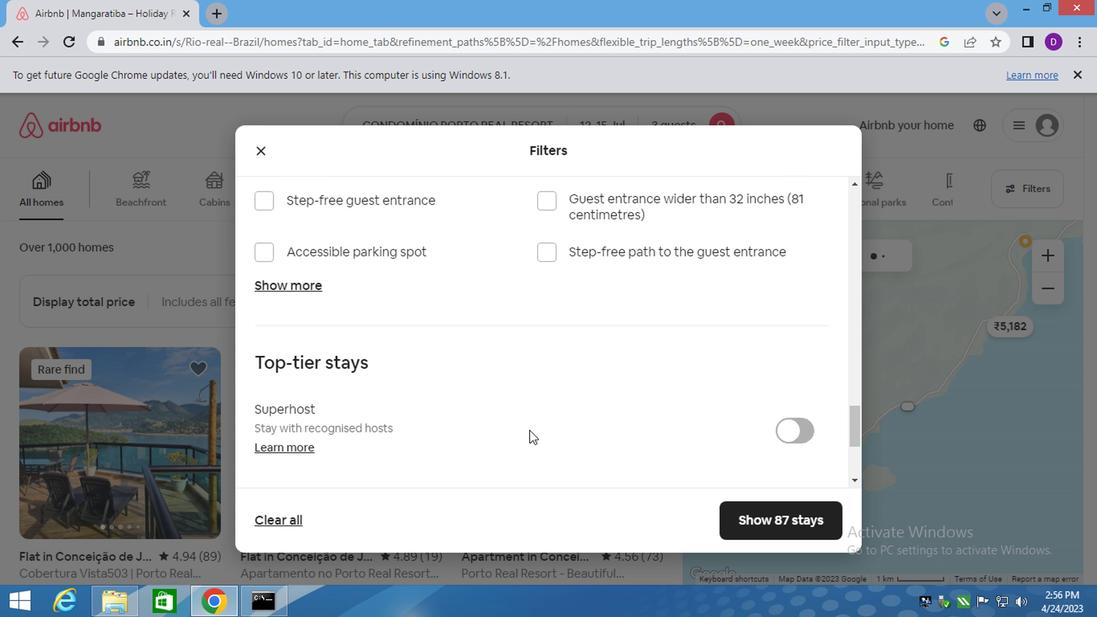 
Action: Mouse scrolled (432, 420) with delta (0, -1)
Screenshot: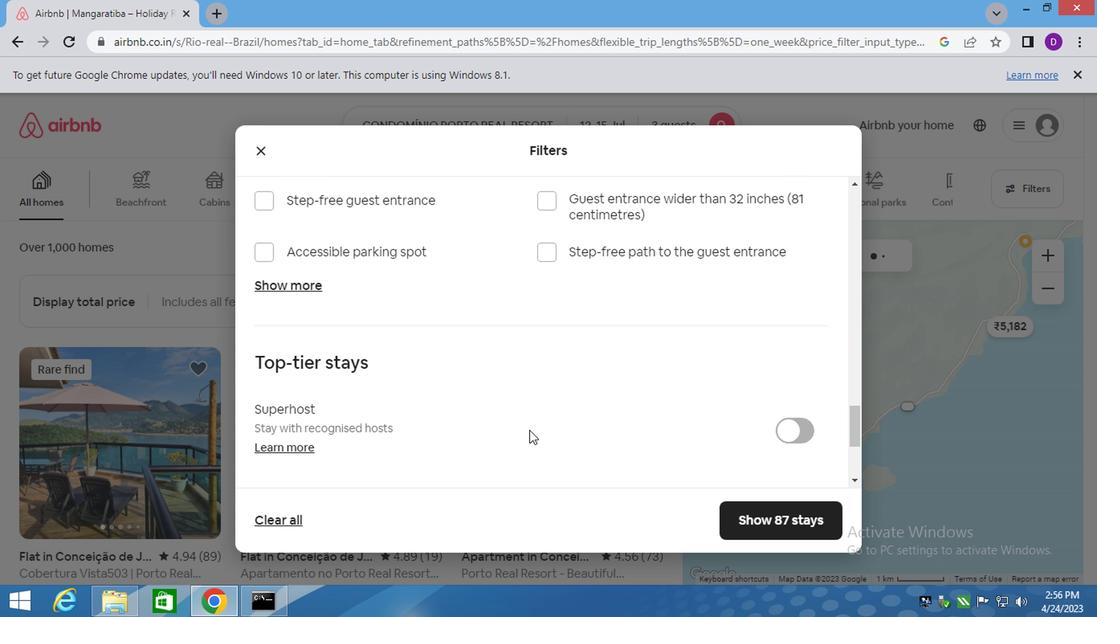 
Action: Mouse scrolled (432, 420) with delta (0, -1)
Screenshot: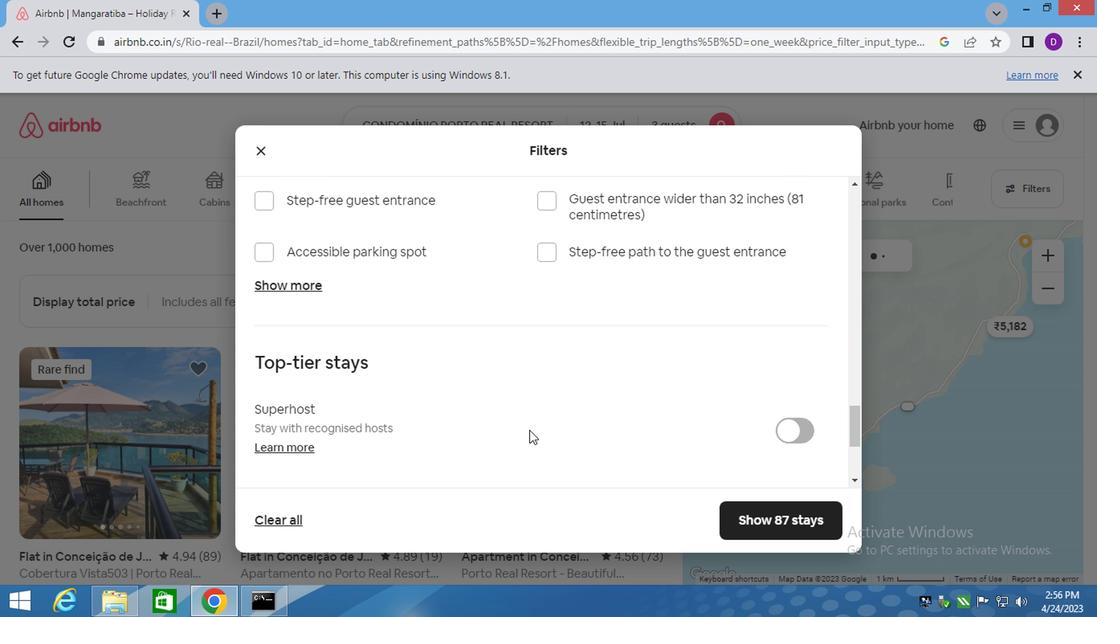 
Action: Mouse moved to (432, 421)
Screenshot: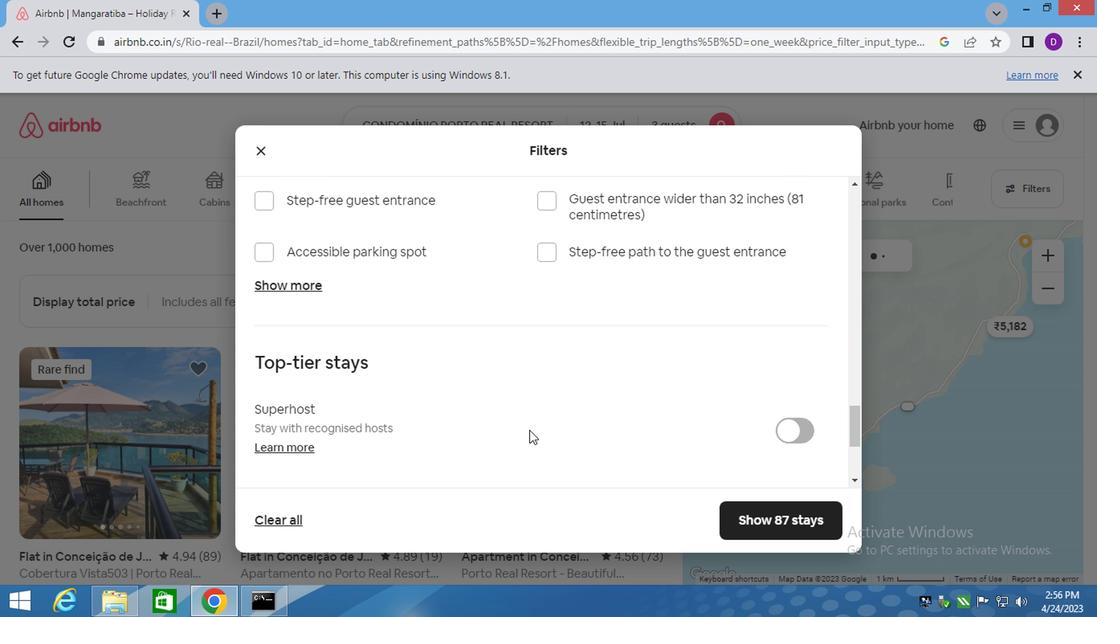 
Action: Mouse scrolled (432, 420) with delta (0, -1)
Screenshot: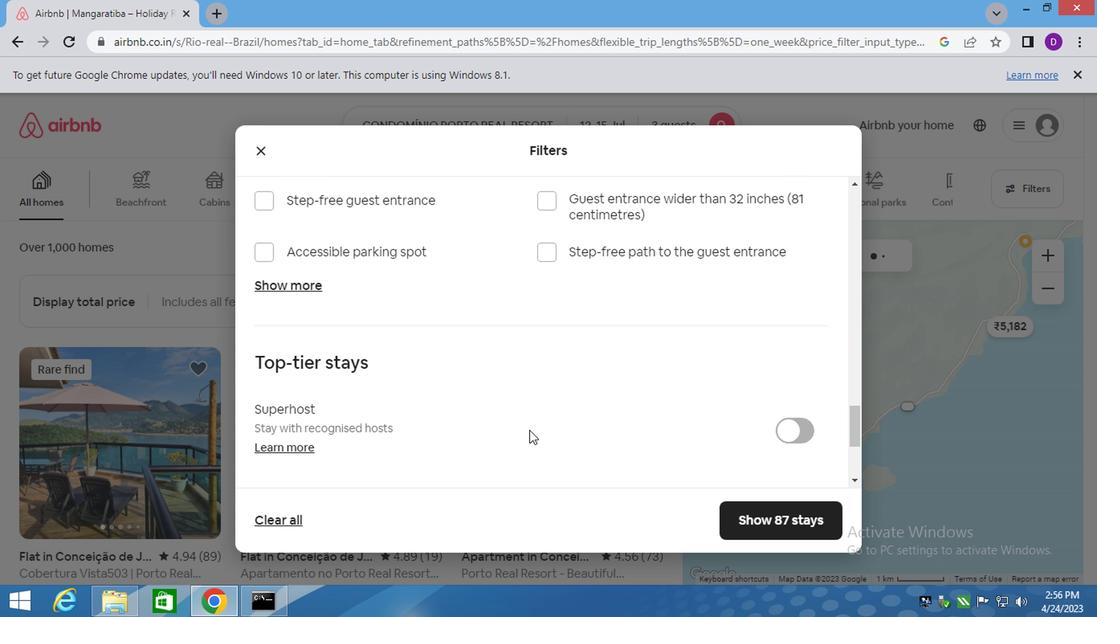 
Action: Mouse moved to (420, 421)
Screenshot: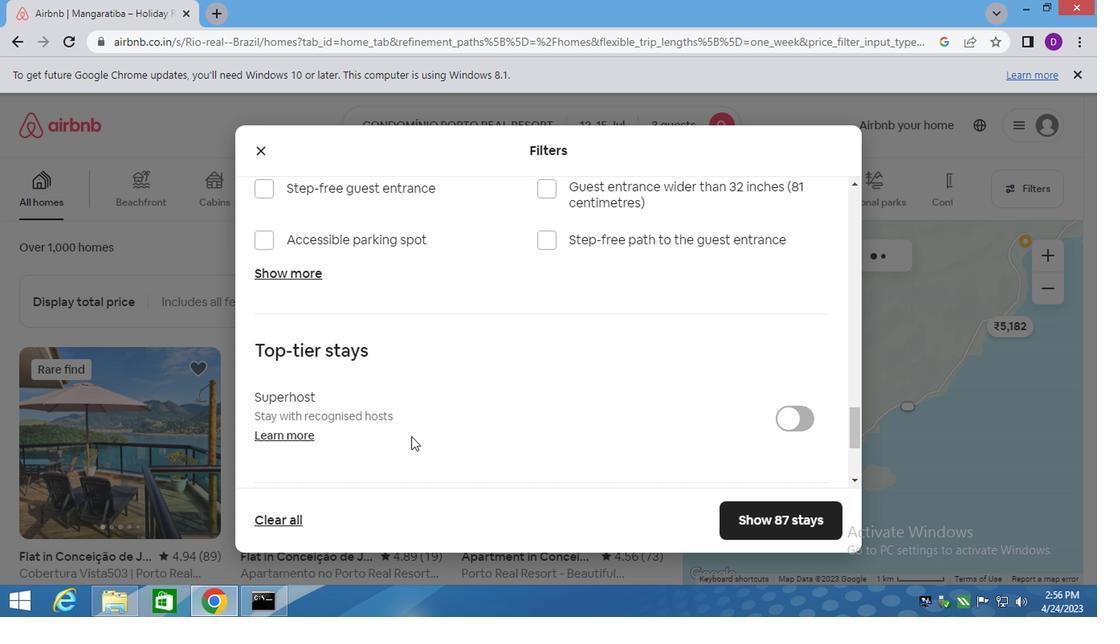 
Action: Mouse scrolled (429, 420) with delta (0, -1)
Screenshot: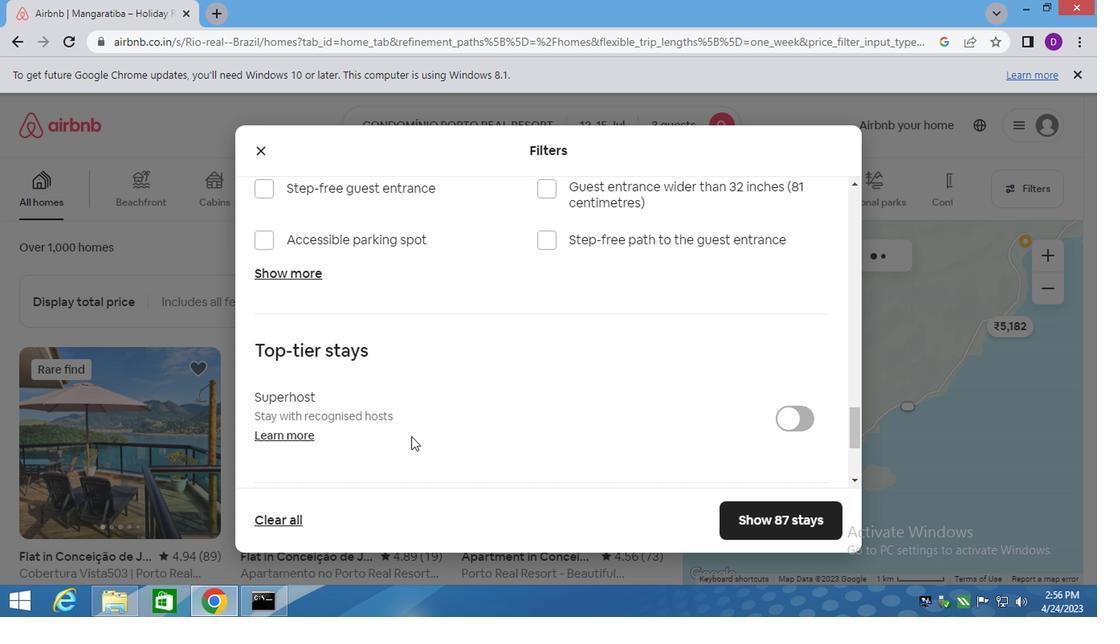
Action: Mouse moved to (325, 422)
Screenshot: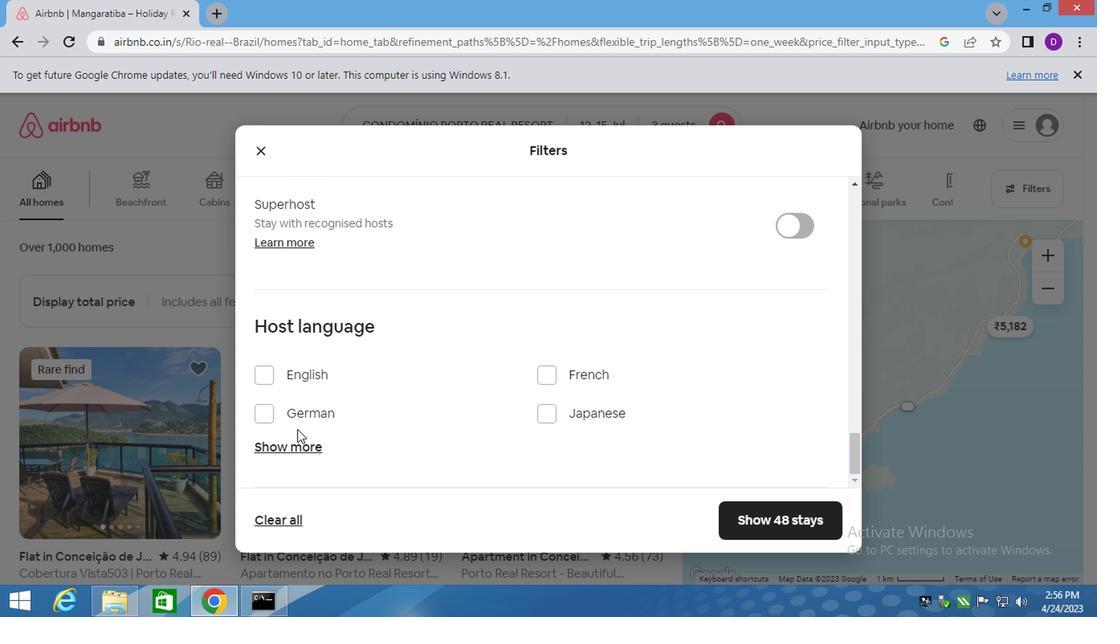 
Action: Mouse pressed left at (325, 422)
Screenshot: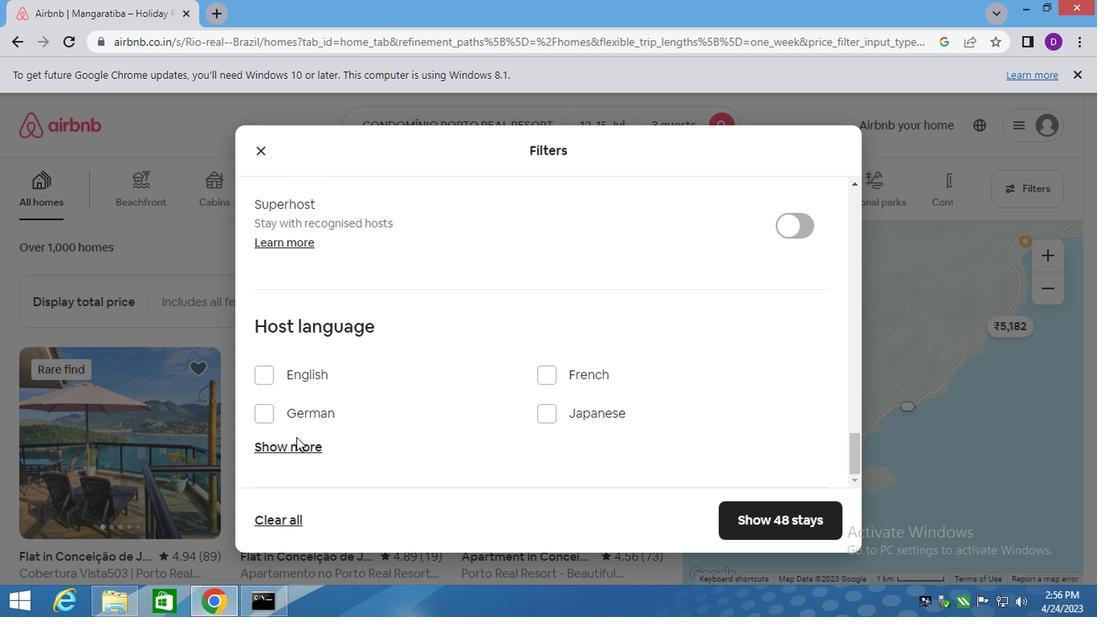 
Action: Mouse moved to (325, 431)
Screenshot: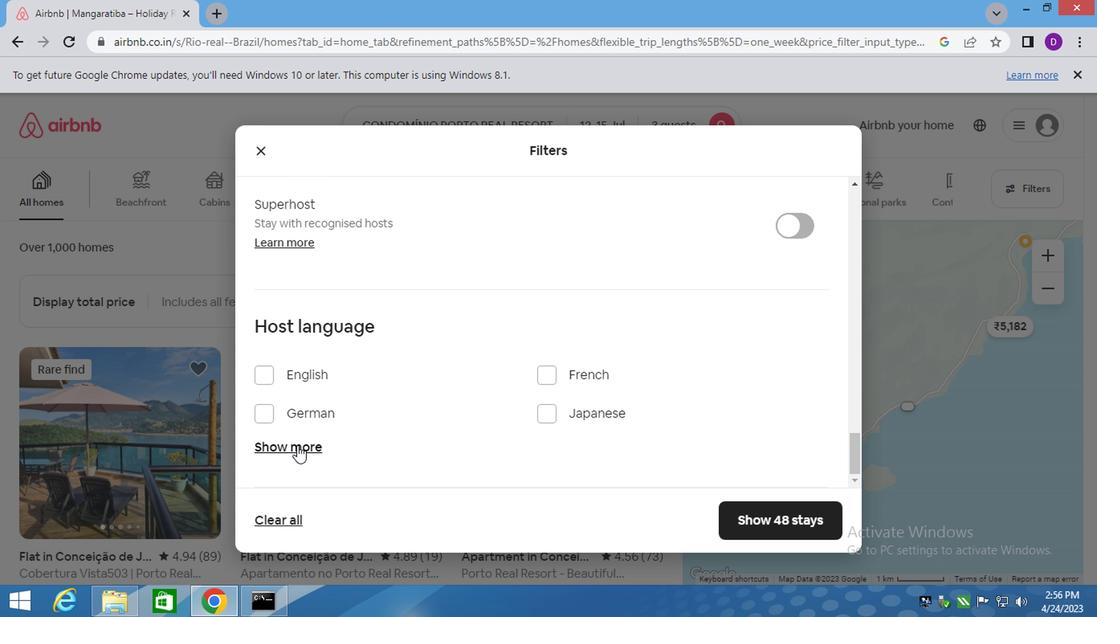 
Action: Mouse pressed left at (325, 431)
Screenshot: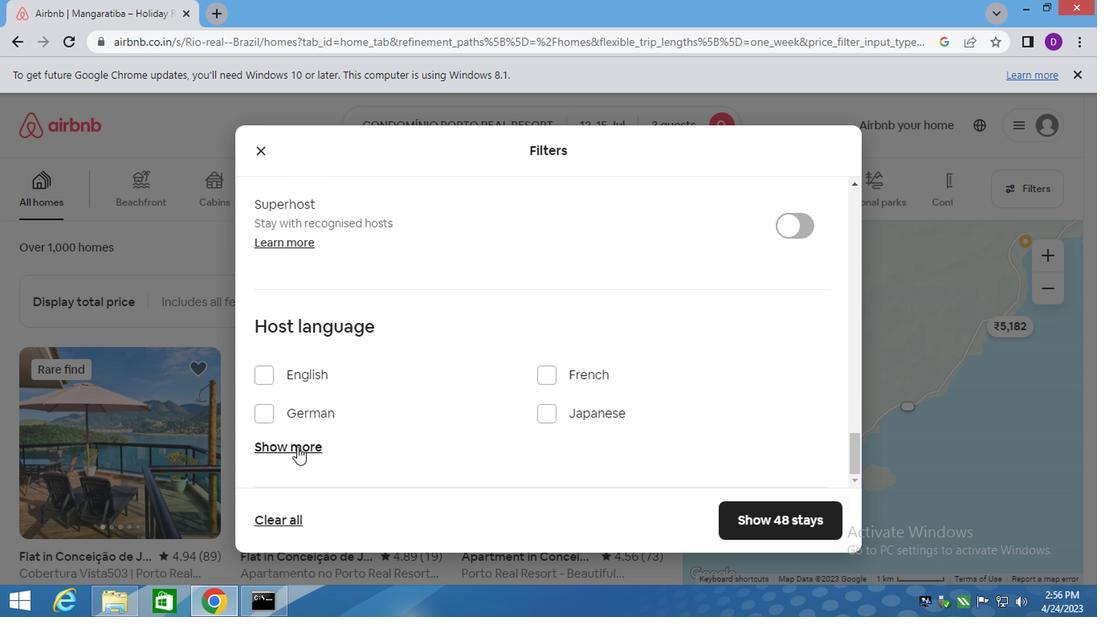 
Action: Mouse moved to (326, 432)
Screenshot: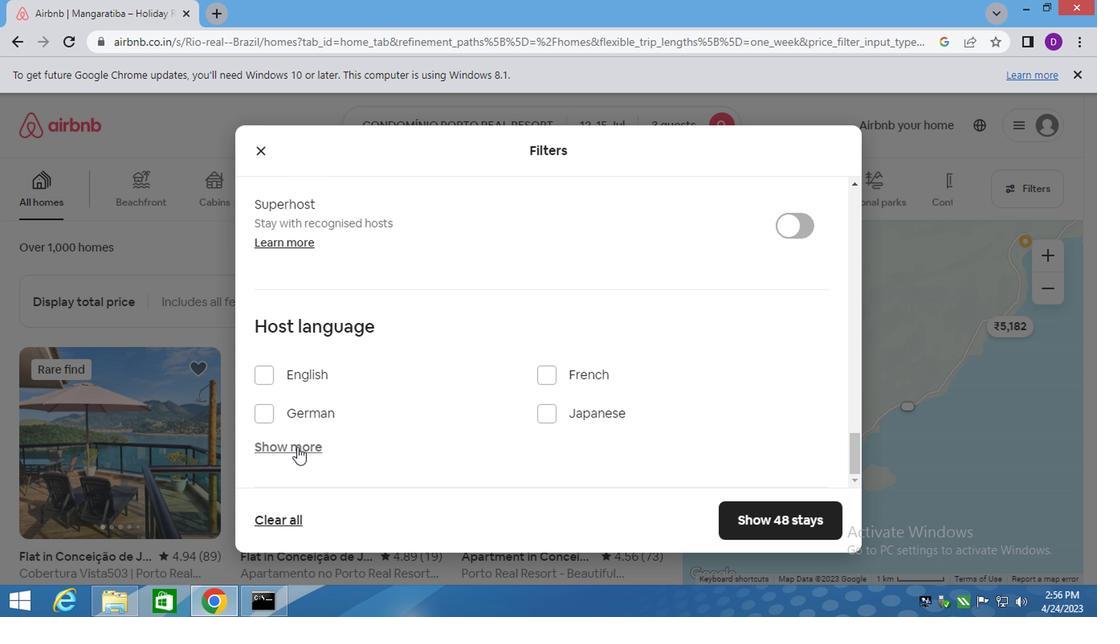 
Action: Mouse scrolled (326, 431) with delta (0, 0)
Screenshot: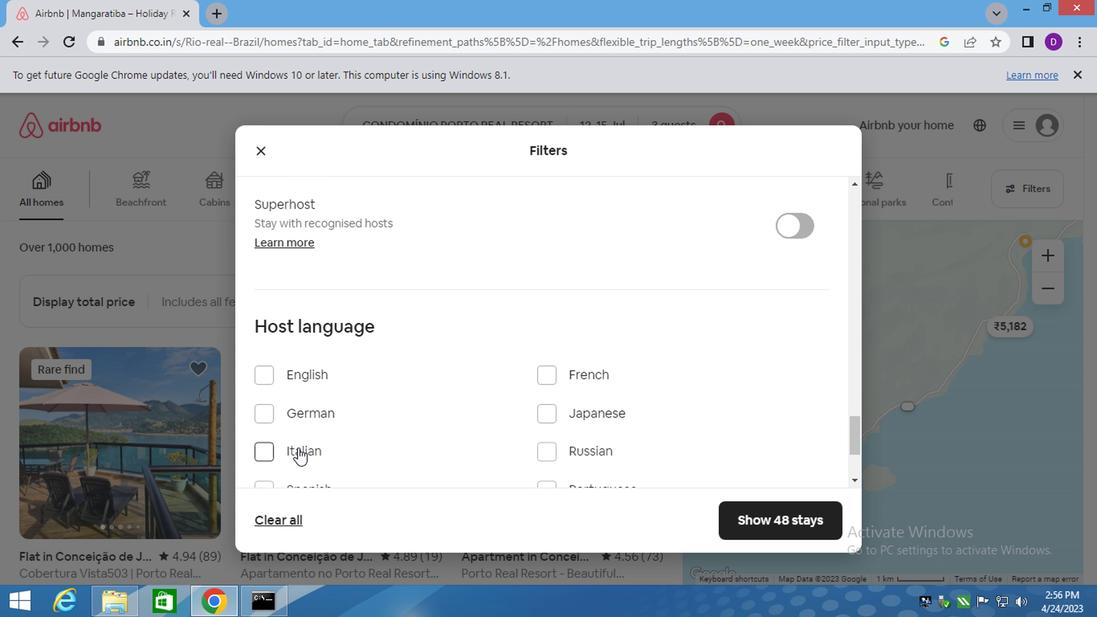 
Action: Mouse moved to (328, 431)
Screenshot: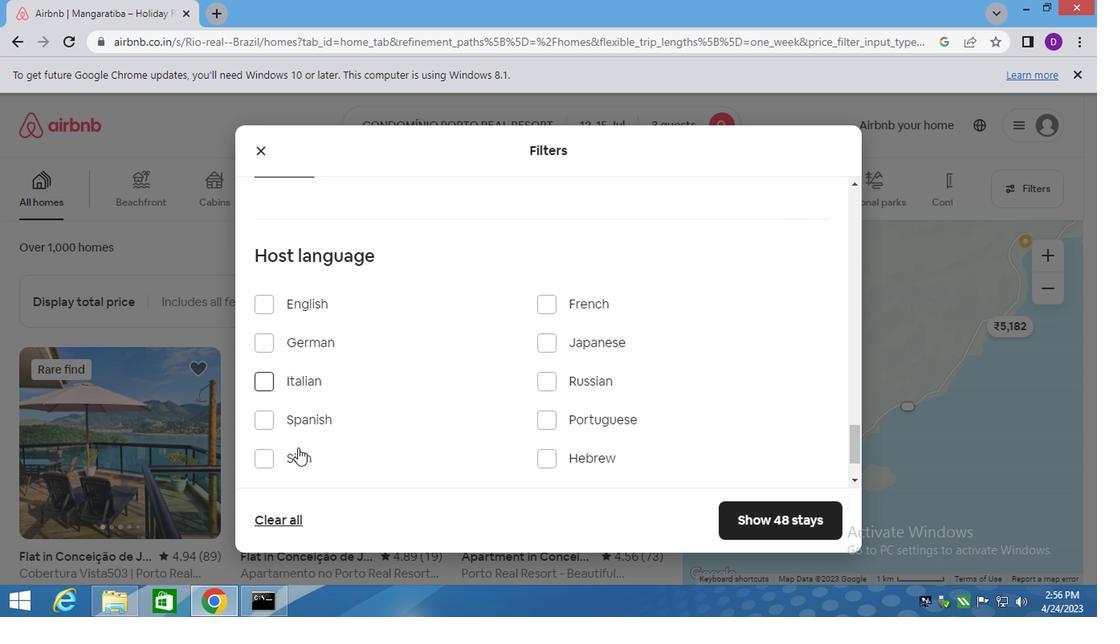 
Action: Mouse scrolled (328, 430) with delta (0, -1)
Screenshot: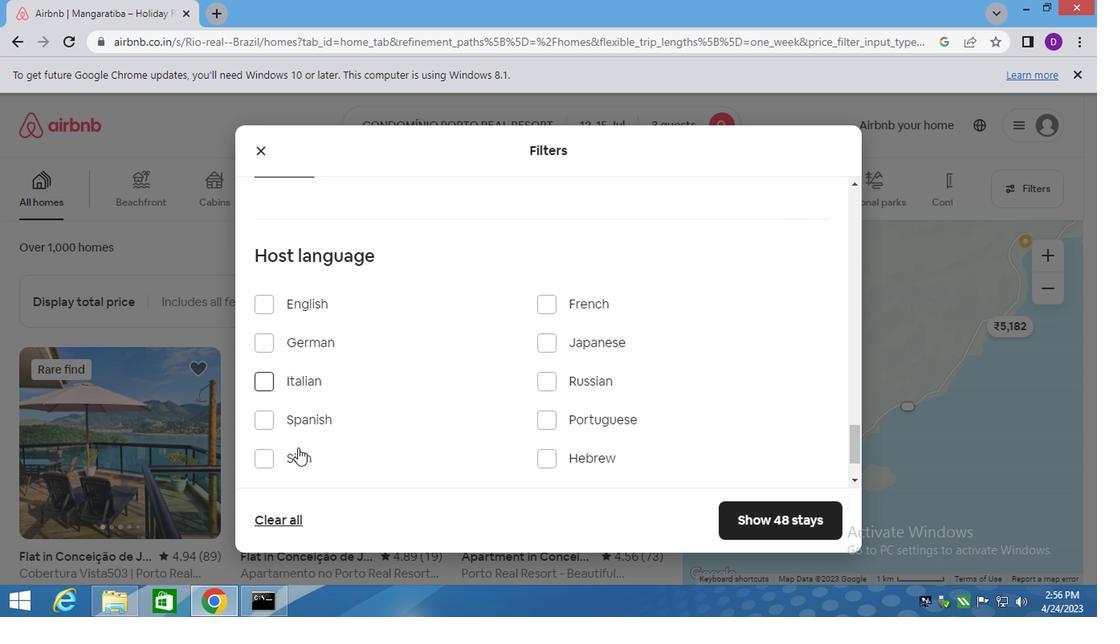 
Action: Mouse moved to (340, 332)
Screenshot: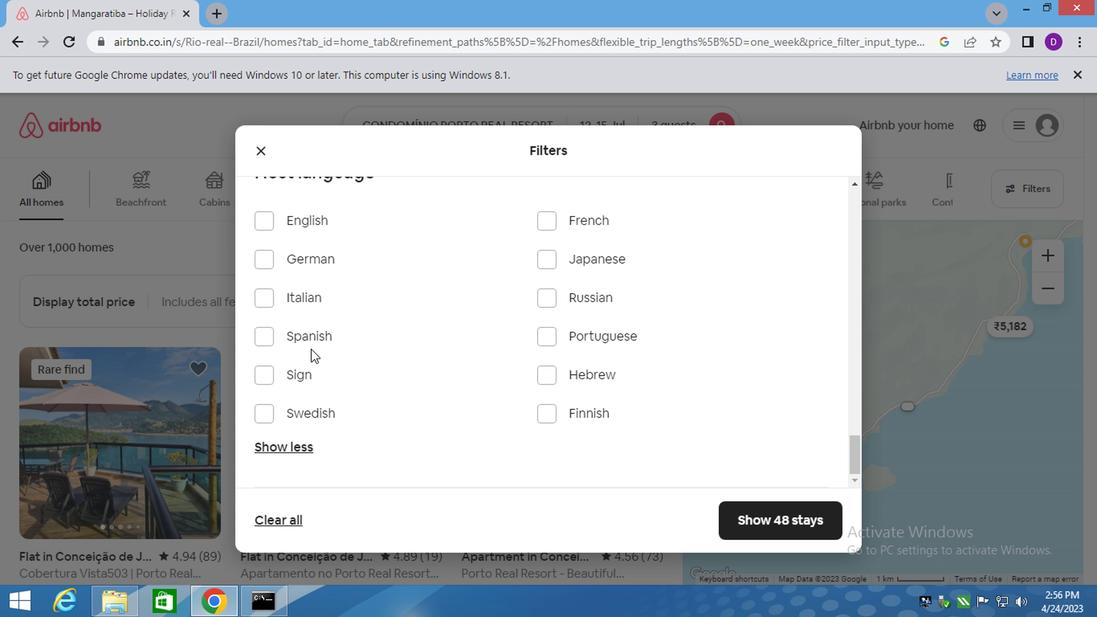 
Action: Mouse pressed left at (340, 332)
Screenshot: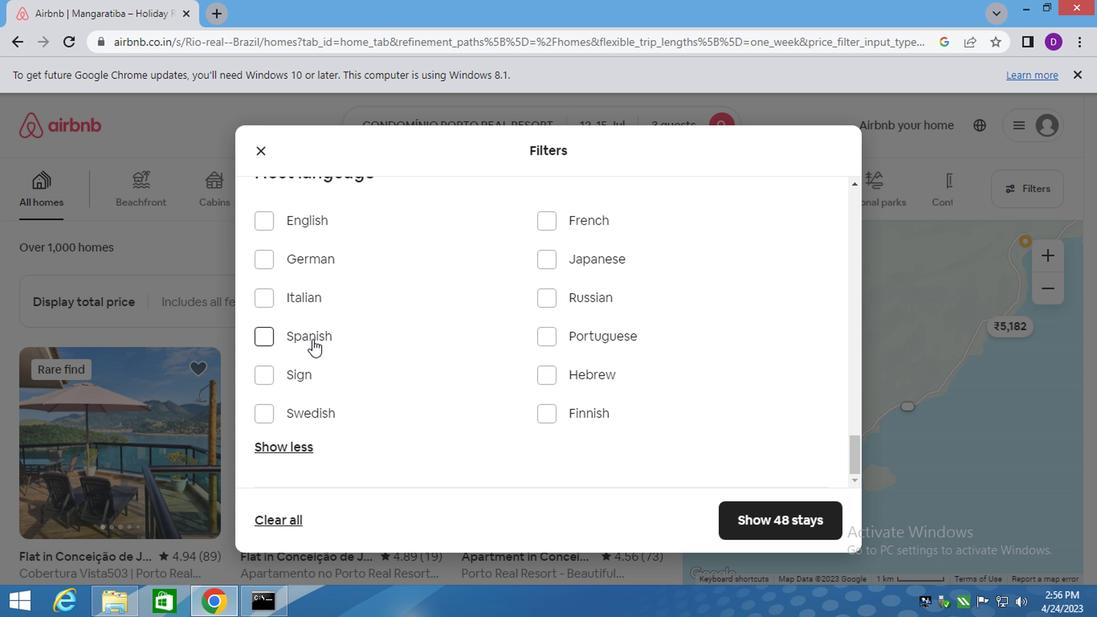 
Action: Mouse moved to (760, 500)
Screenshot: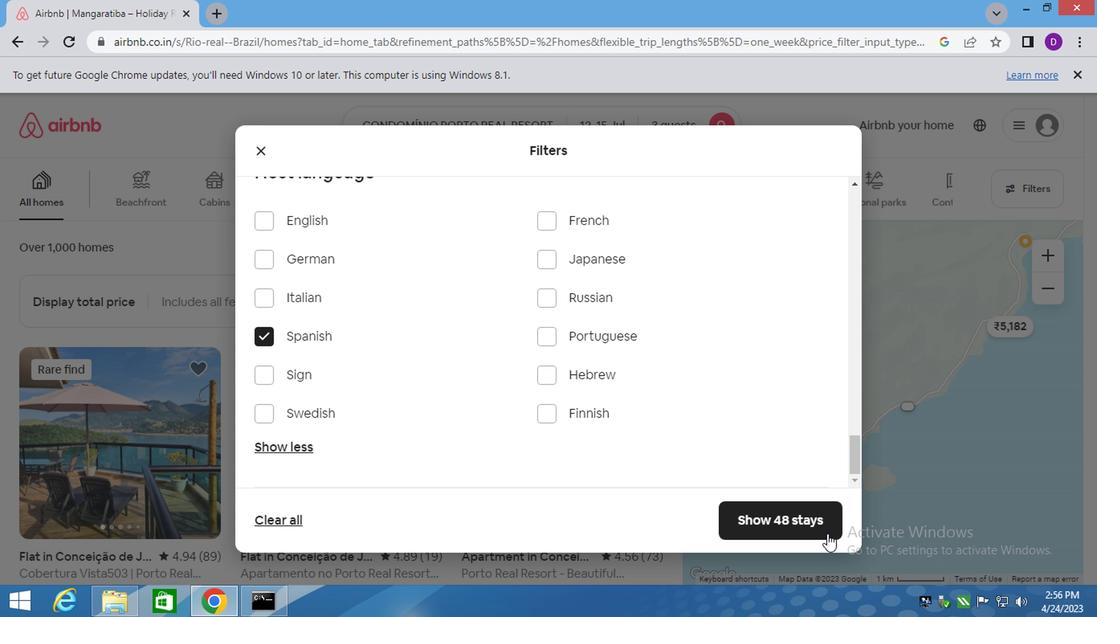 
Action: Mouse pressed left at (760, 500)
Screenshot: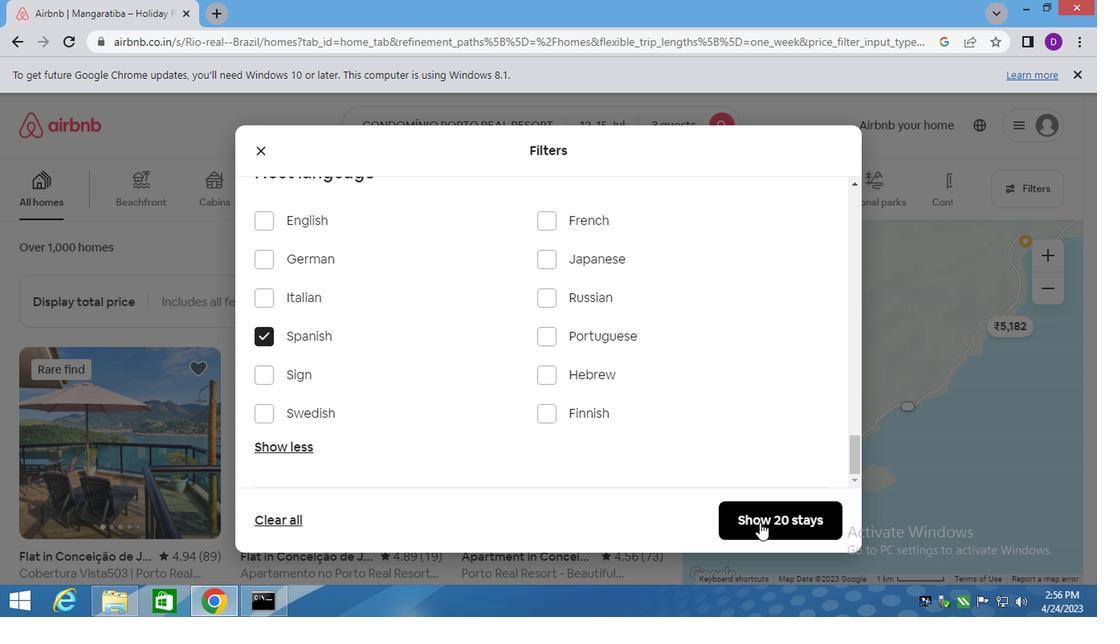 
